Task: Create Records for Volunteer custom object.
Action: Mouse moved to (9, 69)
Screenshot: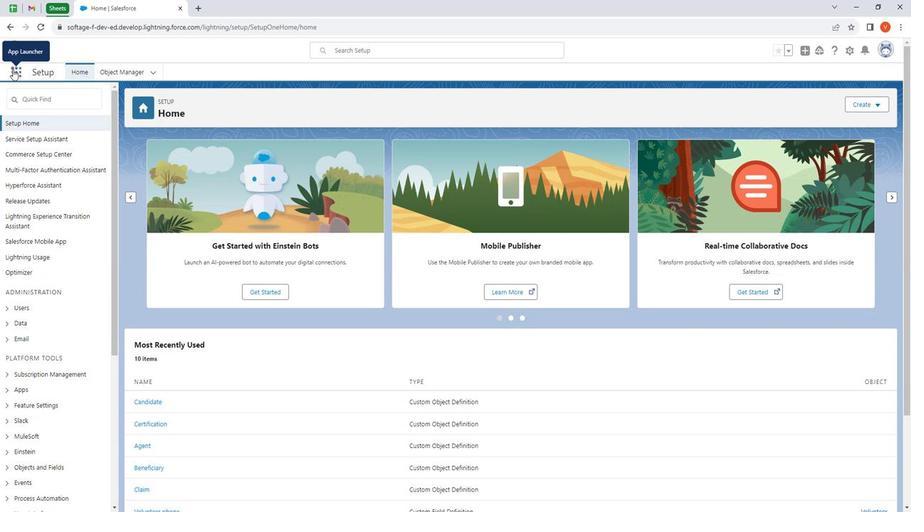 
Action: Mouse pressed left at (9, 69)
Screenshot: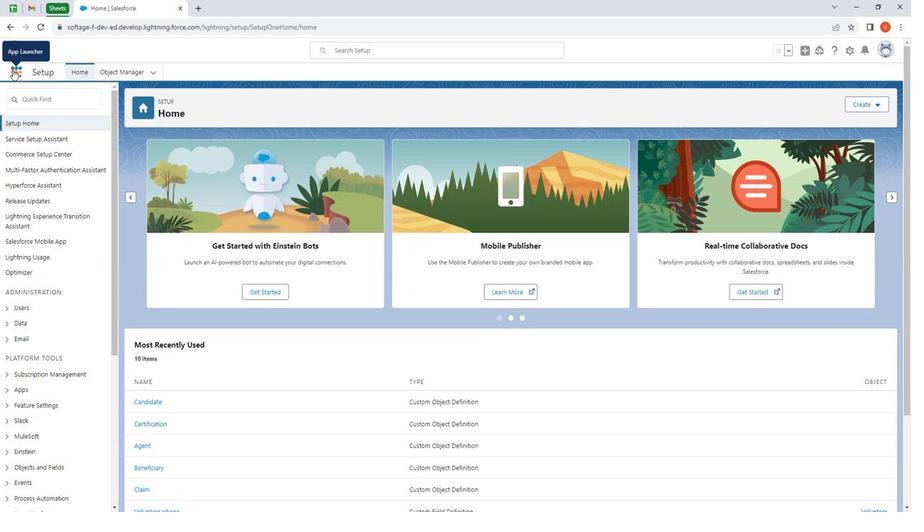 
Action: Mouse moved to (22, 242)
Screenshot: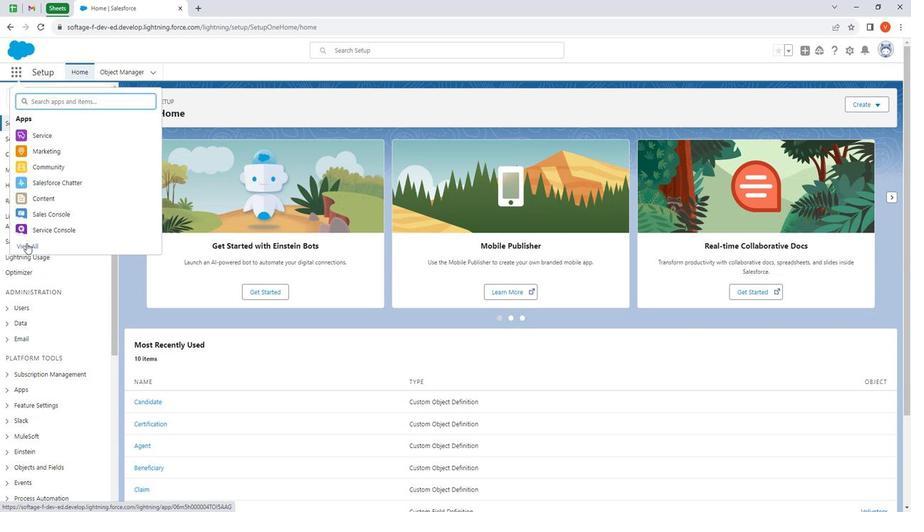
Action: Mouse pressed left at (22, 242)
Screenshot: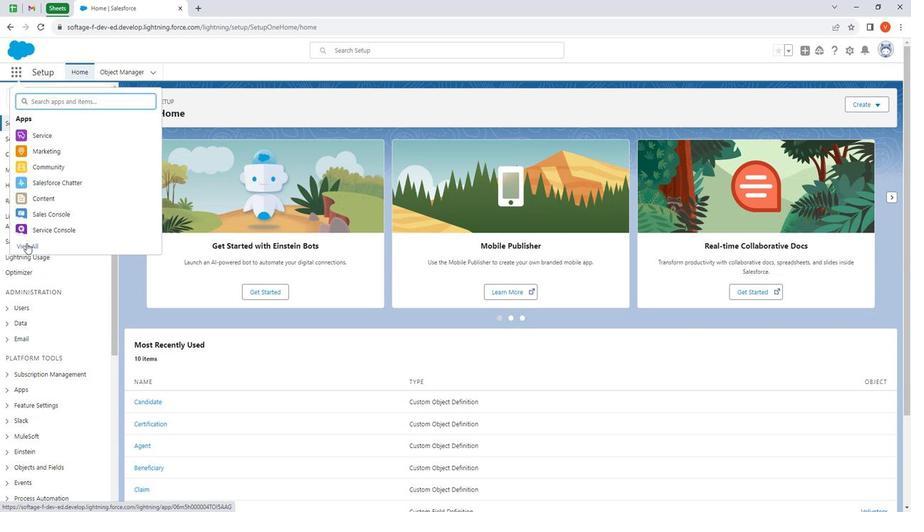 
Action: Mouse moved to (393, 323)
Screenshot: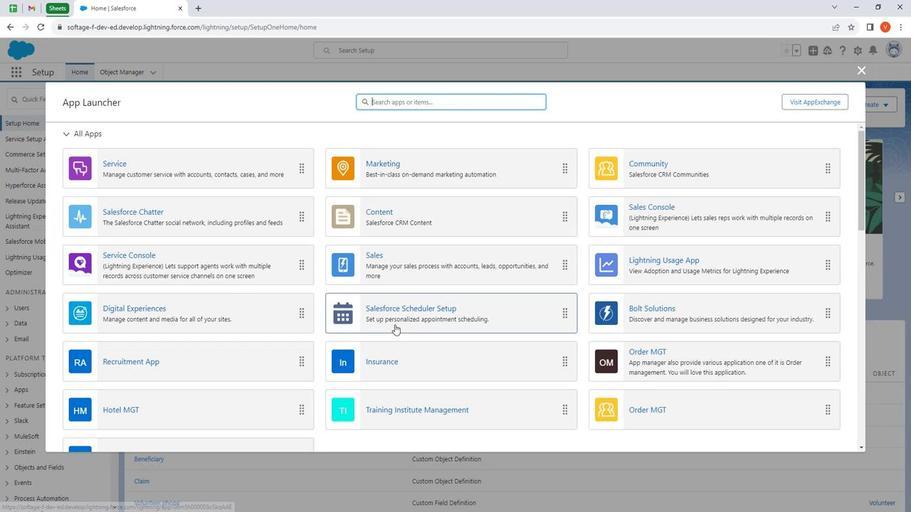 
Action: Mouse scrolled (393, 323) with delta (0, 0)
Screenshot: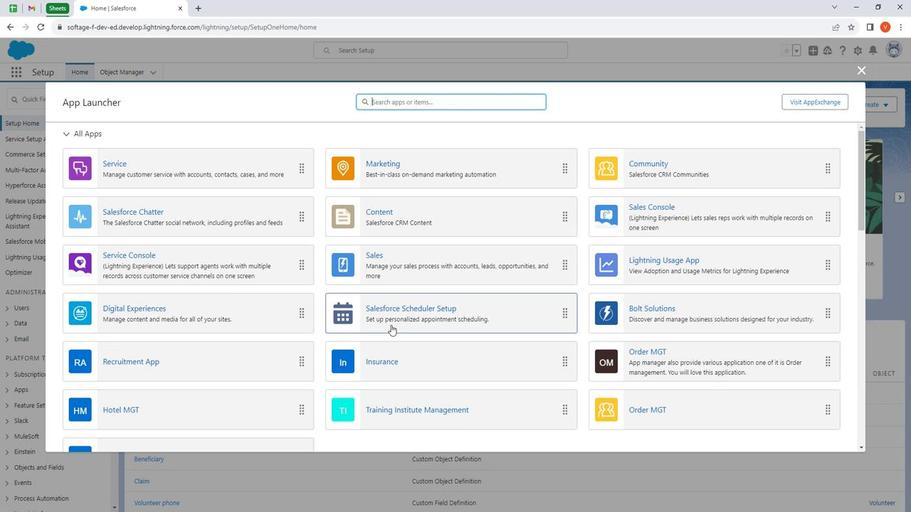 
Action: Mouse moved to (181, 407)
Screenshot: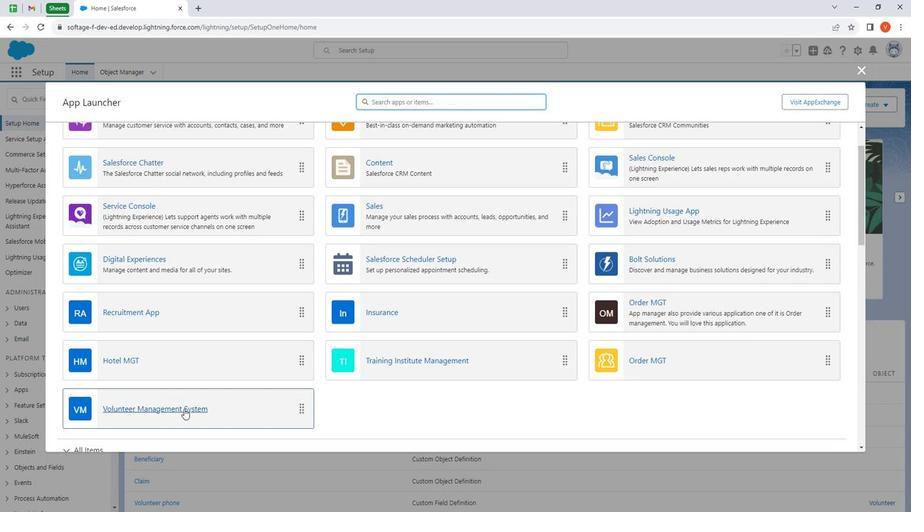 
Action: Mouse pressed left at (181, 407)
Screenshot: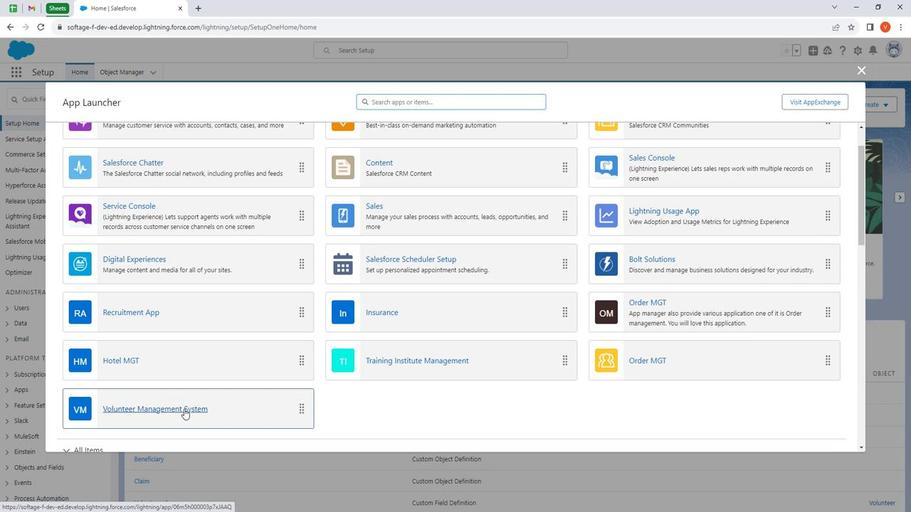 
Action: Mouse moved to (234, 67)
Screenshot: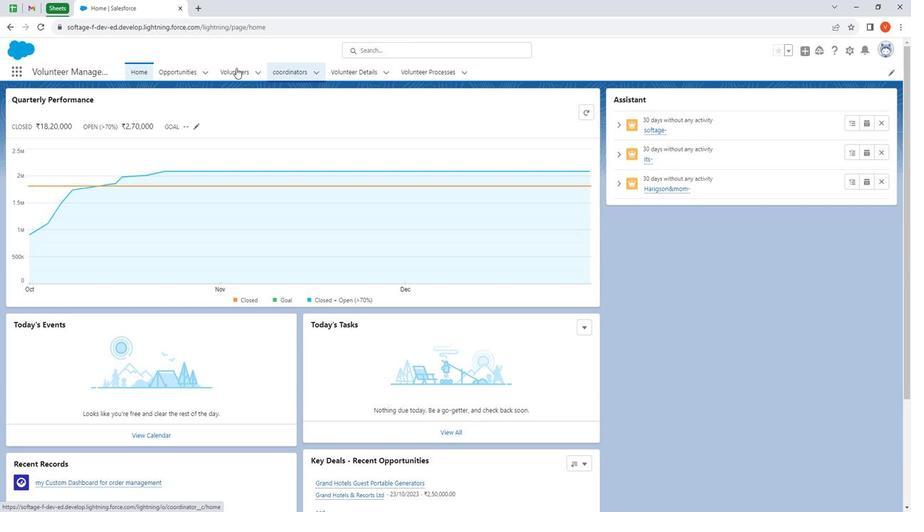 
Action: Mouse pressed left at (234, 67)
Screenshot: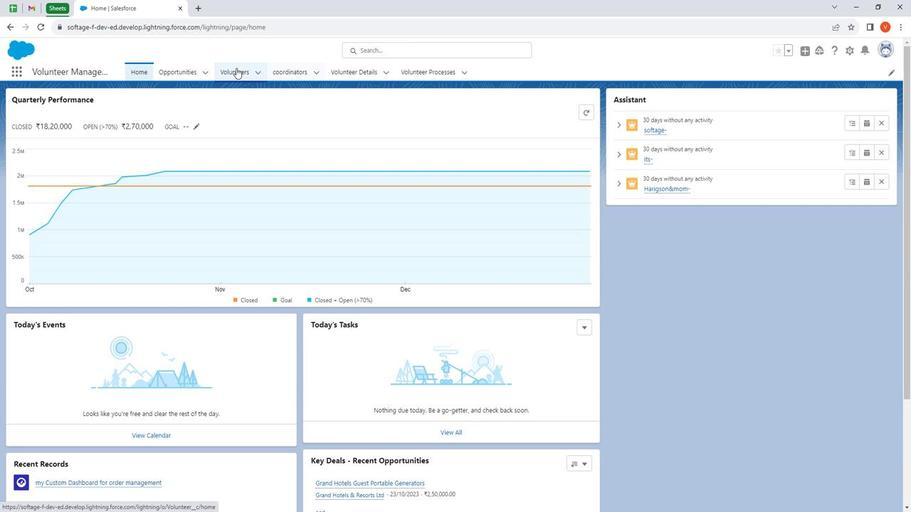
Action: Mouse moved to (788, 103)
Screenshot: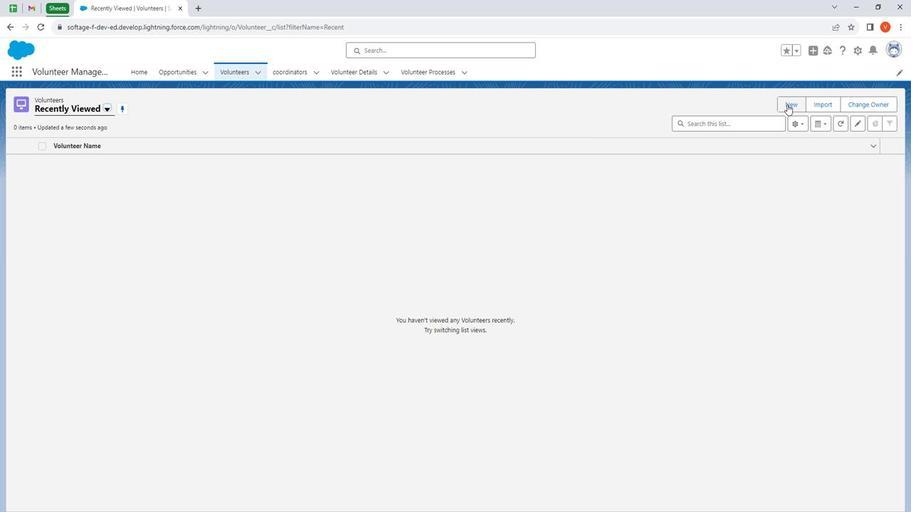 
Action: Mouse pressed left at (788, 103)
Screenshot: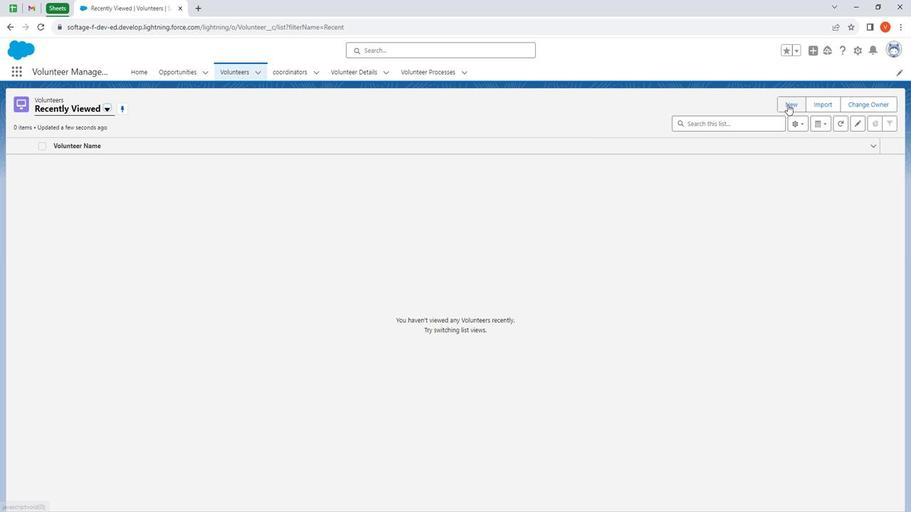 
Action: Mouse moved to (363, 149)
Screenshot: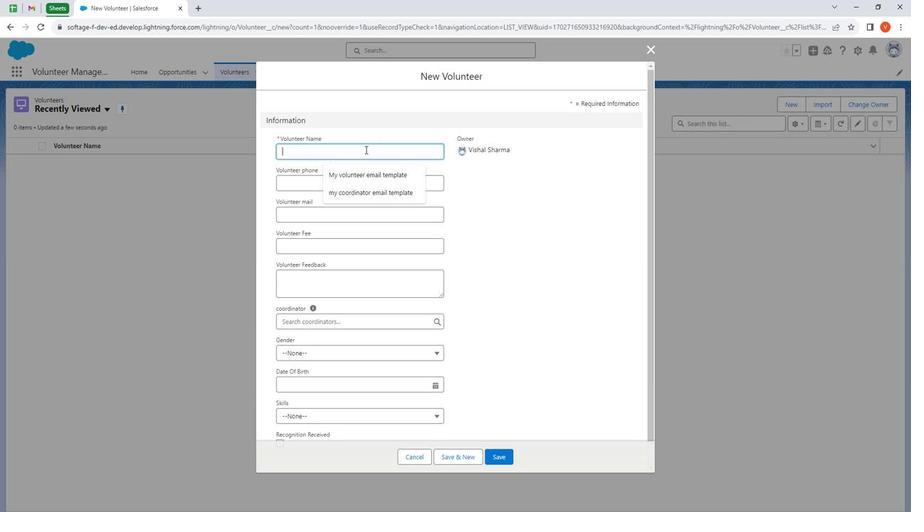 
Action: Mouse pressed left at (363, 149)
Screenshot: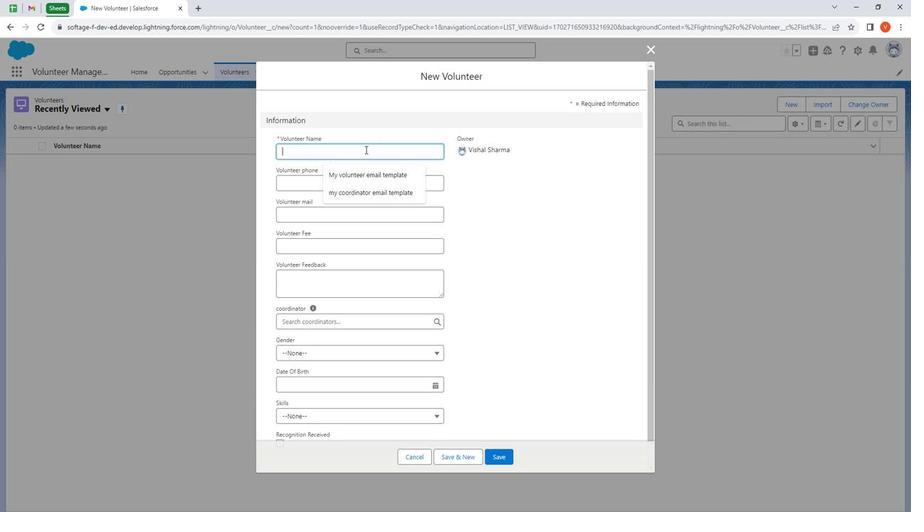 
Action: Key pressed <Key.shift><Key.shift><Key.shift><Key.shift><Key.shift><Key.shift><Key.shift><Key.shift><Key.shift><Key.shift><Key.shift><Key.shift><Key.shift><Key.shift><Key.shift><Key.shift>Alex<Key.space><Key.shift>Young
Screenshot: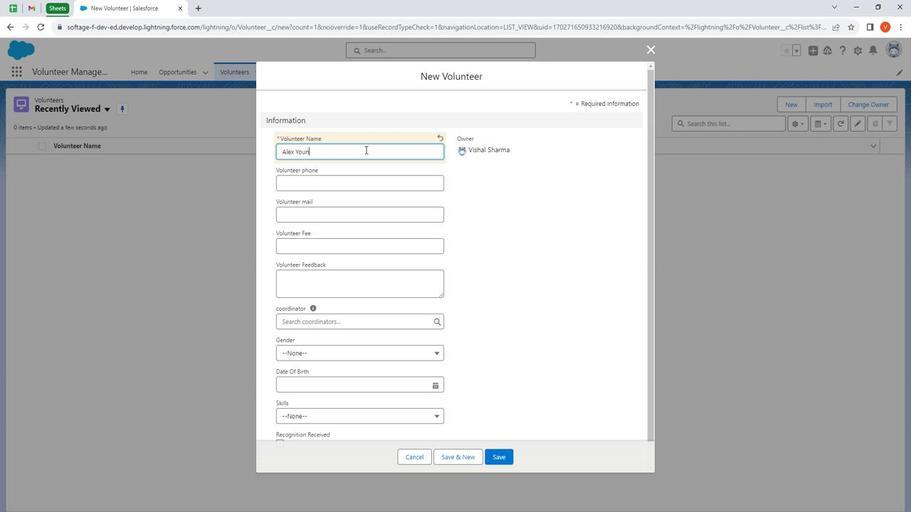 
Action: Mouse moved to (369, 180)
Screenshot: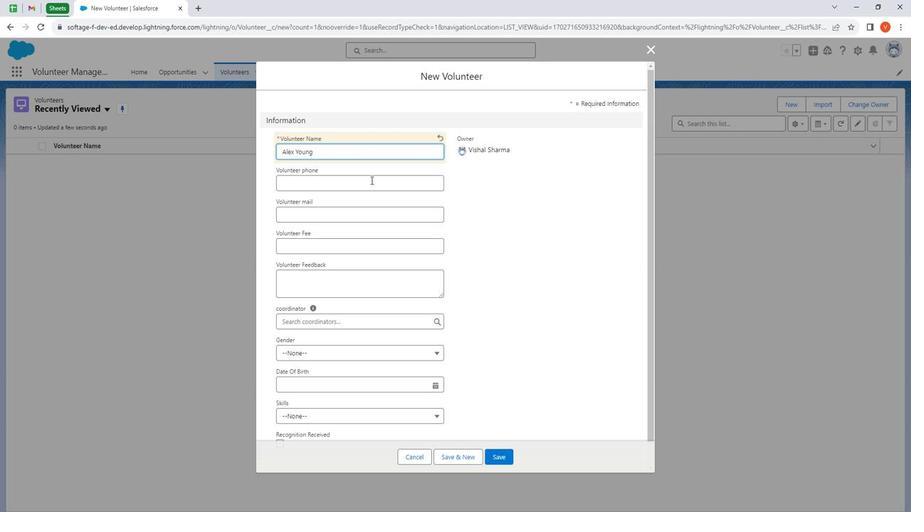
Action: Mouse pressed left at (369, 180)
Screenshot: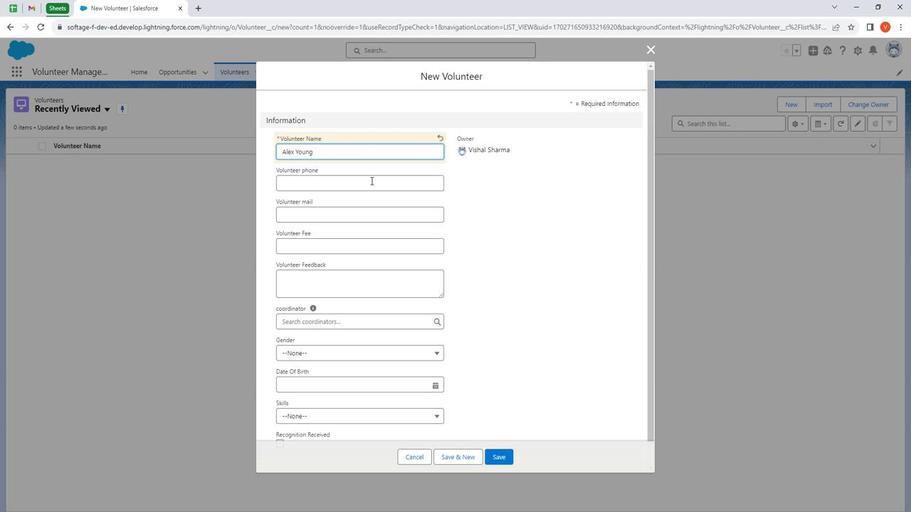 
Action: Mouse moved to (369, 180)
Screenshot: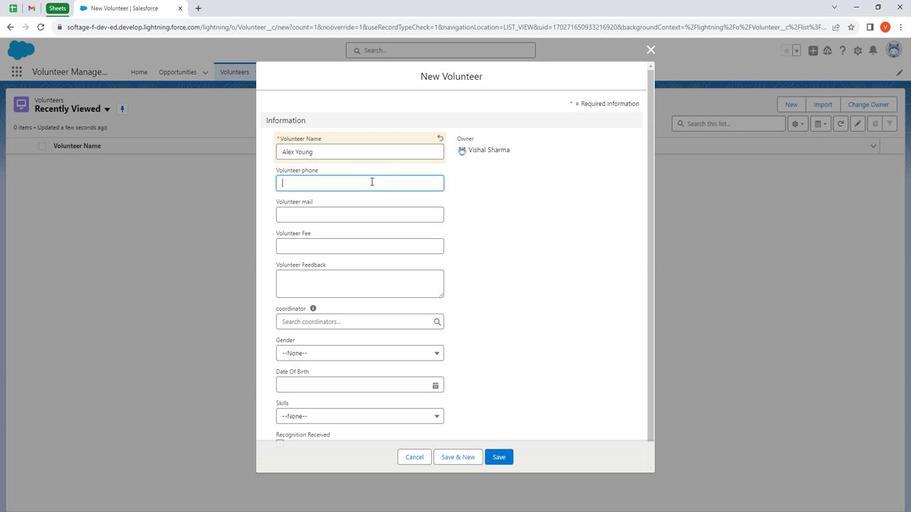 
Action: Key pressed 5684521452
Screenshot: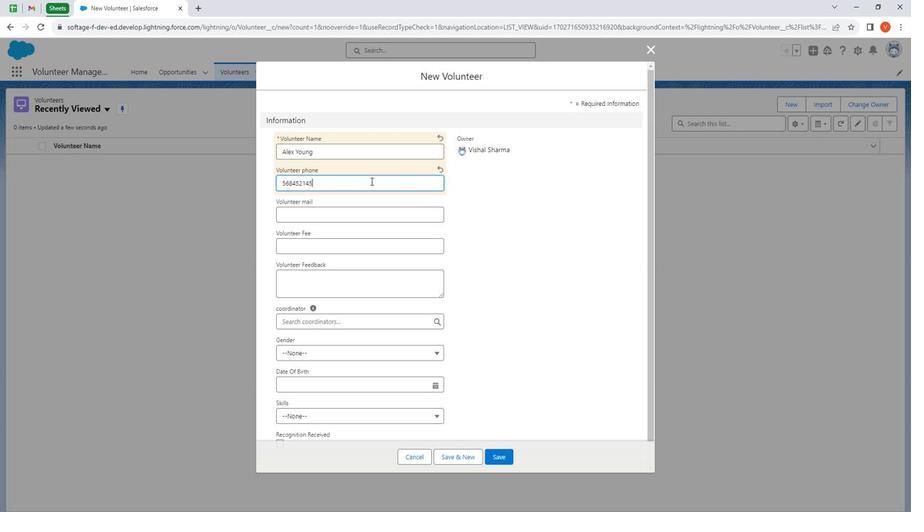 
Action: Mouse moved to (362, 216)
Screenshot: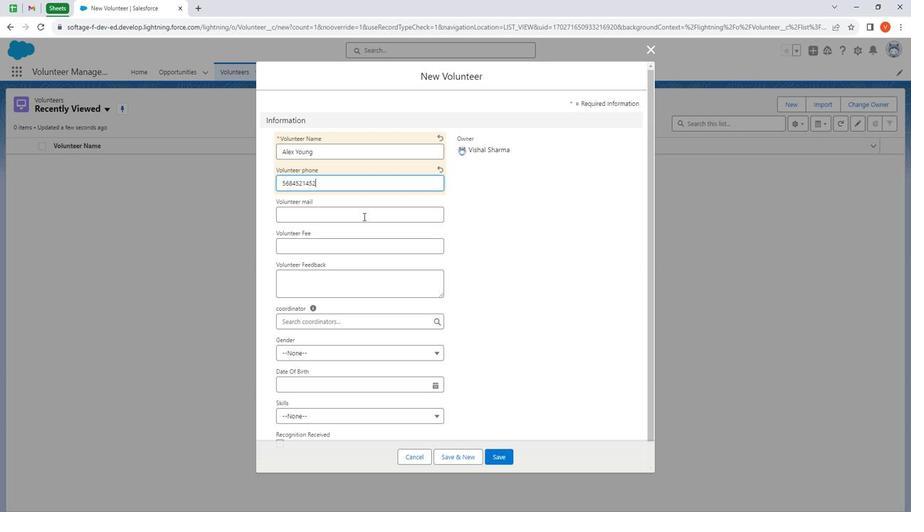 
Action: Mouse pressed left at (362, 216)
Screenshot: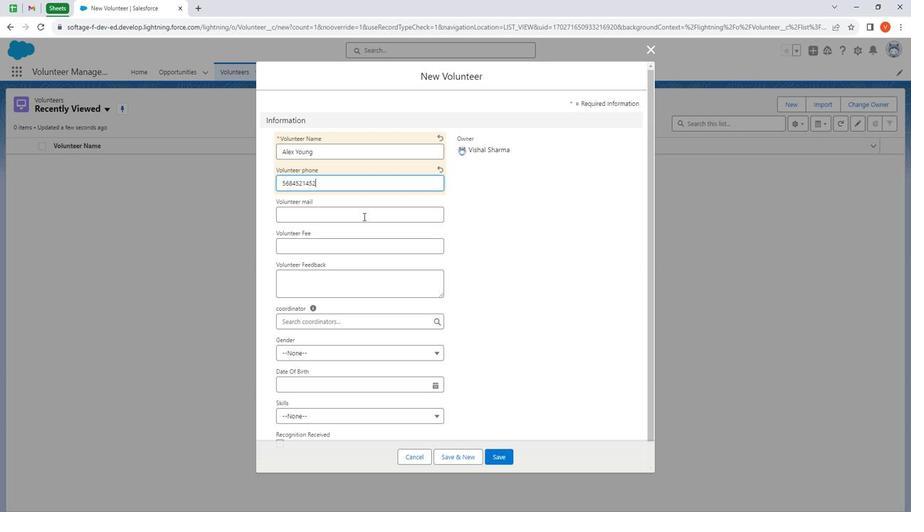 
Action: Key pressed <Key.shift>Alex<Key.shift>@<Key.shift>Youn.g
Screenshot: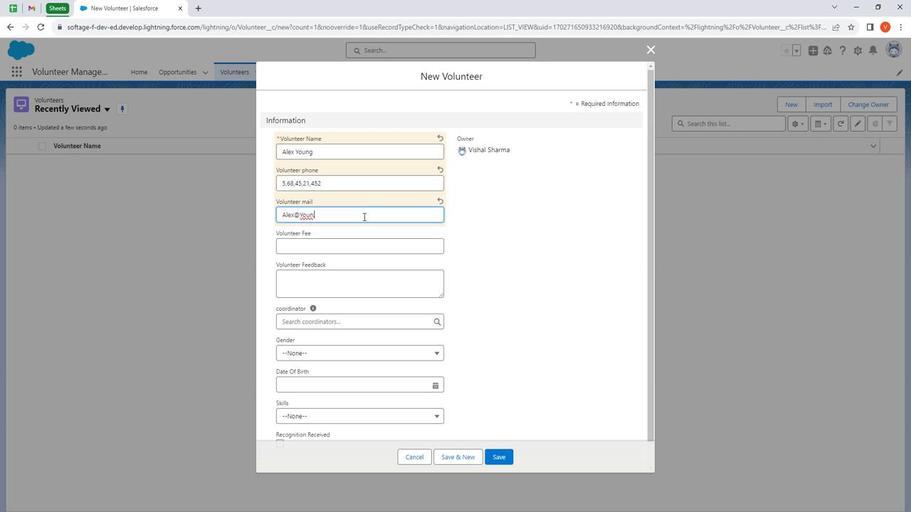 
Action: Mouse moved to (333, 245)
Screenshot: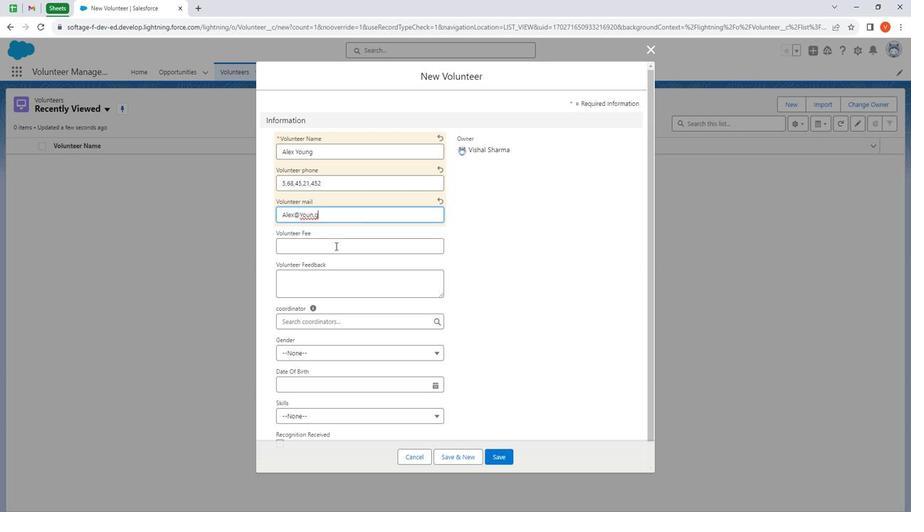 
Action: Mouse pressed left at (333, 245)
Screenshot: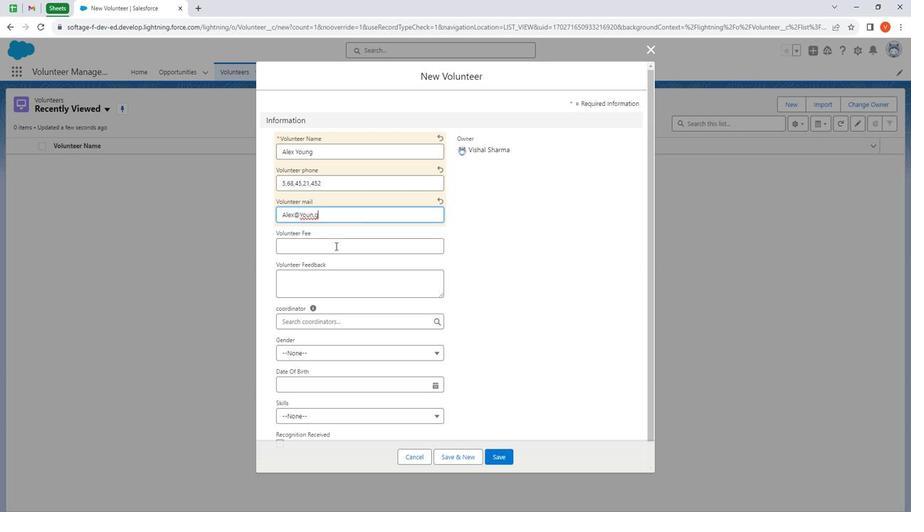 
Action: Mouse moved to (337, 250)
Screenshot: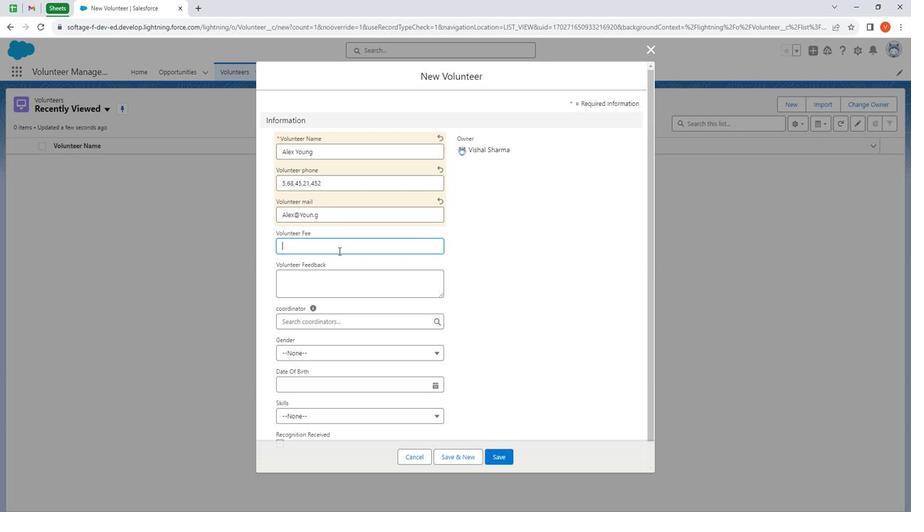 
Action: Key pressed 12000
Screenshot: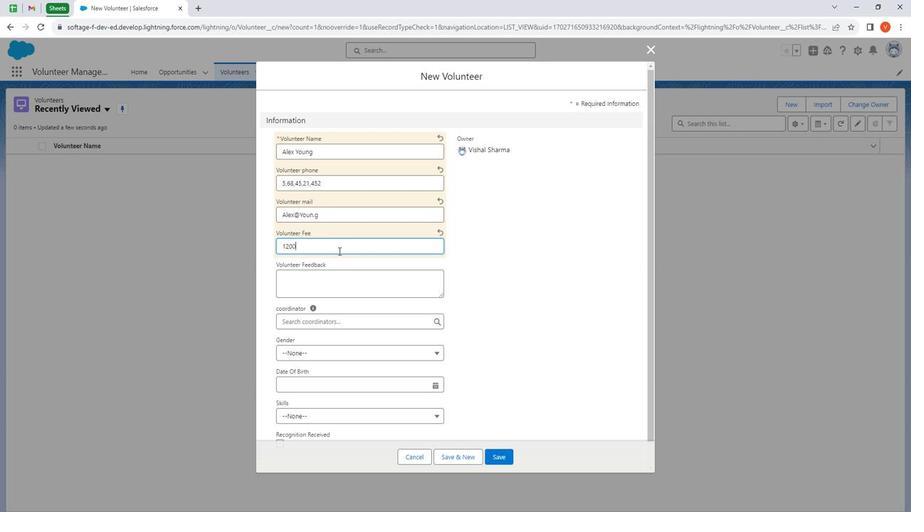 
Action: Mouse moved to (328, 278)
Screenshot: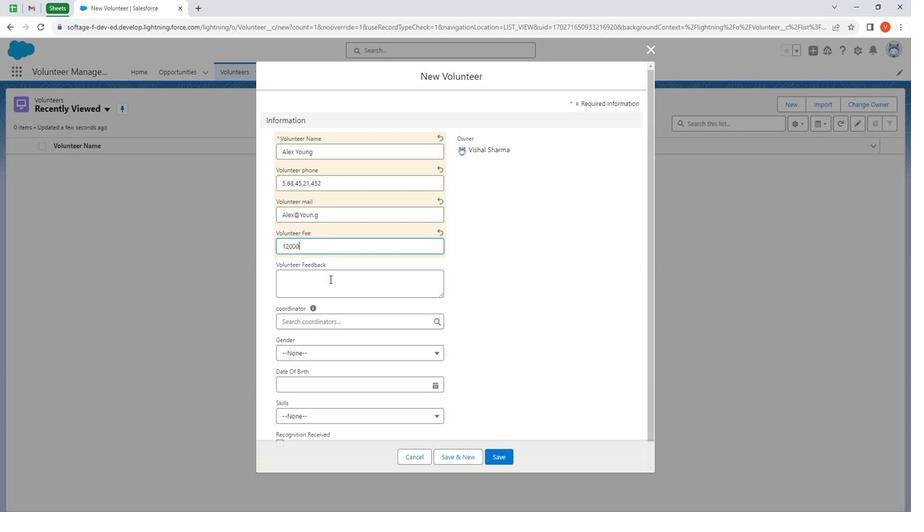 
Action: Mouse pressed left at (328, 278)
Screenshot: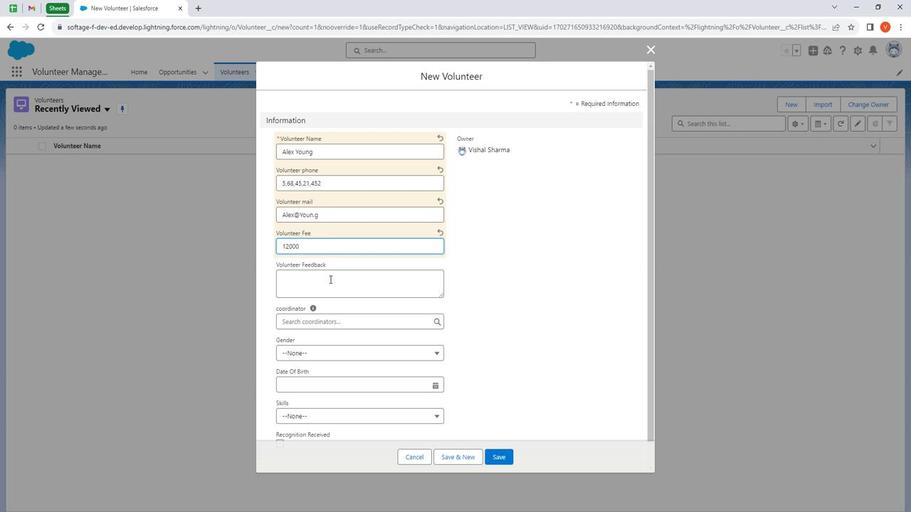 
Action: Key pressed <Key.shift><Key.shift><Key.shift><Key.shift><Key.shift><Key.shift><Key.shift><Key.shift><Key.shift><Key.shift><Key.shift><Key.shift><Key.shift><Key.shift><Key.shift><Key.shift><Key.shift><Key.shift><Key.shift><Key.shift><Key.shift><Key.shift><Key.shift><Key.shift><Key.shift><Key.shift><Key.shift><Key.shift><Key.shift><Key.shift><Key.shift><Key.shift><Key.shift><Key.shift><Key.shift><Key.shift><Key.shift><Key.shift><Key.shift><Key.shift><Key.shift><Key.shift><Key.shift><Key.shift><Key.shift><Key.shift><Key.shift><Key.shift><Key.shift><Key.shift><Key.shift><Key.shift><Key.shift><Key.shift><Key.shift><Key.shift><Key.shift>I<Key.space>am<Key.space>alex<Key.space>young<Key.space>please<Key.space>look<Key.space>at<Key.space>my<Key.space>feedback
Screenshot: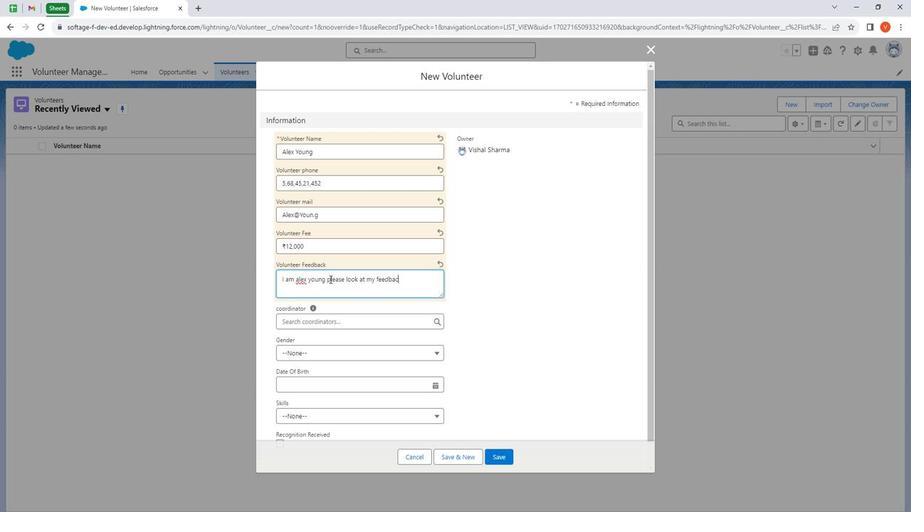 
Action: Mouse moved to (298, 278)
Screenshot: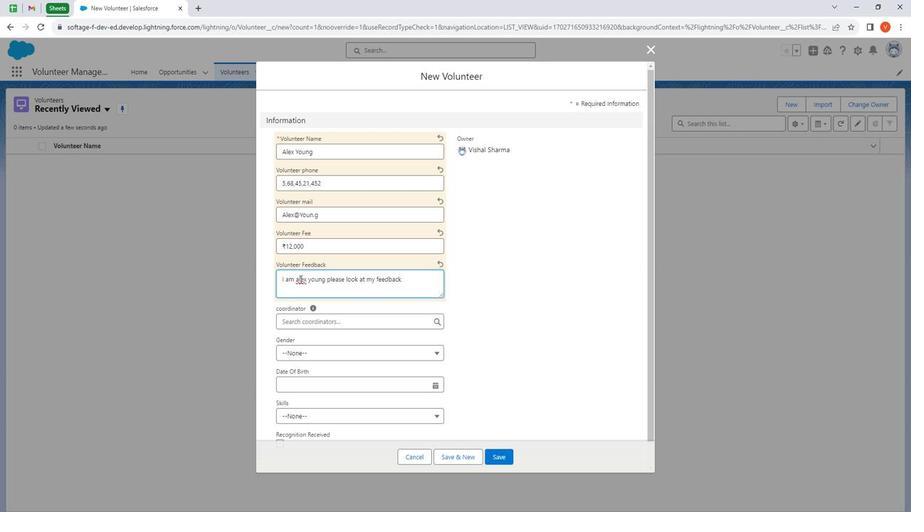 
Action: Mouse pressed right at (298, 278)
Screenshot: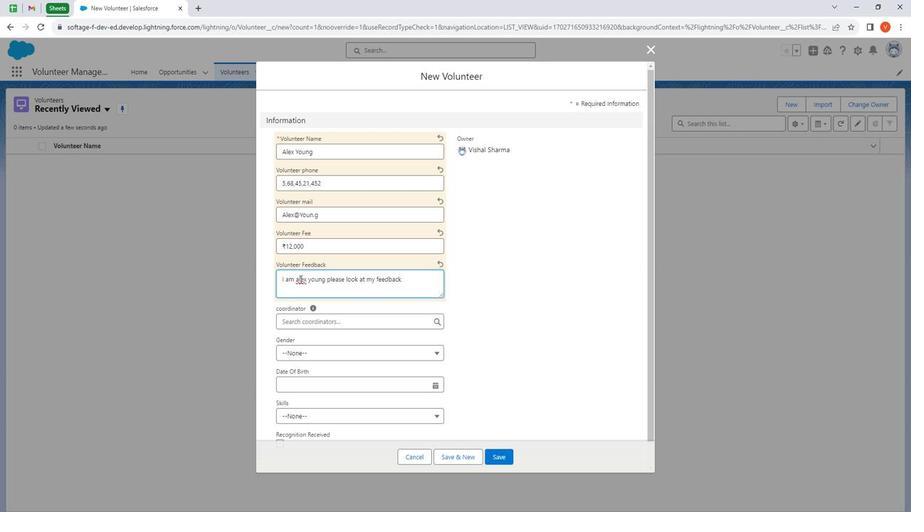 
Action: Mouse moved to (324, 284)
Screenshot: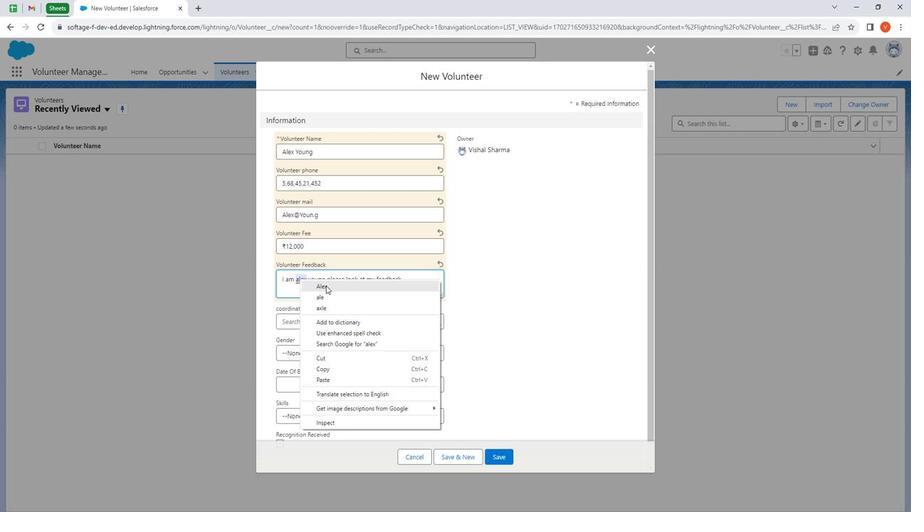 
Action: Mouse pressed left at (324, 284)
Screenshot: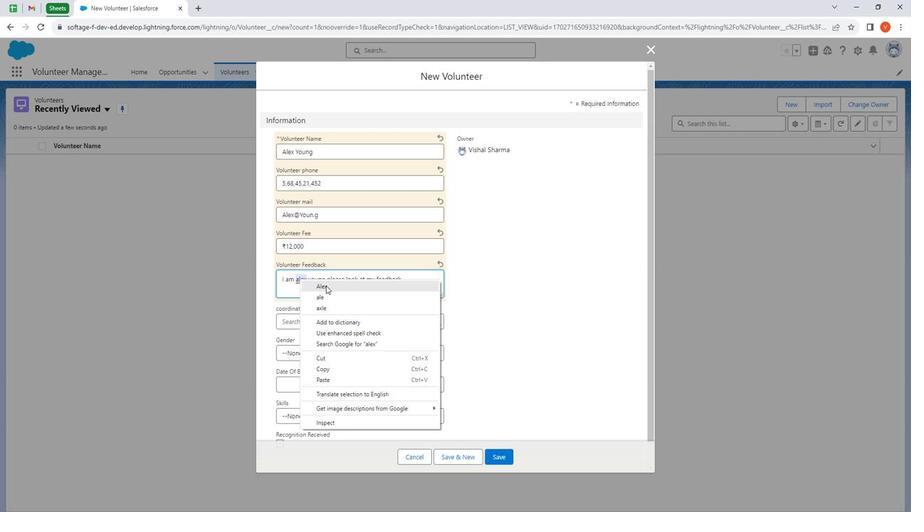 
Action: Mouse moved to (414, 281)
Screenshot: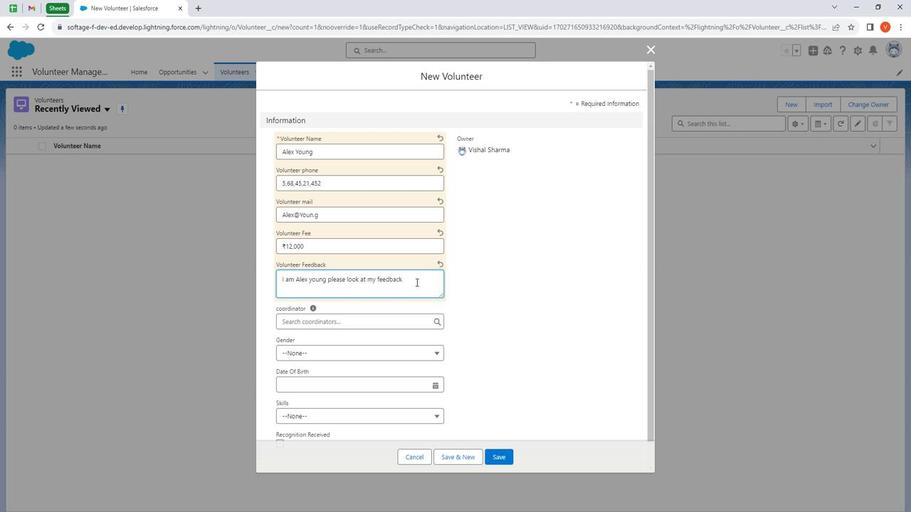 
Action: Mouse pressed left at (414, 281)
Screenshot: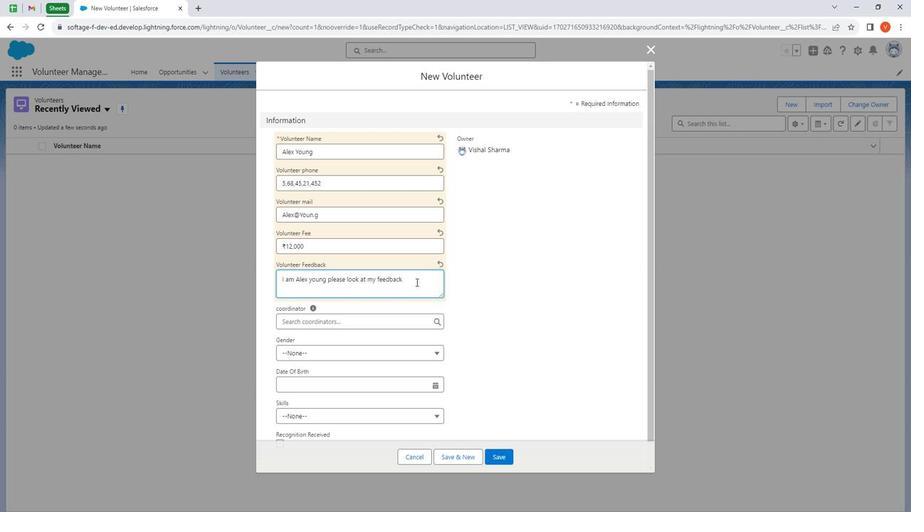 
Action: Mouse moved to (411, 279)
Screenshot: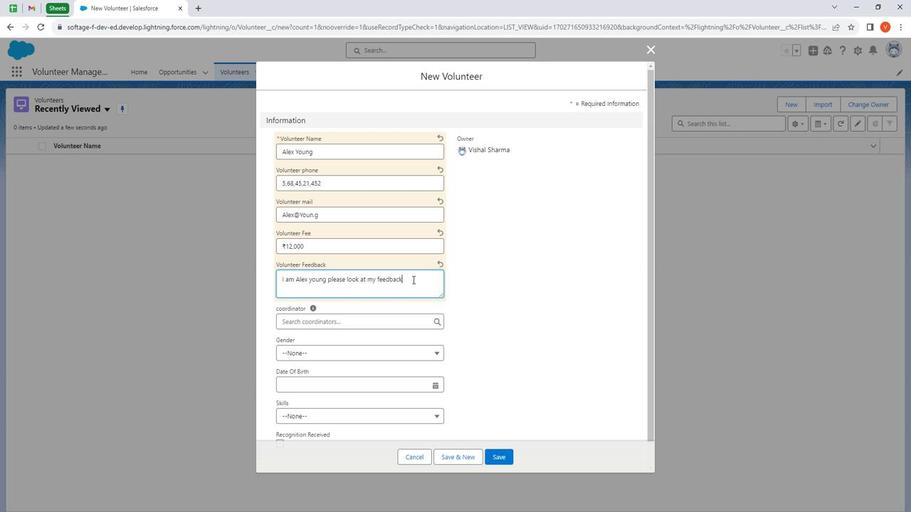 
Action: Key pressed <Key.space>shown<Key.space>in<Key.space>this<Key.space>record.<Key.space>as<Key.space>you<Key.space>see<Key.space>i<Key.space>have<Key.space>12000<Key.space>fee<Key.space>as<Key.space>vou<Key.backspace>lunteer<Key.space>fee
Screenshot: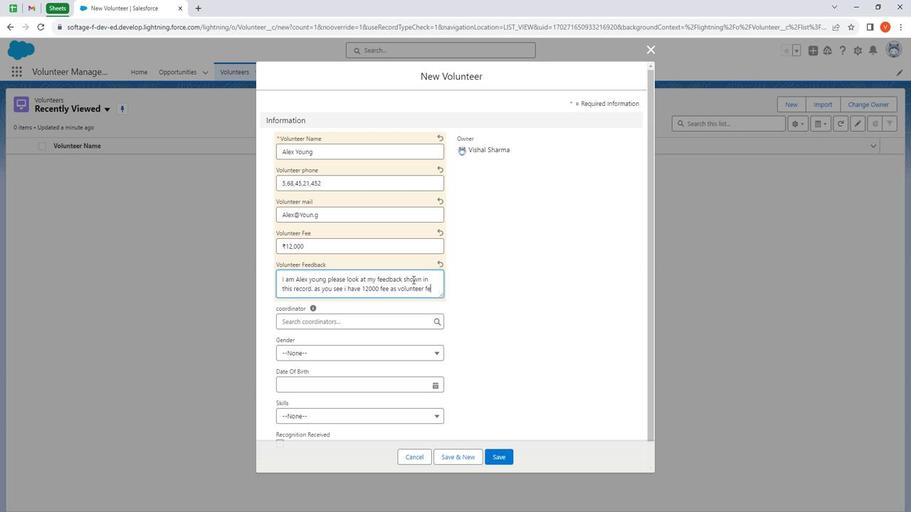 
Action: Mouse moved to (377, 318)
Screenshot: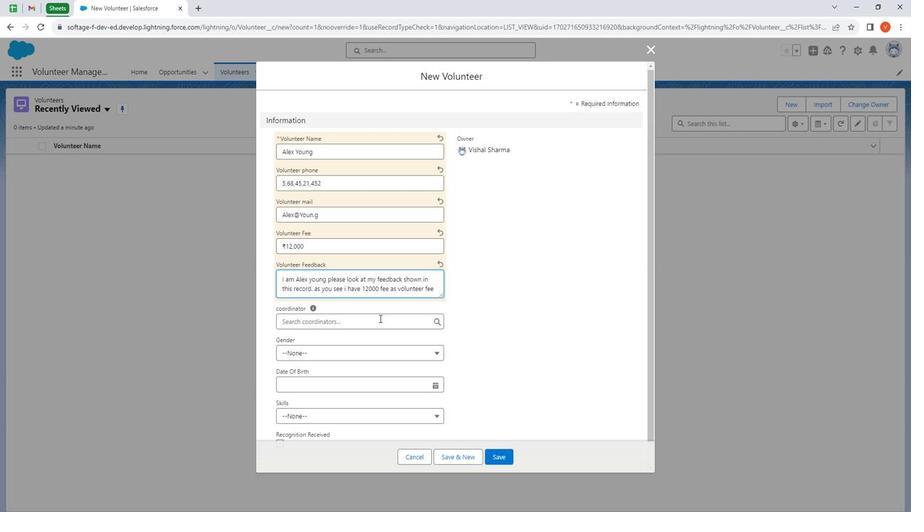 
Action: Mouse pressed left at (377, 318)
Screenshot: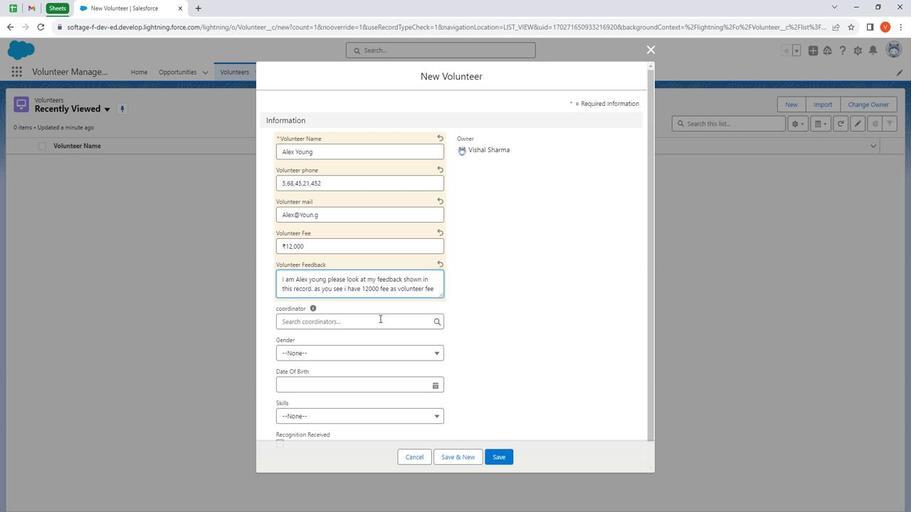 
Action: Mouse moved to (343, 337)
Screenshot: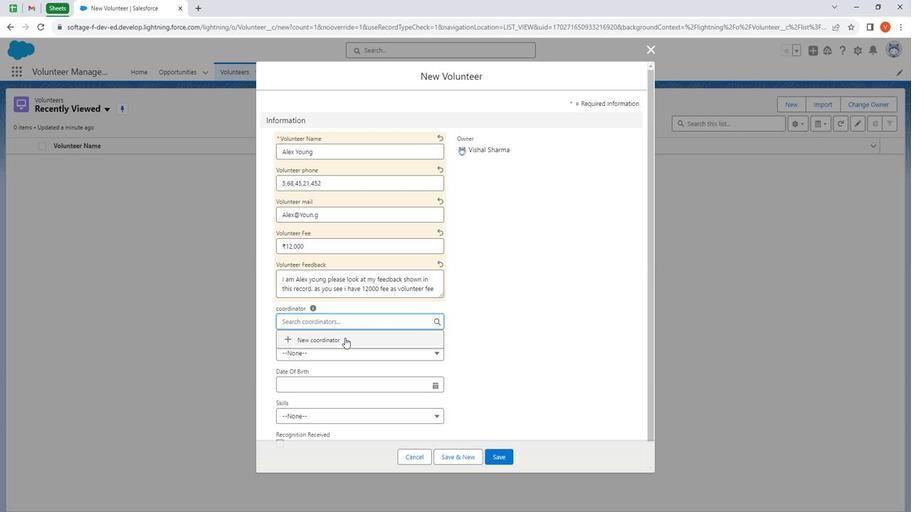 
Action: Mouse pressed left at (343, 337)
Screenshot: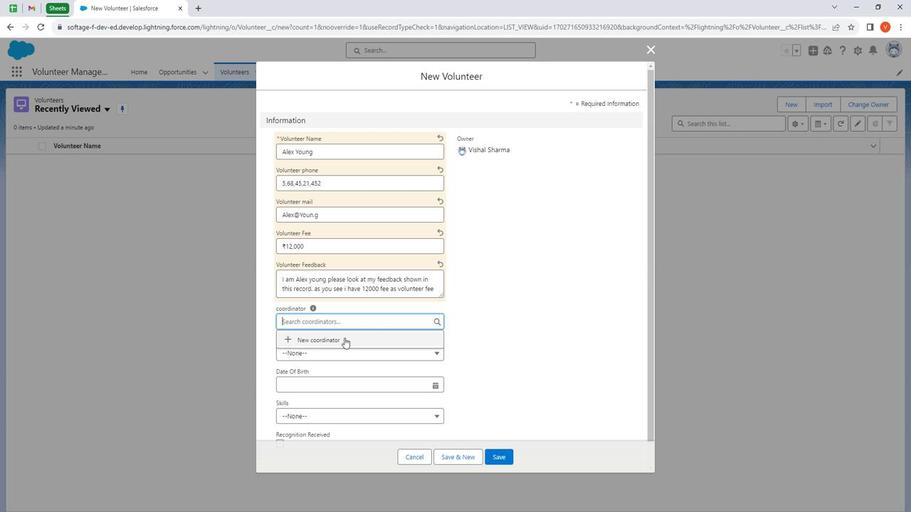
Action: Mouse moved to (321, 178)
Screenshot: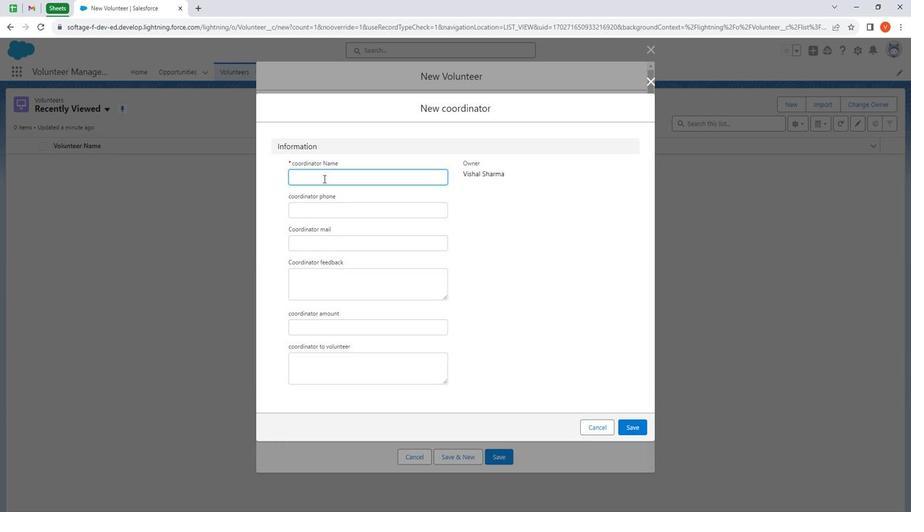 
Action: Mouse pressed left at (321, 178)
Screenshot: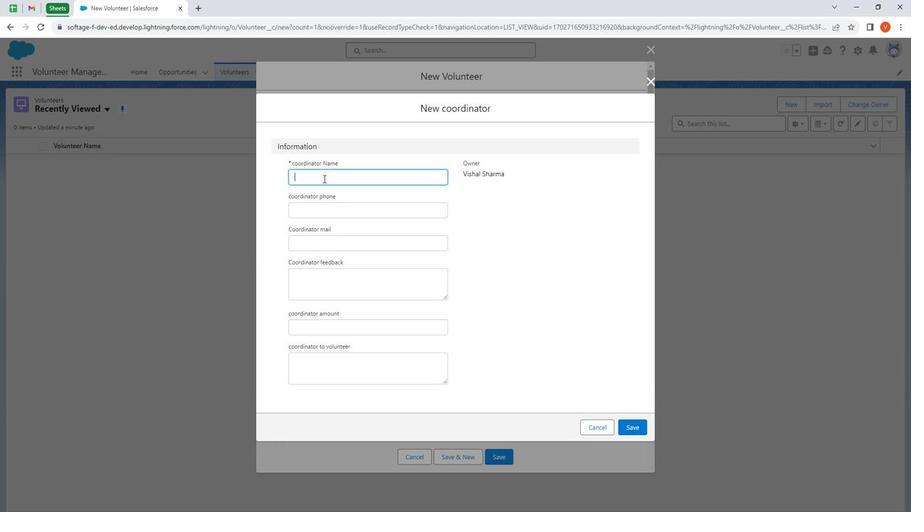
Action: Mouse moved to (308, 167)
Screenshot: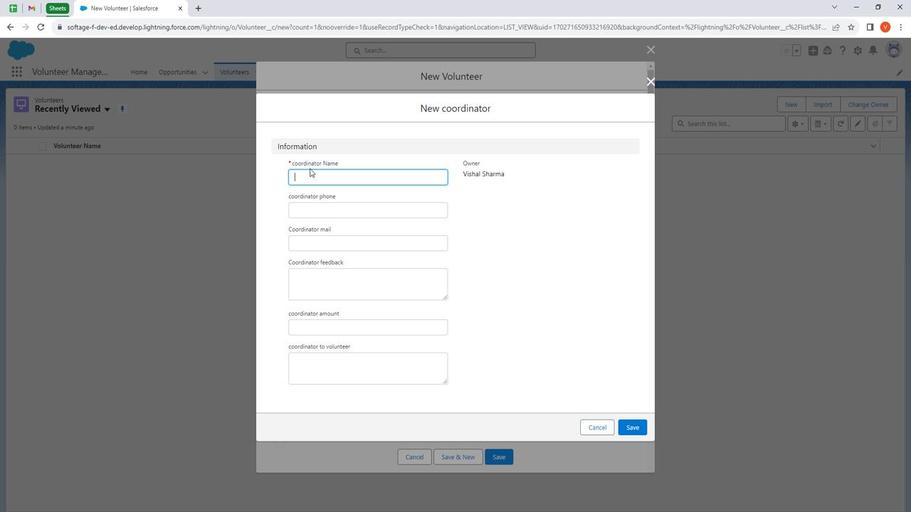 
Action: Key pressed <Key.shift><Key.shift><Key.shift><Key.shift><Key.shift><Key.shift><Key.shift><Key.shift><Key.shift><Key.shift><Key.shift><Key.shift><Key.shift><Key.shift><Key.shift><Key.shift><Key.shift><Key.shift><Key.shift><Key.shift><Key.shift><Key.shift><Key.shift>Alex<Key.space><Key.shift>Smith
Screenshot: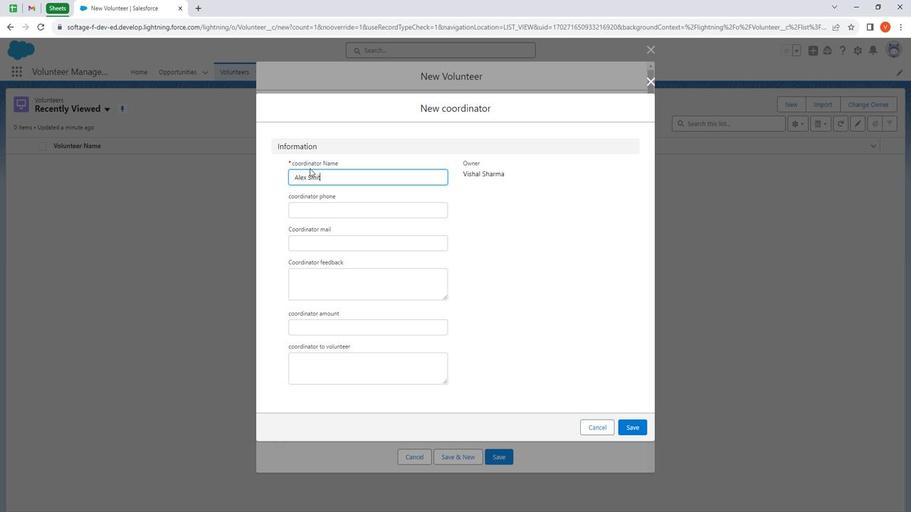 
Action: Mouse moved to (326, 205)
Screenshot: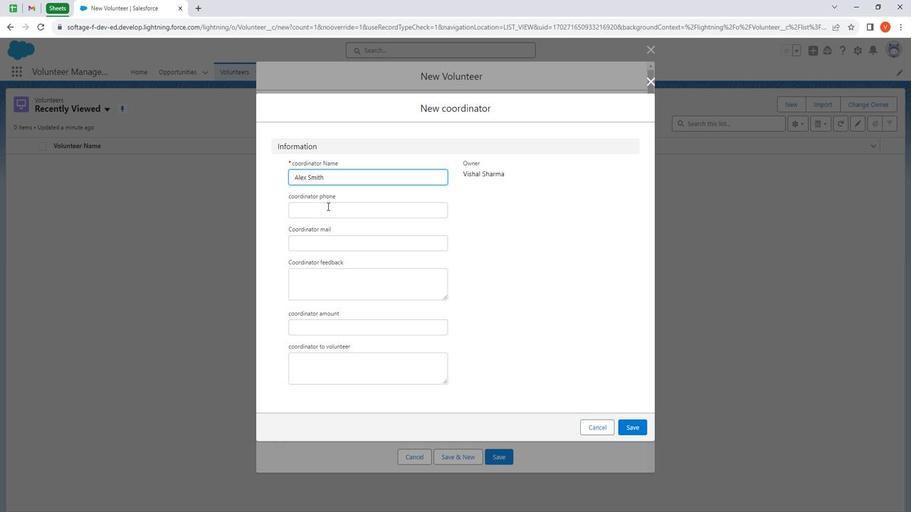 
Action: Mouse pressed left at (326, 205)
Screenshot: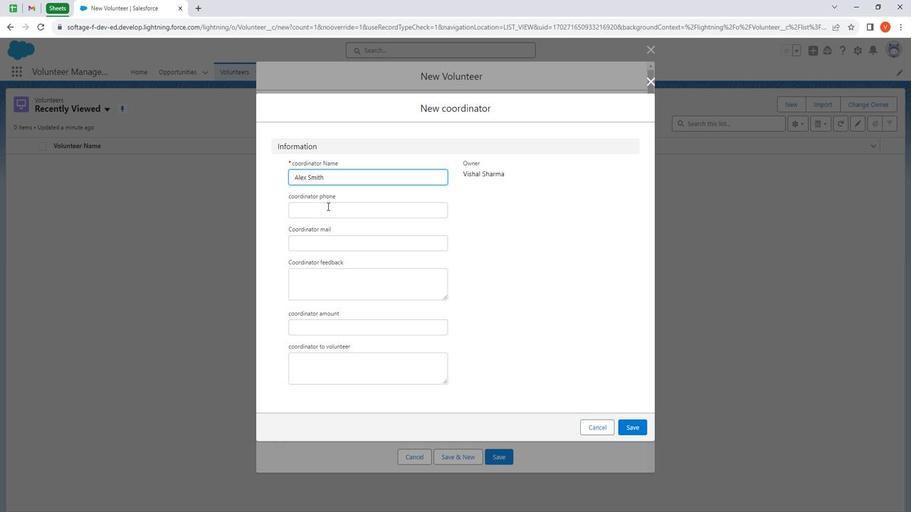 
Action: Key pressed 897231
Screenshot: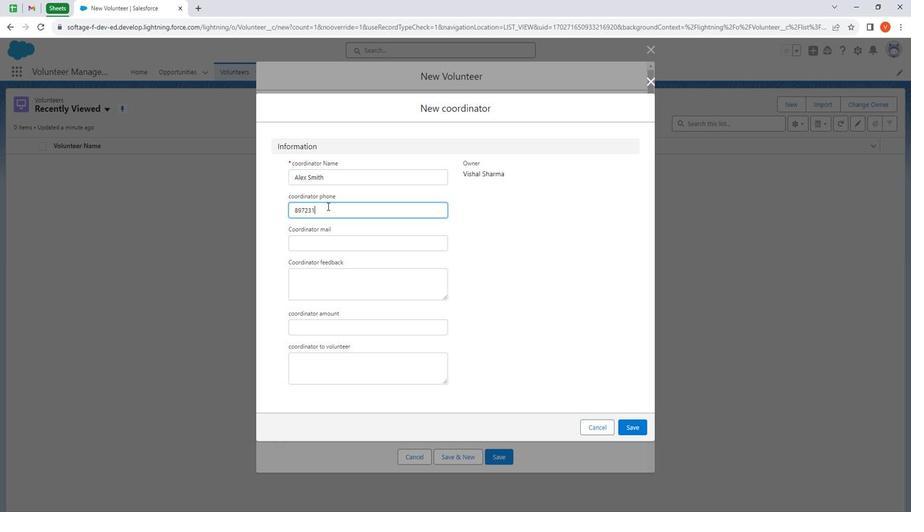 
Action: Mouse moved to (339, 237)
Screenshot: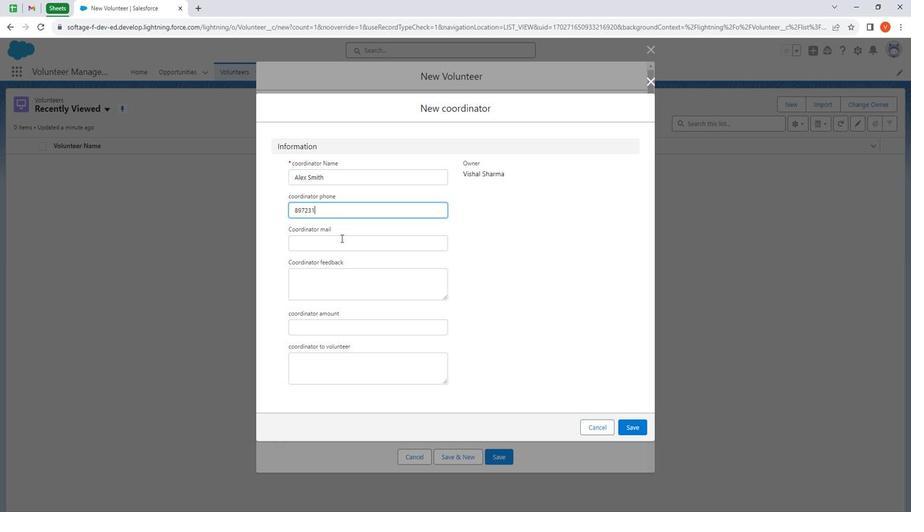
Action: Mouse pressed left at (339, 237)
Screenshot: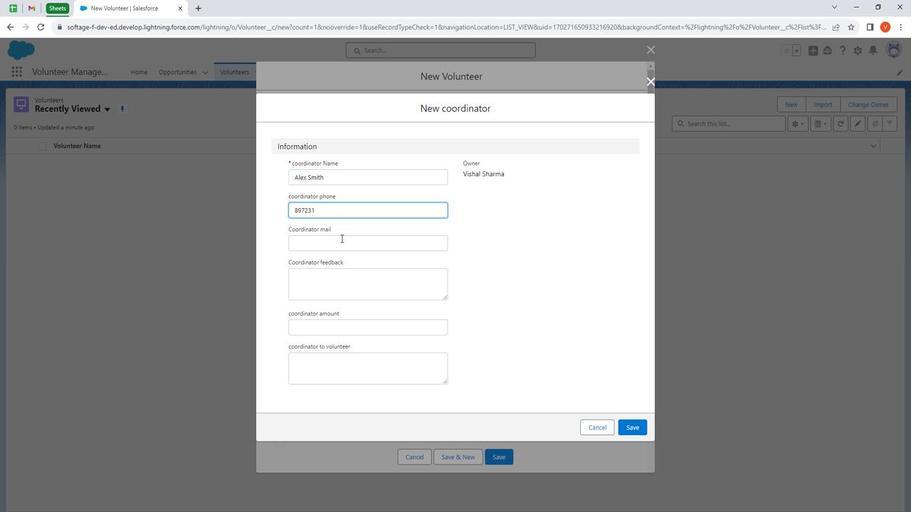 
Action: Key pressed <Key.shift>Alex<Key.shift>@<Key.shift><Key.shift><Key.shift><Key.shift><Key.shift><Key.shift><Key.shift><Key.shift><Key.shift><Key.shift><Key.shift><Key.shift><Key.shift><Key.shift><Key.shift><Key.shift><Key.shift><Key.shift><Key.shift><Key.shift><Key.shift><Key.shift>Smith.com
Screenshot: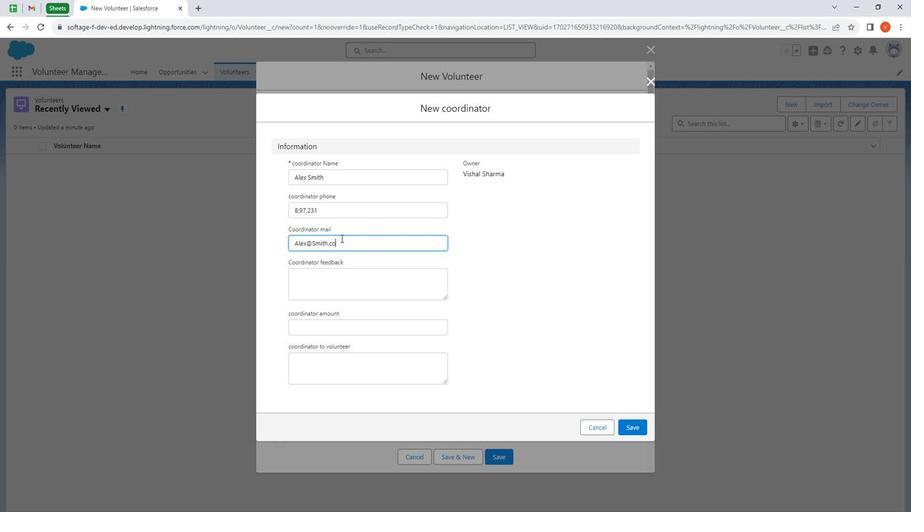 
Action: Mouse moved to (324, 273)
Screenshot: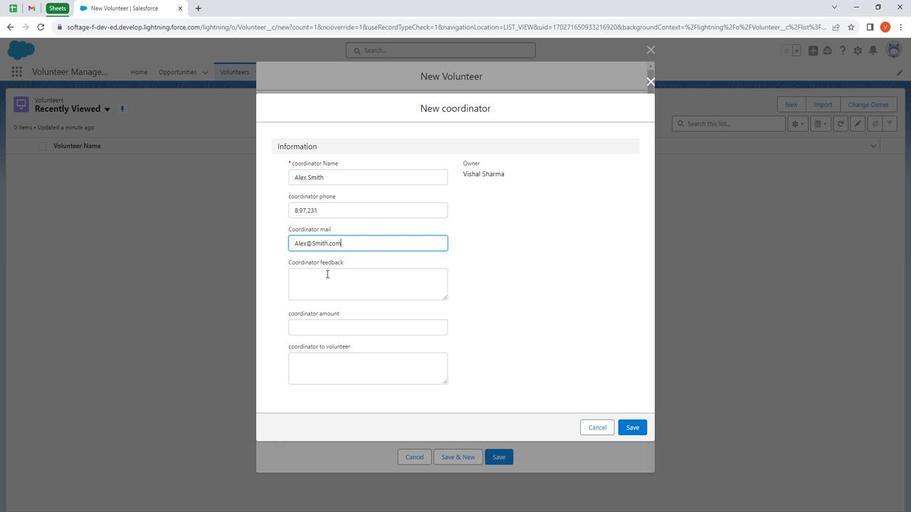 
Action: Mouse pressed left at (324, 273)
Screenshot: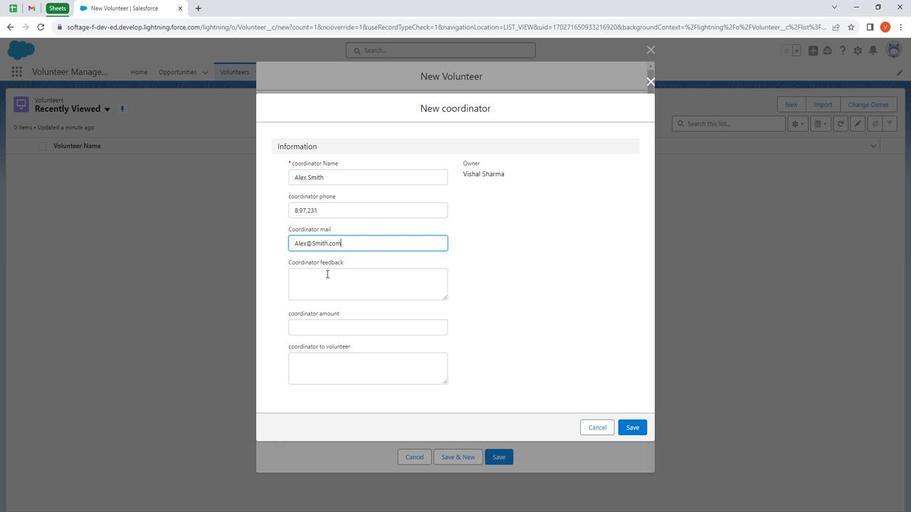 
Action: Mouse moved to (326, 274)
Screenshot: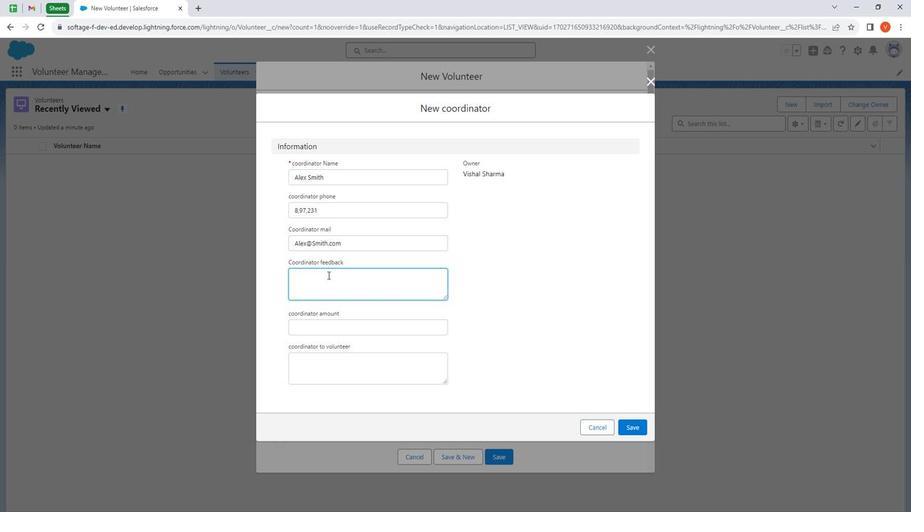 
Action: Key pressed <Key.shift>Coordina<Key.backspace>ator<Key.space>feedback<Key.space>as<Key.space>seen.
Screenshot: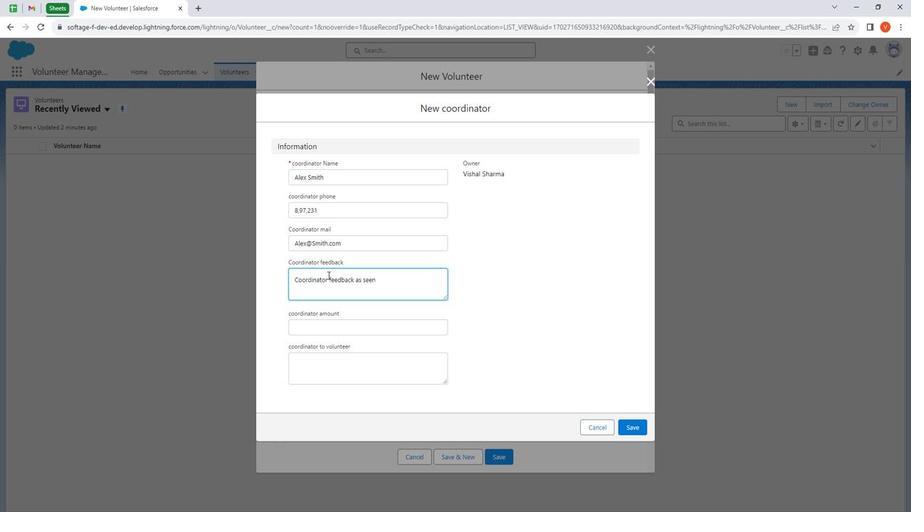 
Action: Mouse moved to (341, 324)
Screenshot: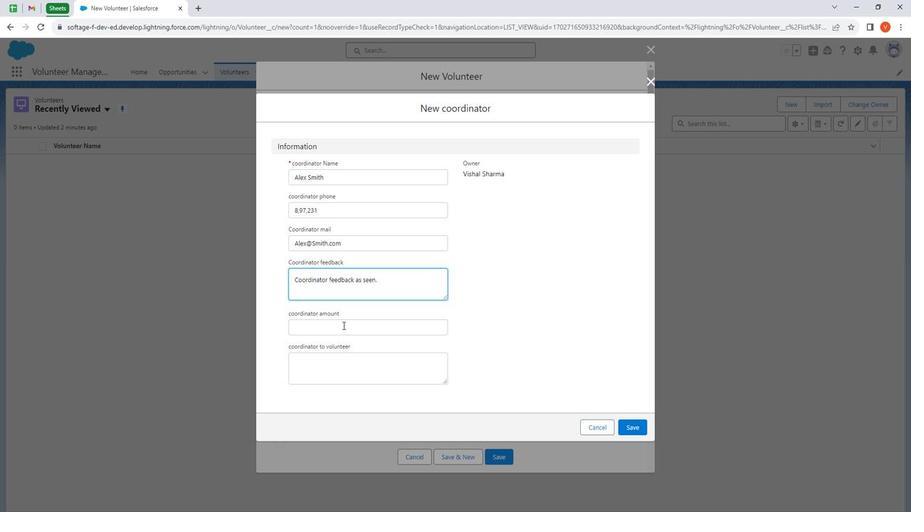 
Action: Mouse pressed left at (341, 324)
Screenshot: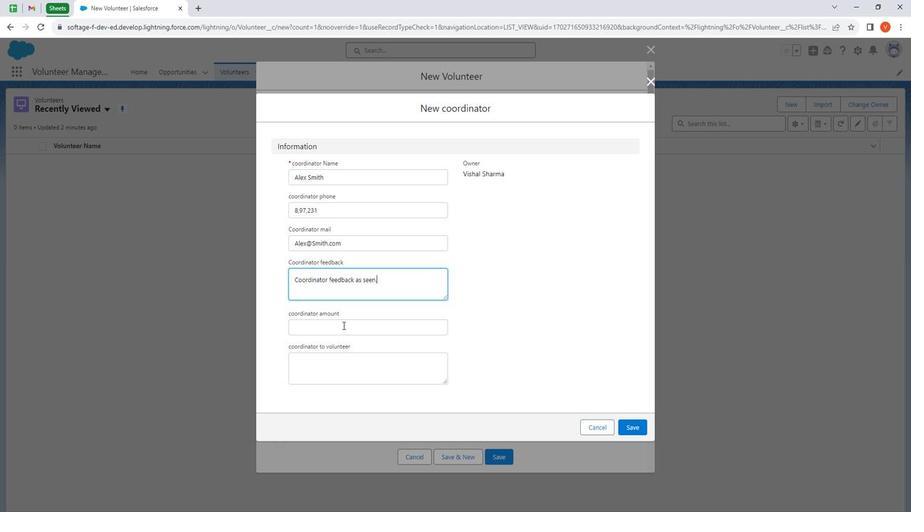 
Action: Key pressed 1
Screenshot: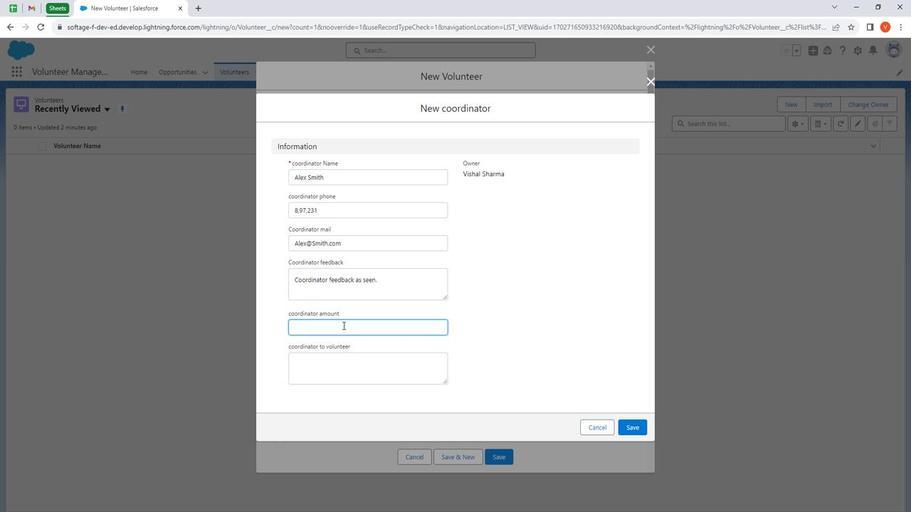
Action: Mouse moved to (341, 322)
Screenshot: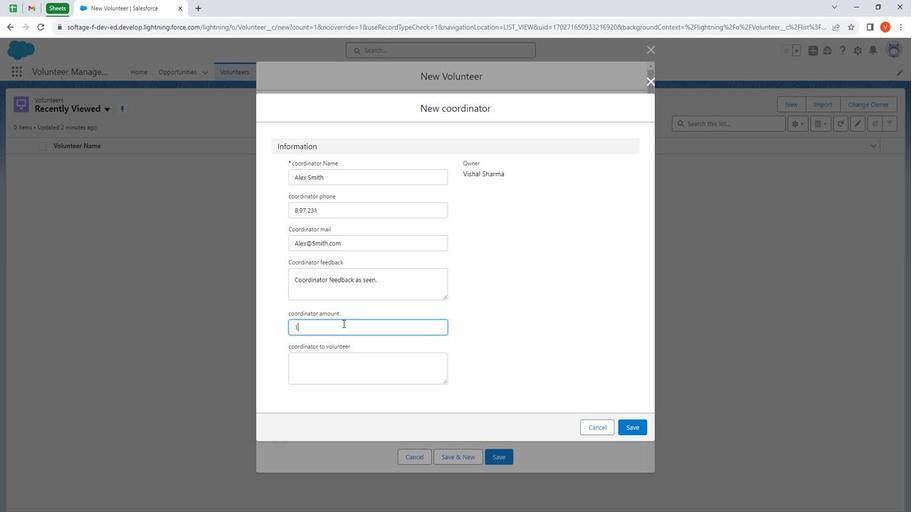 
Action: Key pressed 20000
Screenshot: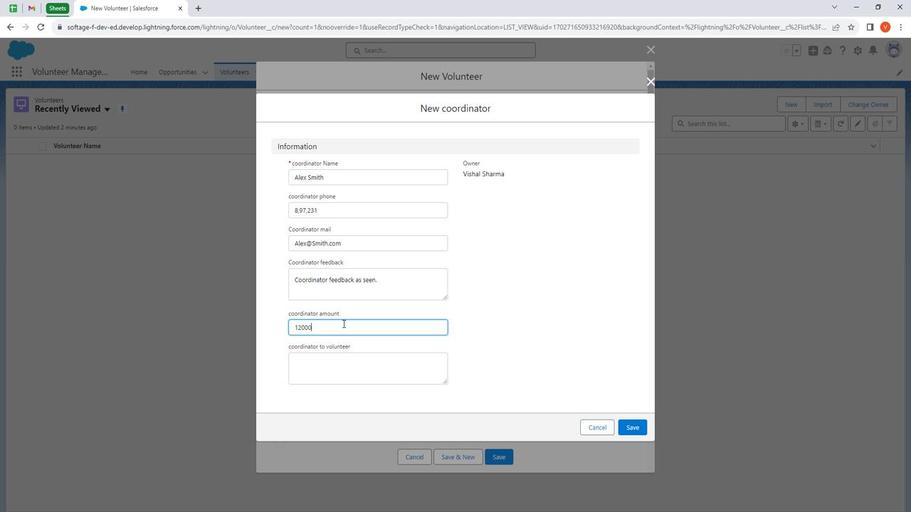 
Action: Mouse moved to (341, 355)
Screenshot: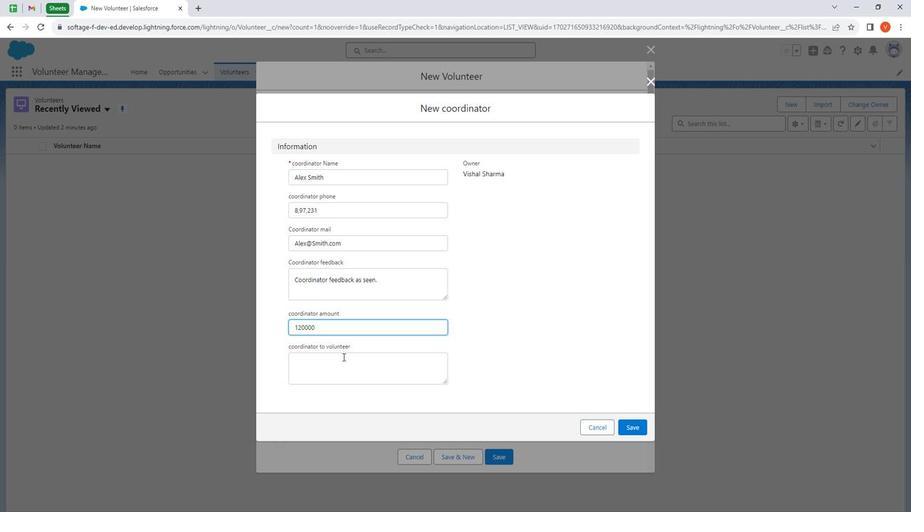 
Action: Mouse pressed left at (341, 355)
Screenshot: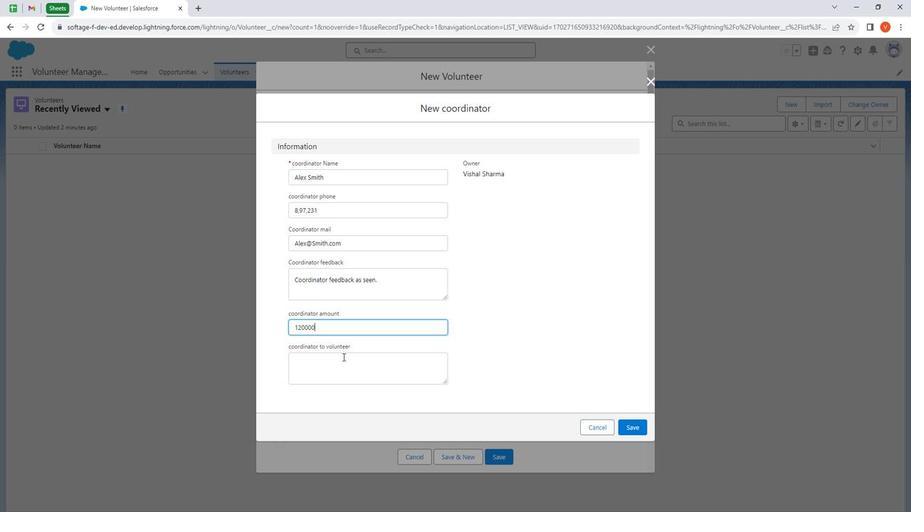 
Action: Key pressed <Key.shift>Complete<Key.space>all<Key.space>the<Key.space>tasks<Key.space>as<Key.space>shown<Key.space>in<Key.space>your<Key.space>activity<Key.space>sheet.
Screenshot: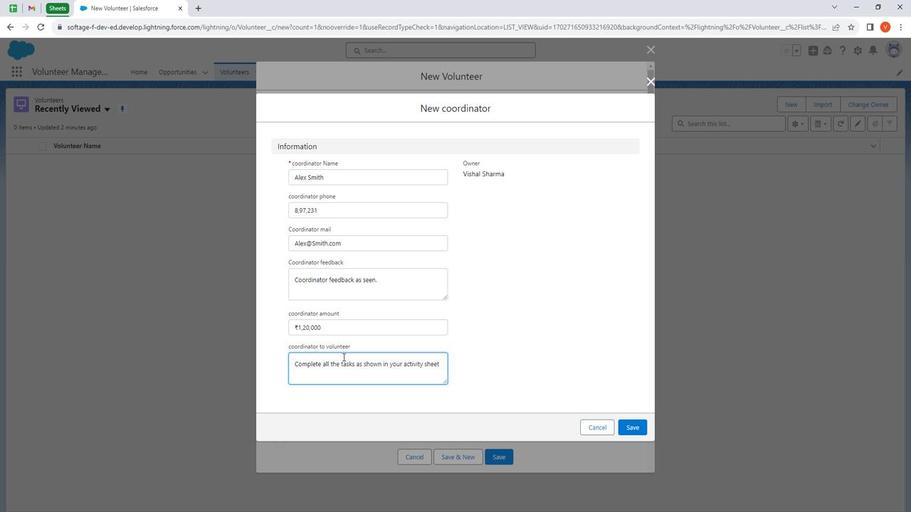 
Action: Mouse moved to (633, 422)
Screenshot: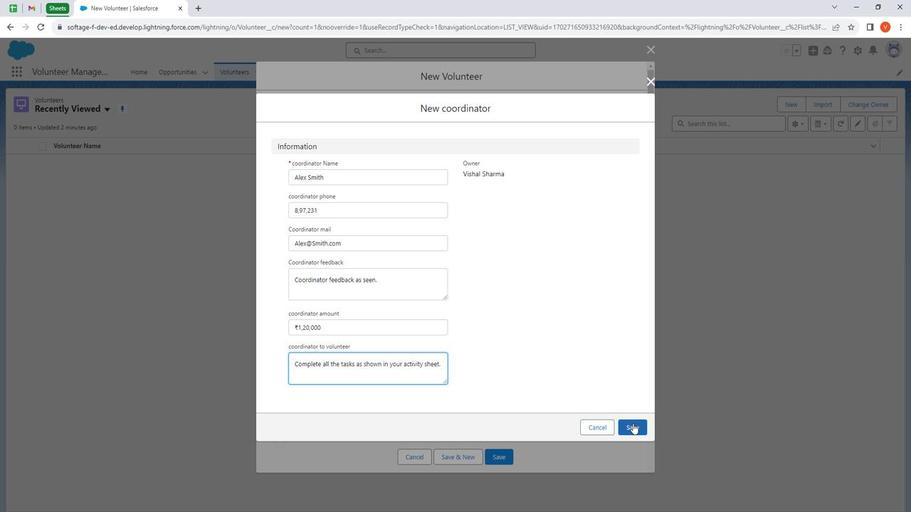 
Action: Mouse pressed left at (633, 422)
Screenshot: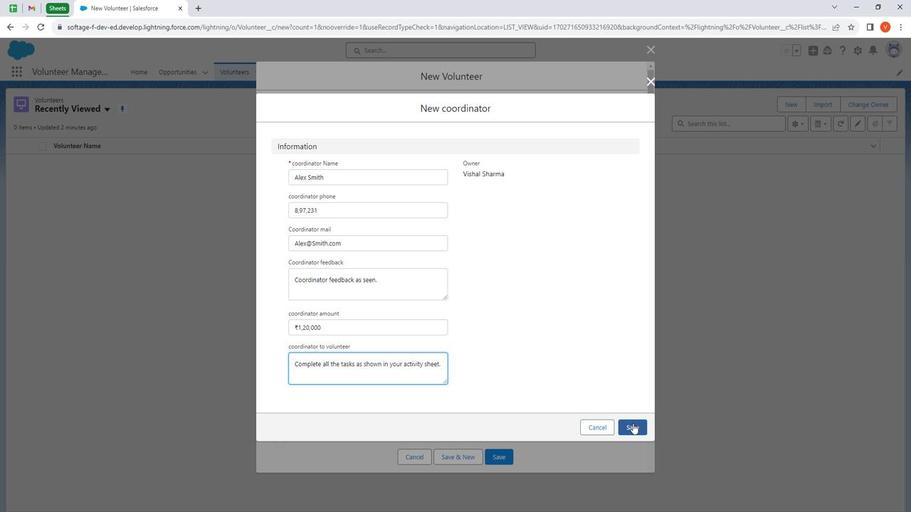 
Action: Mouse moved to (342, 348)
Screenshot: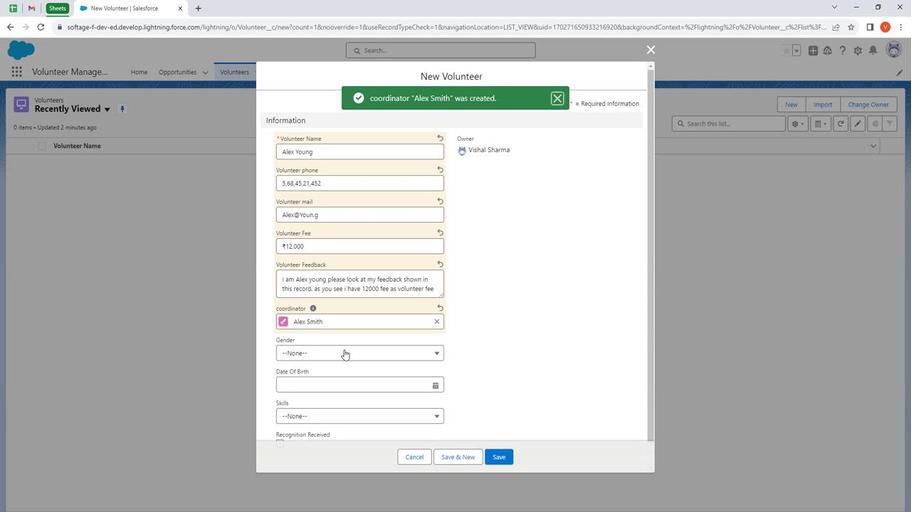 
Action: Mouse pressed left at (342, 348)
Screenshot: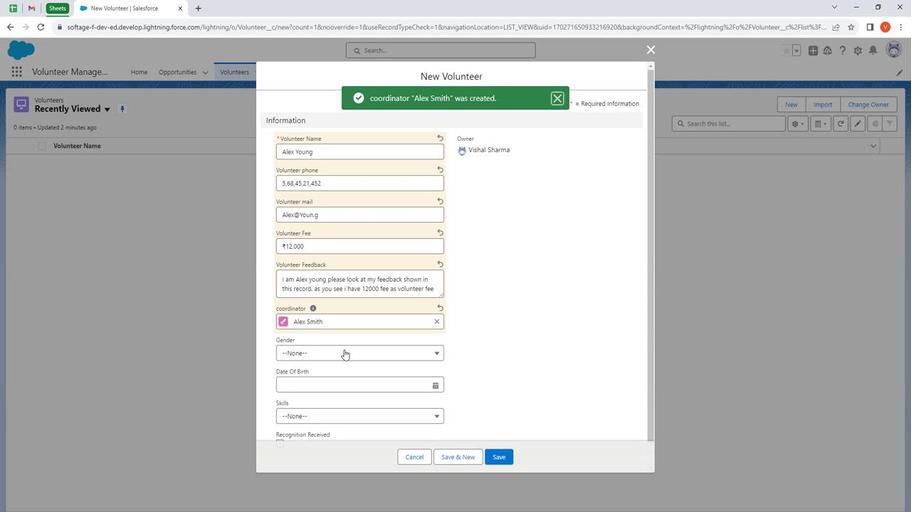 
Action: Mouse moved to (340, 385)
Screenshot: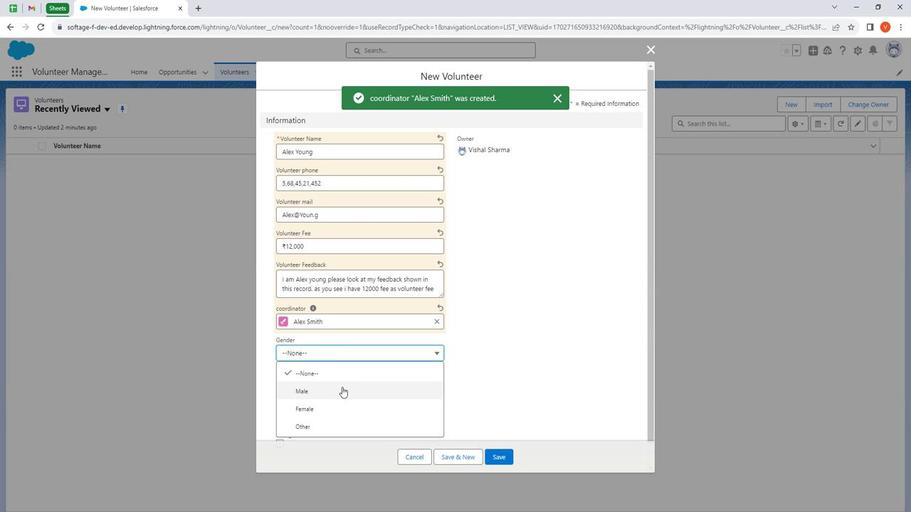 
Action: Mouse pressed left at (340, 385)
Screenshot: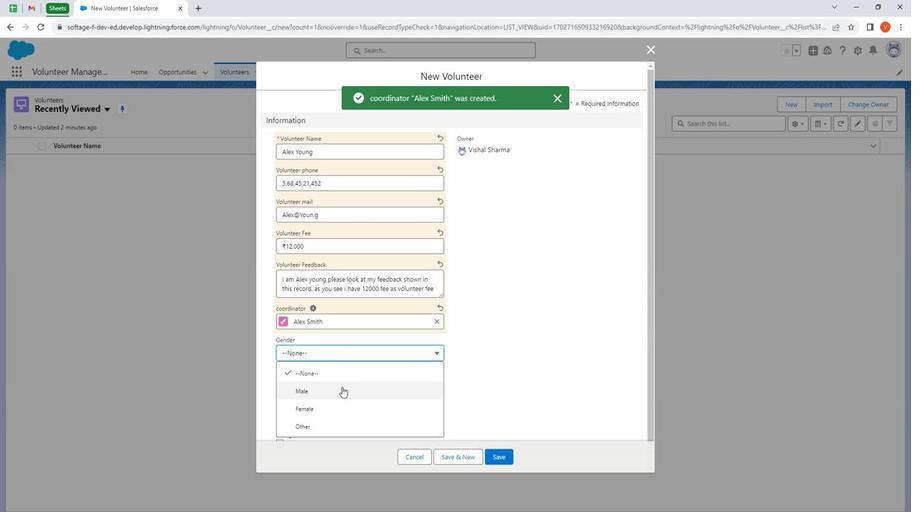 
Action: Mouse moved to (320, 382)
Screenshot: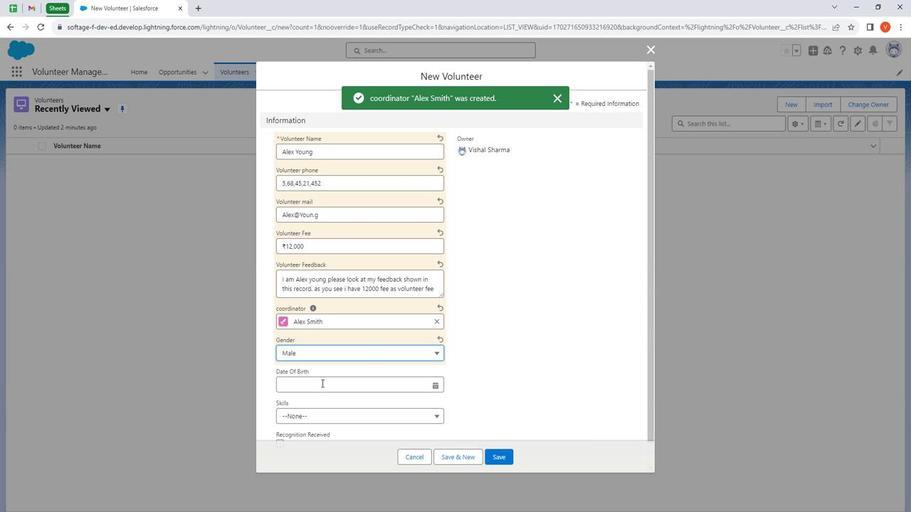 
Action: Mouse pressed left at (320, 382)
Screenshot: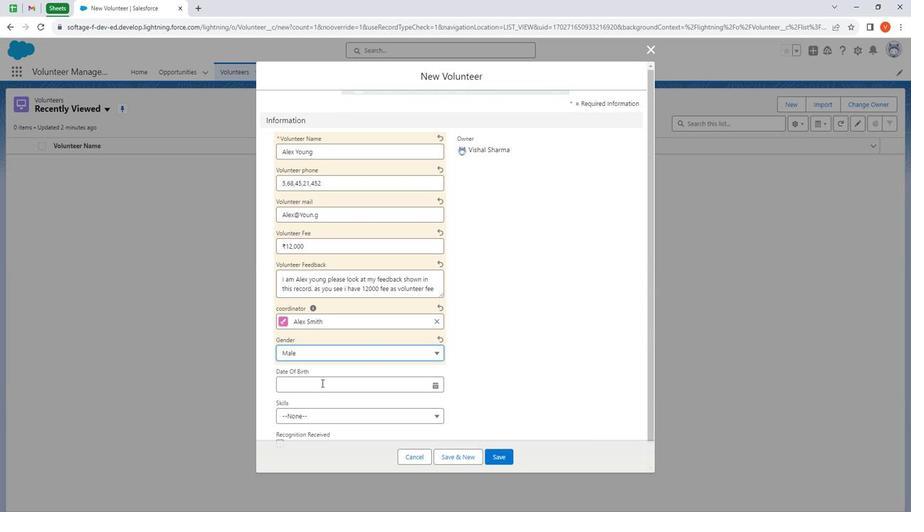 
Action: Mouse moved to (375, 309)
Screenshot: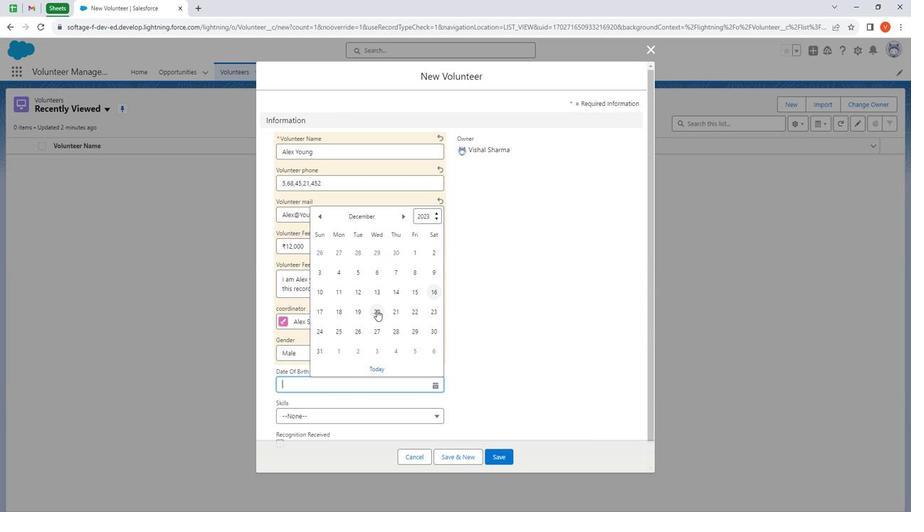 
Action: Mouse pressed left at (375, 309)
Screenshot: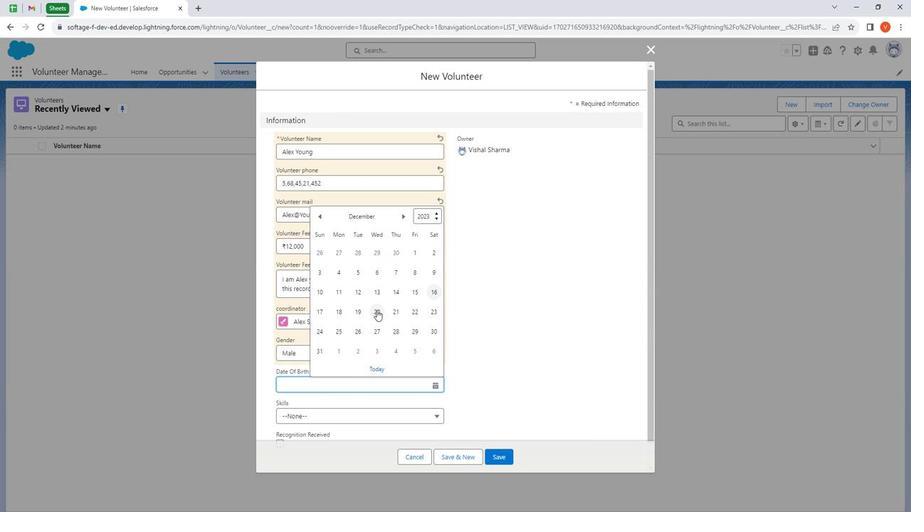 
Action: Mouse moved to (328, 380)
Screenshot: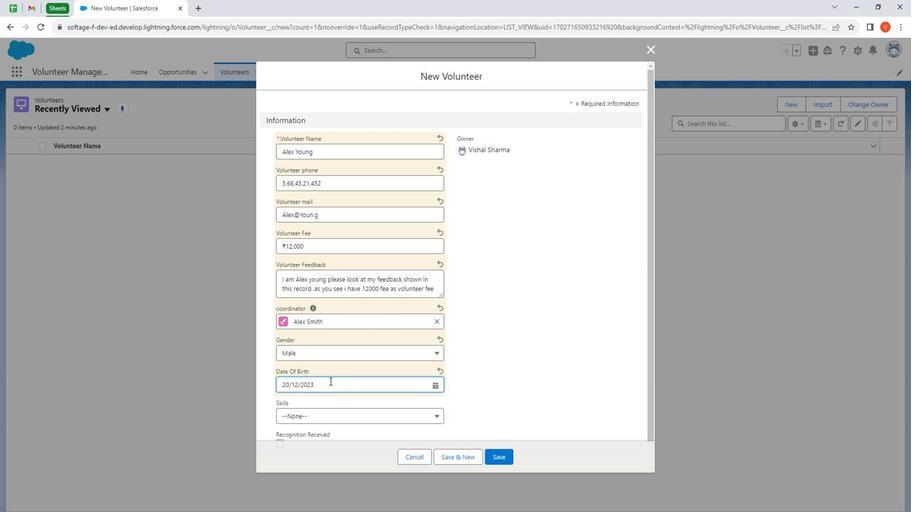 
Action: Key pressed <Key.backspace><Key.backspace><Key.backspace><Key.backspace>1990
Screenshot: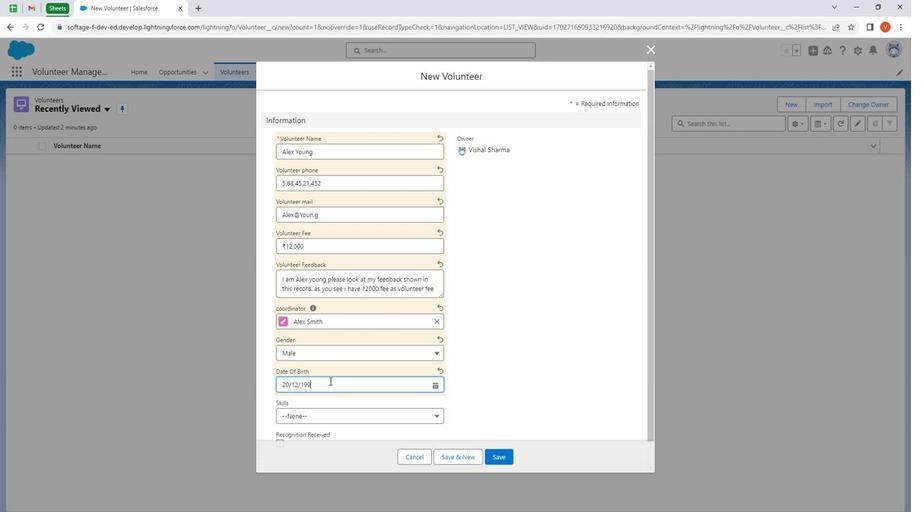 
Action: Mouse moved to (527, 371)
Screenshot: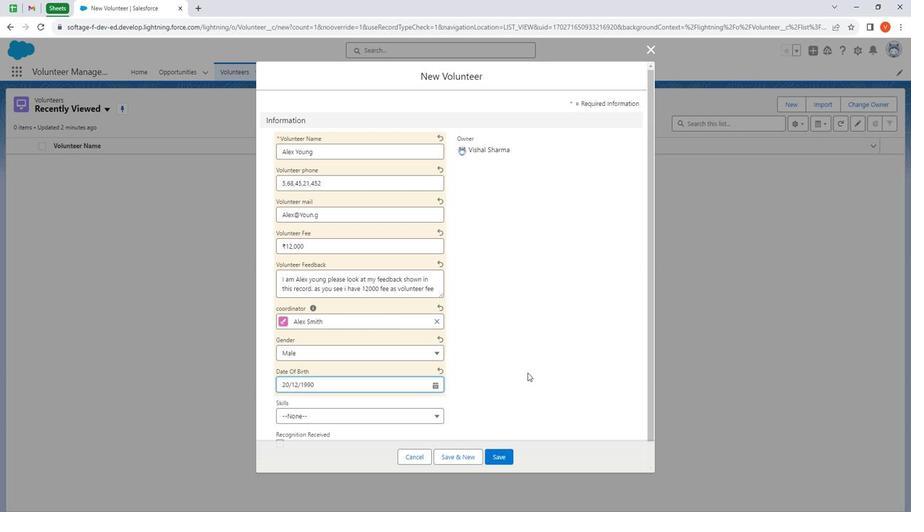 
Action: Mouse scrolled (527, 371) with delta (0, 0)
Screenshot: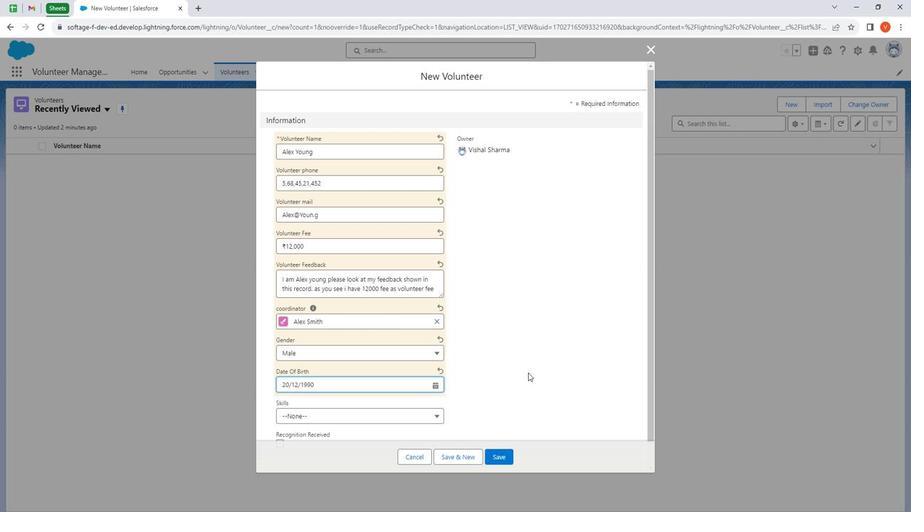 
Action: Mouse moved to (528, 371)
Screenshot: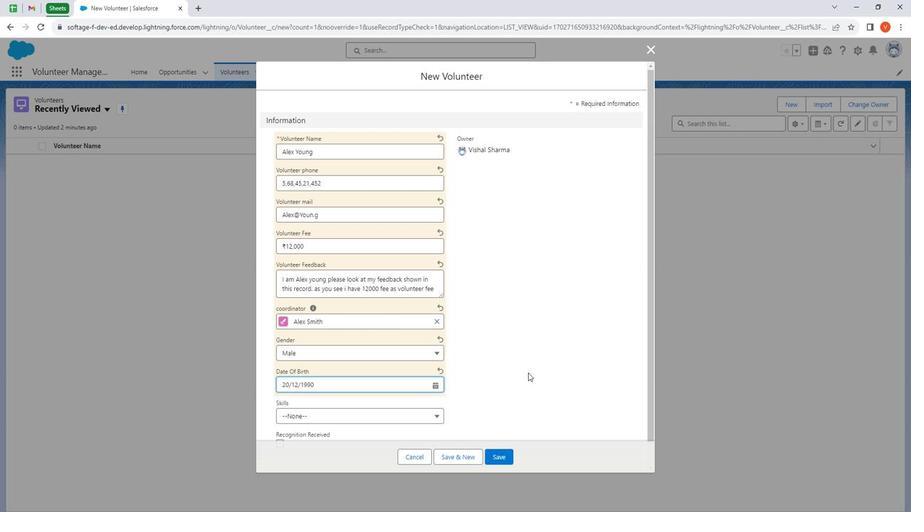 
Action: Mouse scrolled (528, 371) with delta (0, 0)
Screenshot: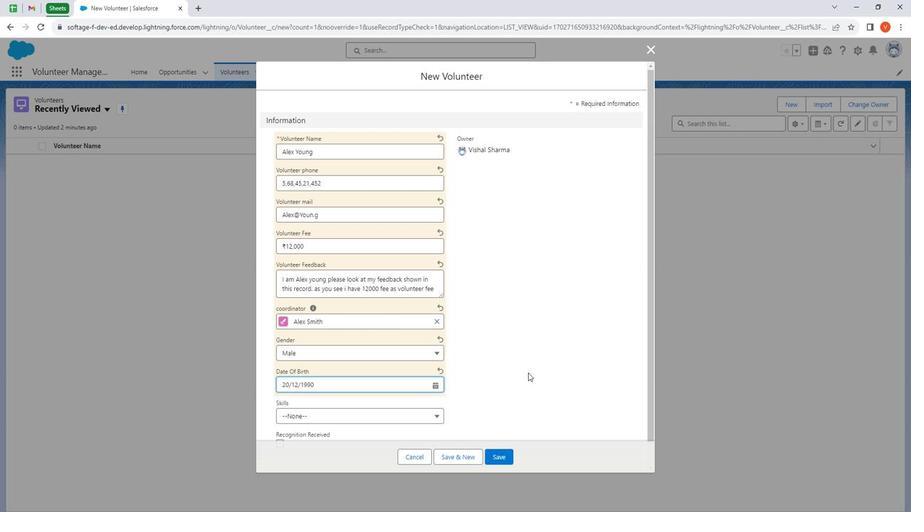 
Action: Mouse scrolled (528, 371) with delta (0, 0)
Screenshot: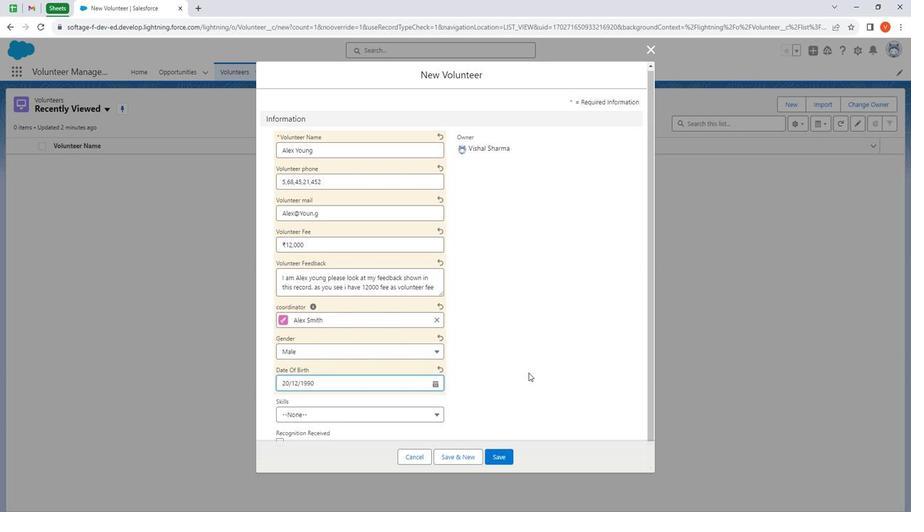 
Action: Mouse scrolled (528, 371) with delta (0, 0)
Screenshot: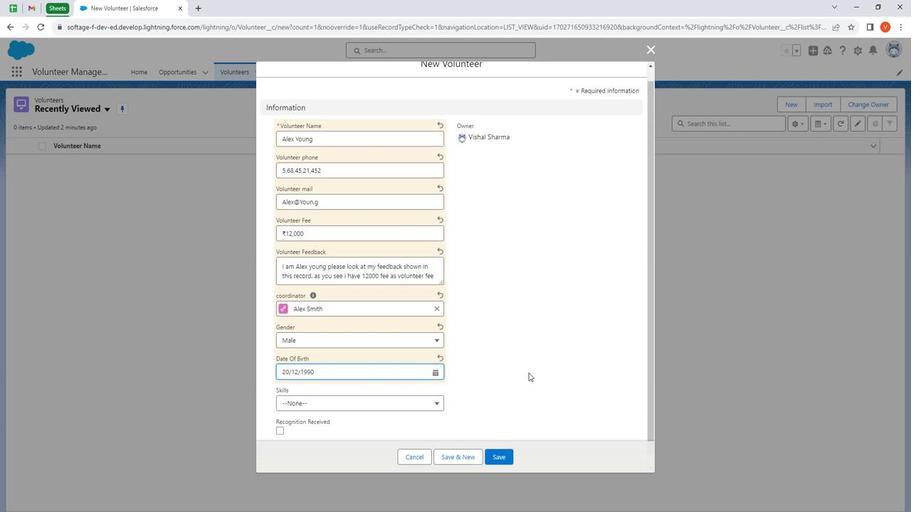 
Action: Mouse scrolled (528, 371) with delta (0, 0)
Screenshot: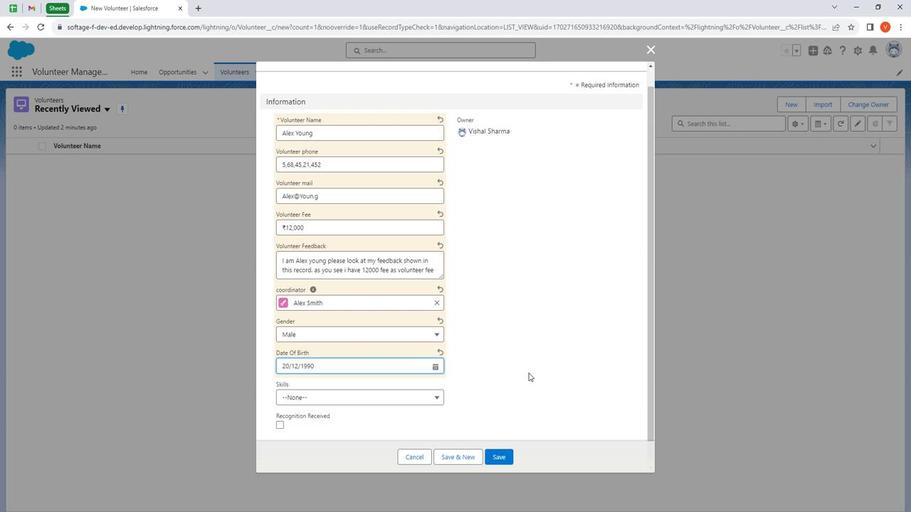 
Action: Mouse scrolled (528, 371) with delta (0, 0)
Screenshot: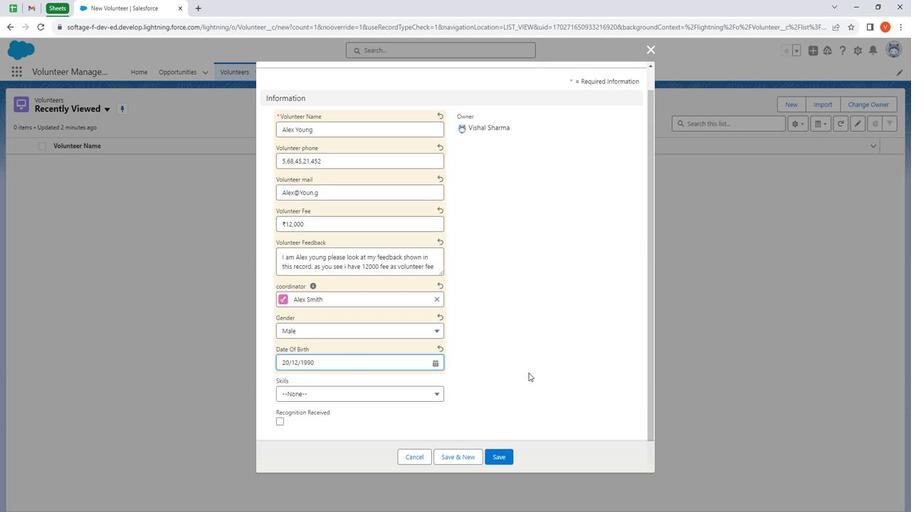 
Action: Mouse moved to (428, 390)
Screenshot: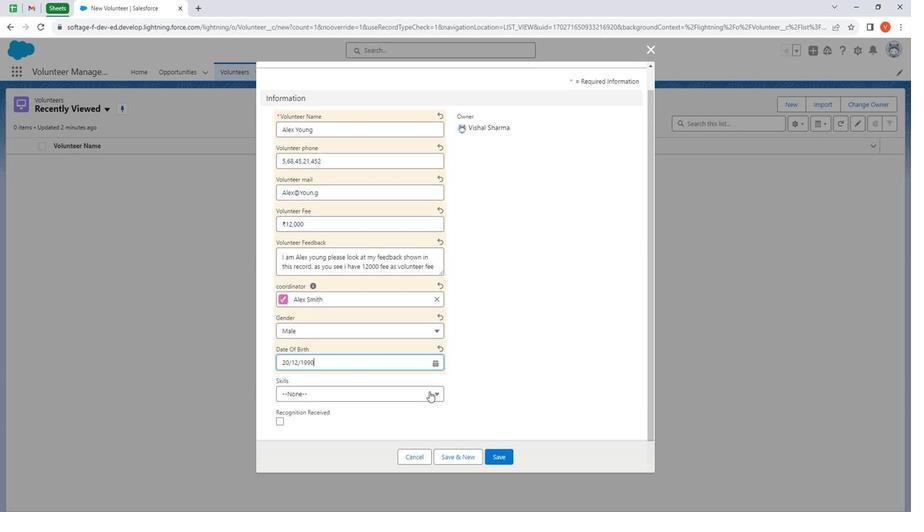 
Action: Mouse pressed left at (428, 390)
Screenshot: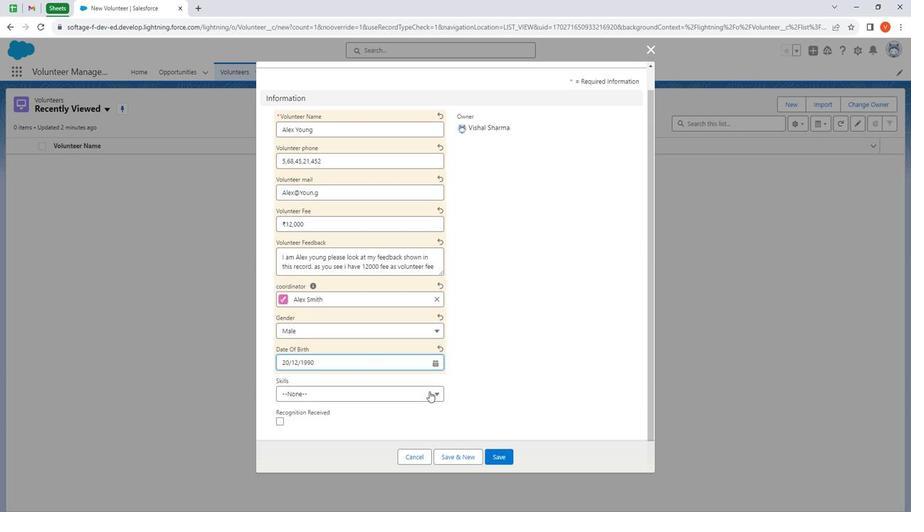 
Action: Mouse moved to (407, 430)
Screenshot: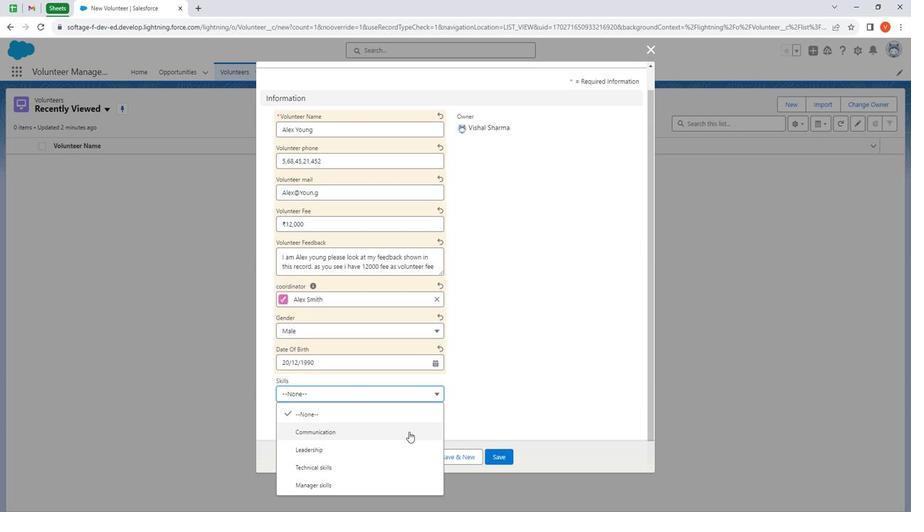 
Action: Mouse pressed left at (407, 430)
Screenshot: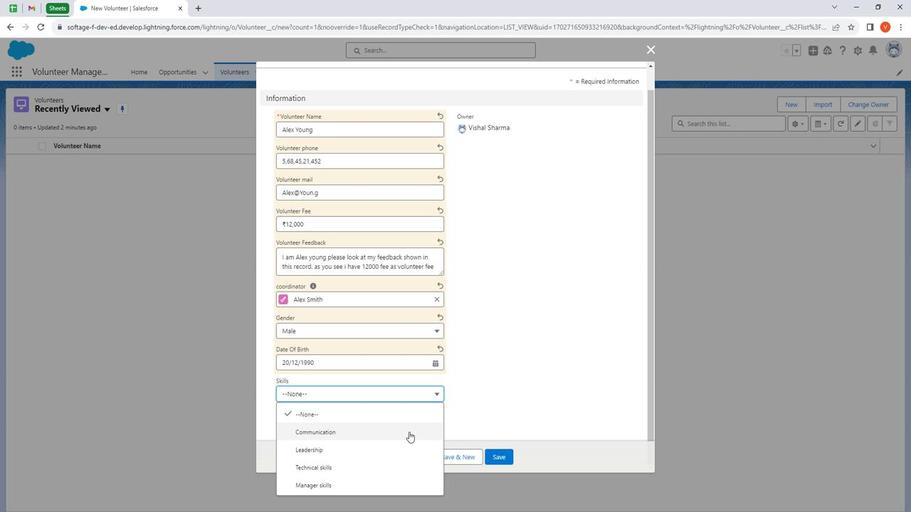 
Action: Mouse moved to (275, 420)
Screenshot: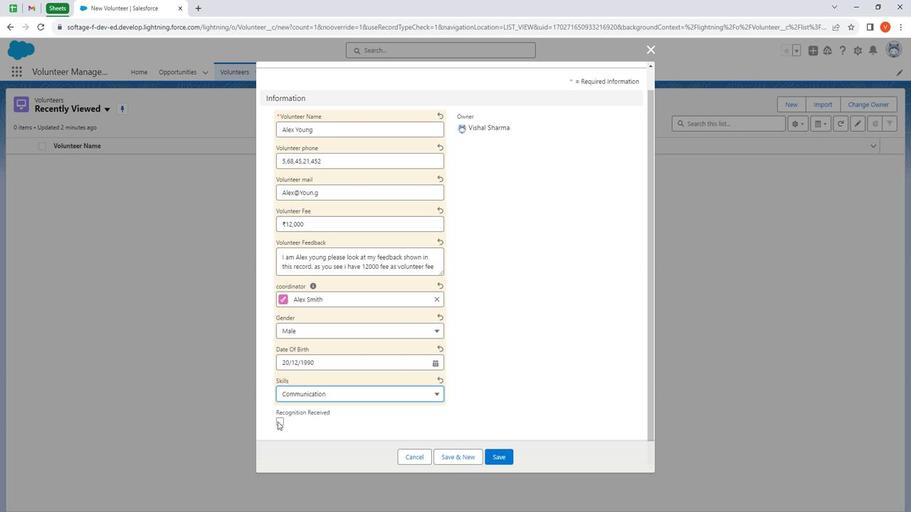 
Action: Mouse pressed left at (275, 420)
Screenshot: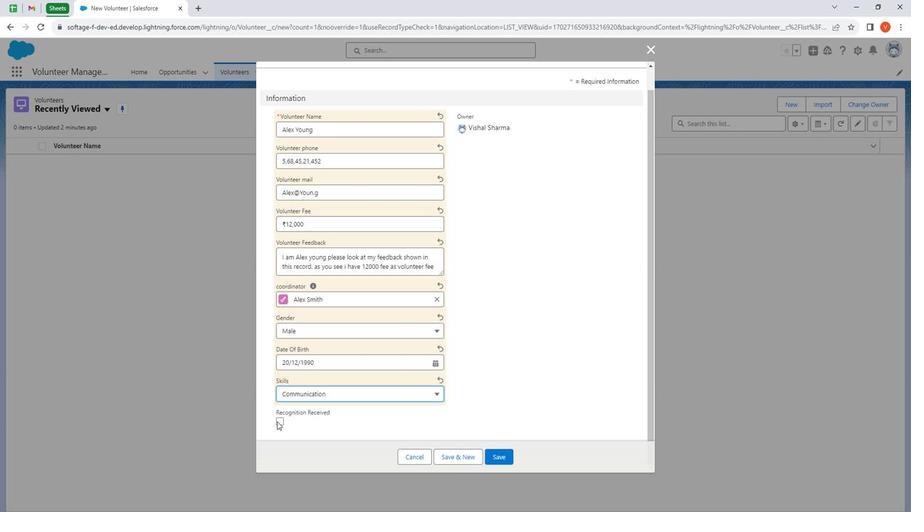 
Action: Mouse moved to (497, 454)
Screenshot: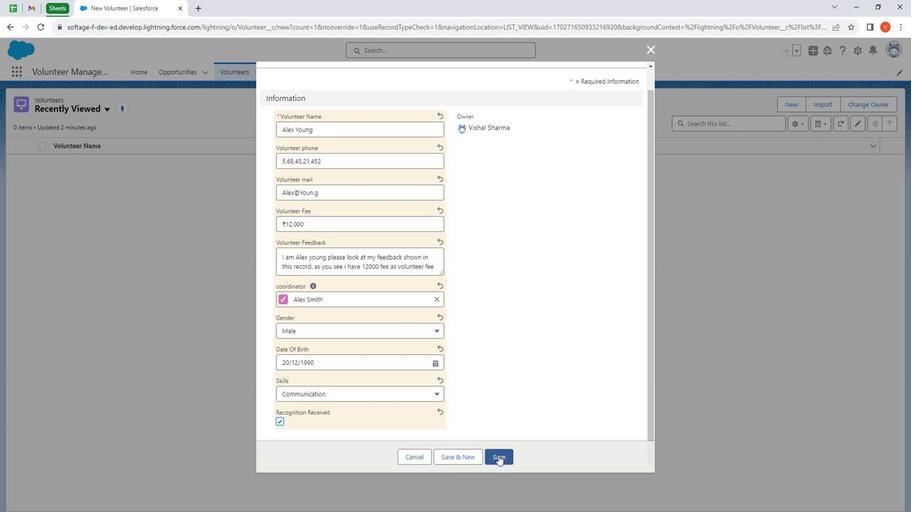 
Action: Mouse pressed left at (497, 454)
Screenshot: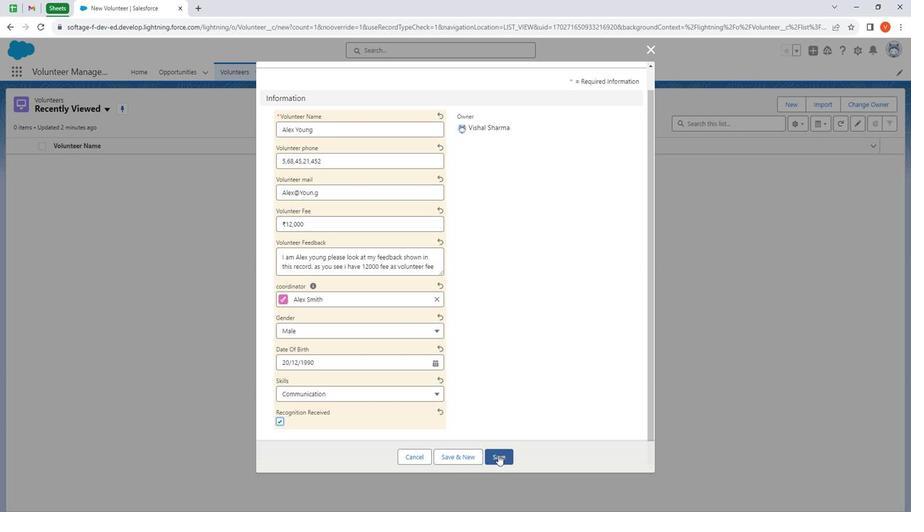 
Action: Mouse moved to (148, 357)
Screenshot: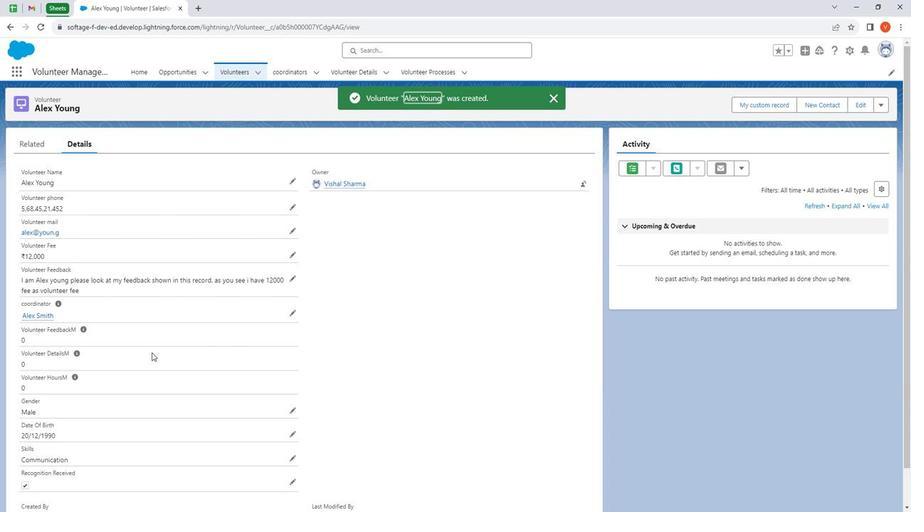 
Action: Mouse scrolled (148, 356) with delta (0, 0)
Screenshot: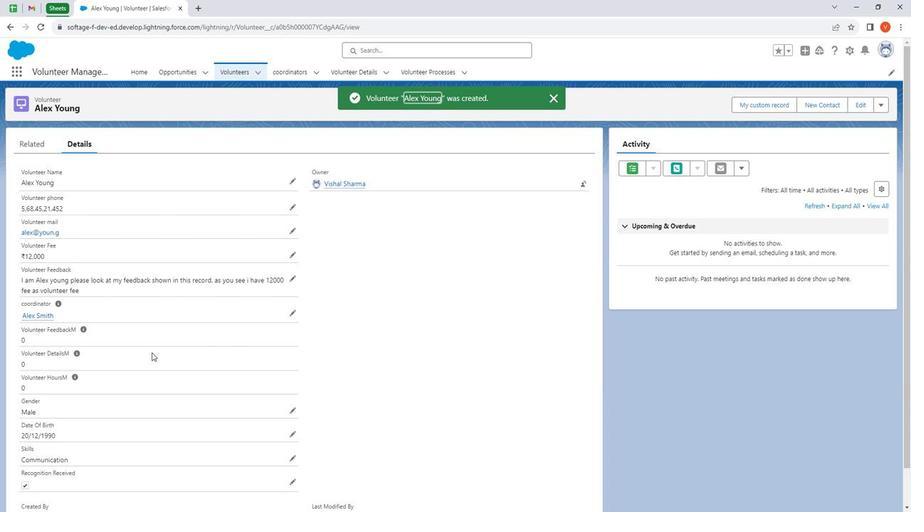 
Action: Mouse moved to (148, 359)
Screenshot: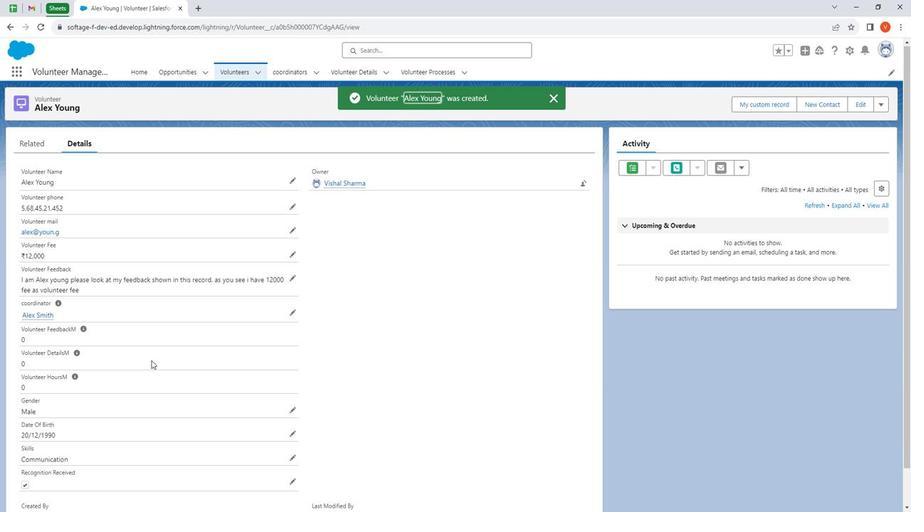 
Action: Mouse scrolled (148, 358) with delta (0, 0)
Screenshot: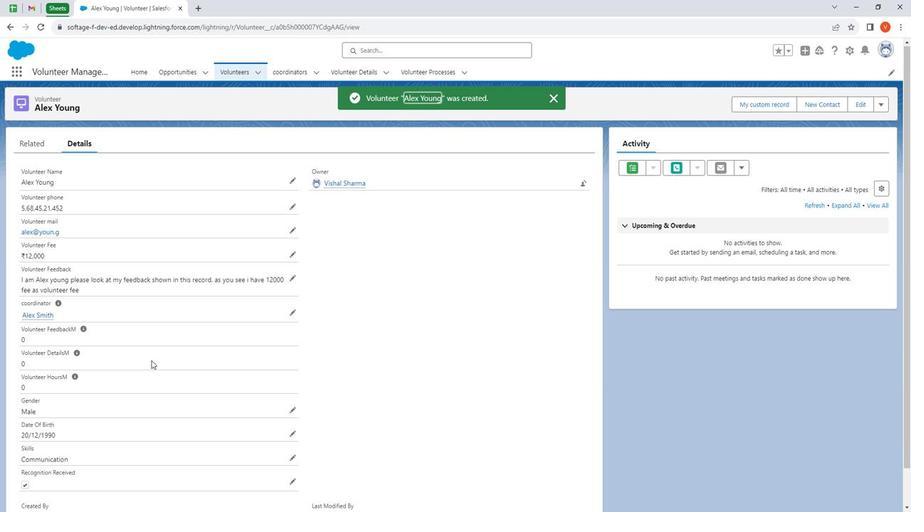 
Action: Mouse moved to (148, 362)
Screenshot: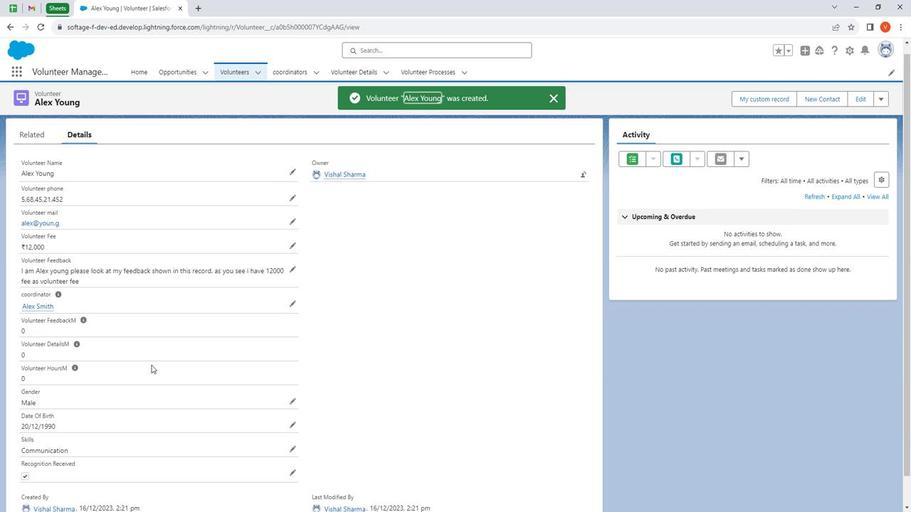 
Action: Mouse scrolled (148, 362) with delta (0, 0)
Screenshot: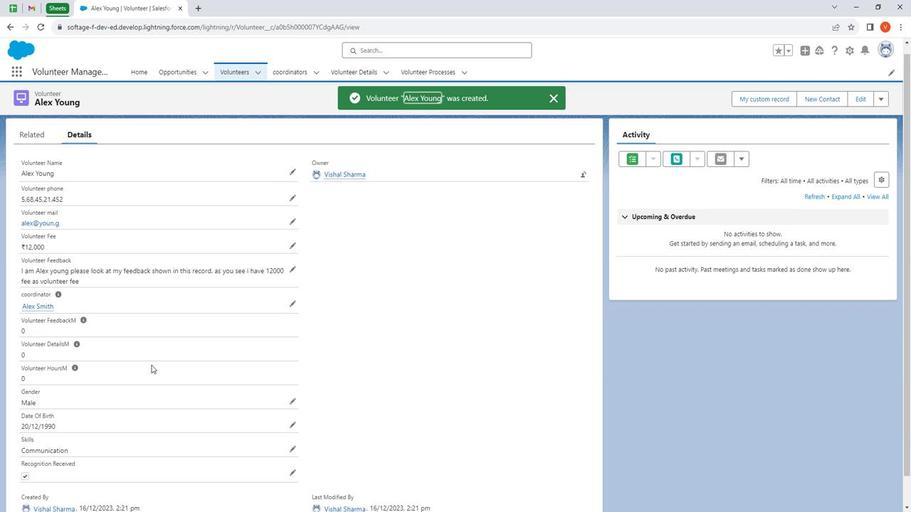 
Action: Mouse moved to (148, 365)
Screenshot: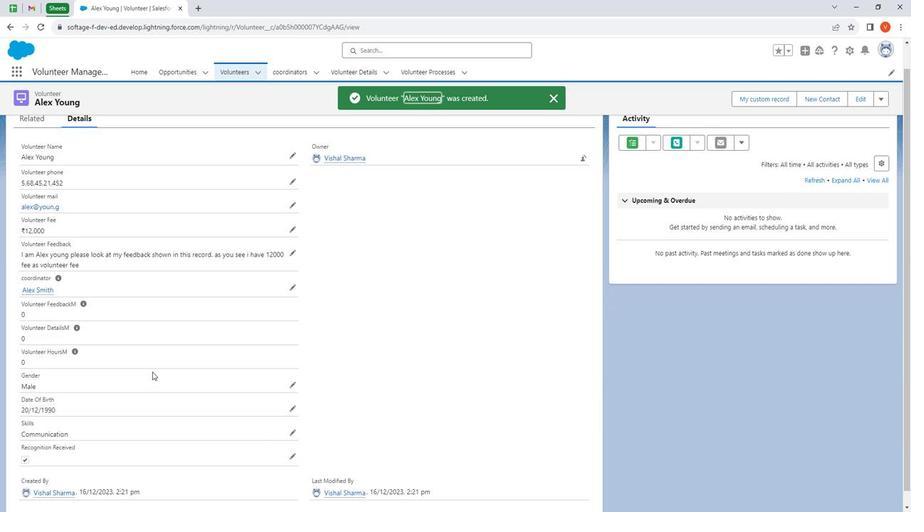 
Action: Mouse scrolled (148, 365) with delta (0, 0)
Screenshot: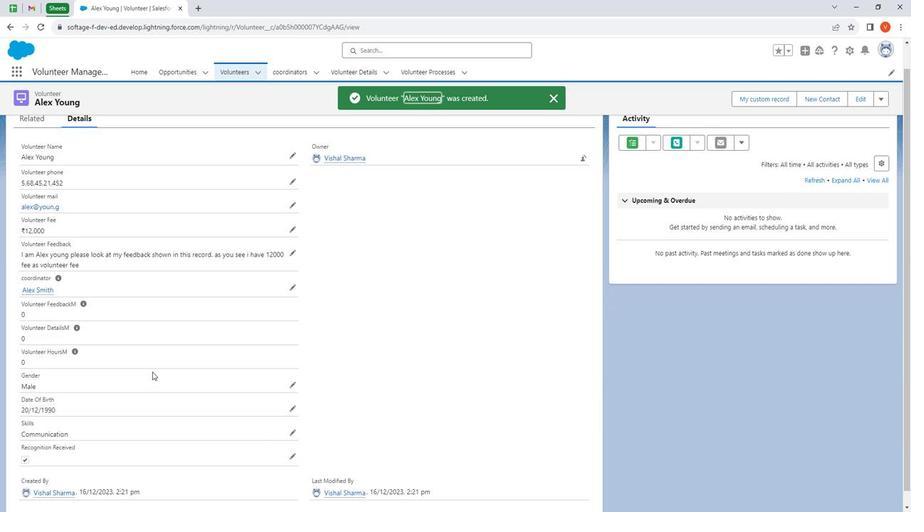 
Action: Mouse moved to (150, 372)
Screenshot: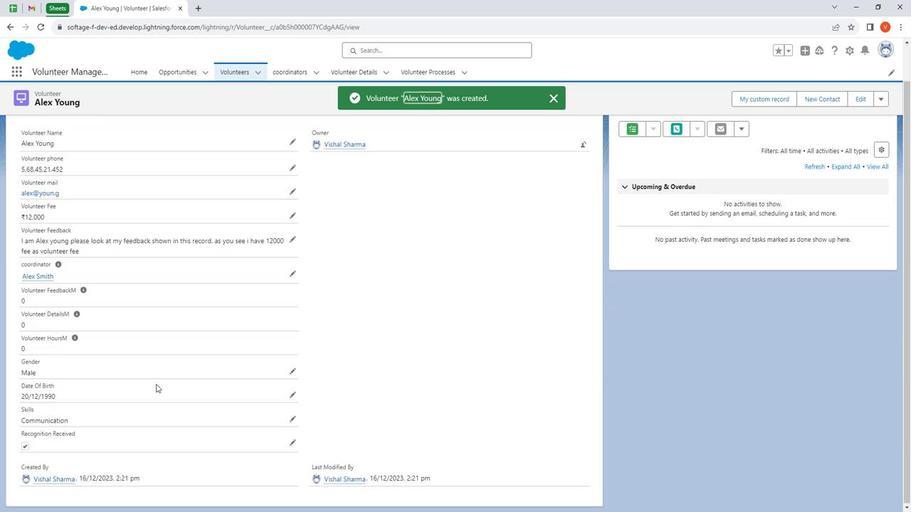 
Action: Mouse scrolled (150, 371) with delta (0, 0)
Screenshot: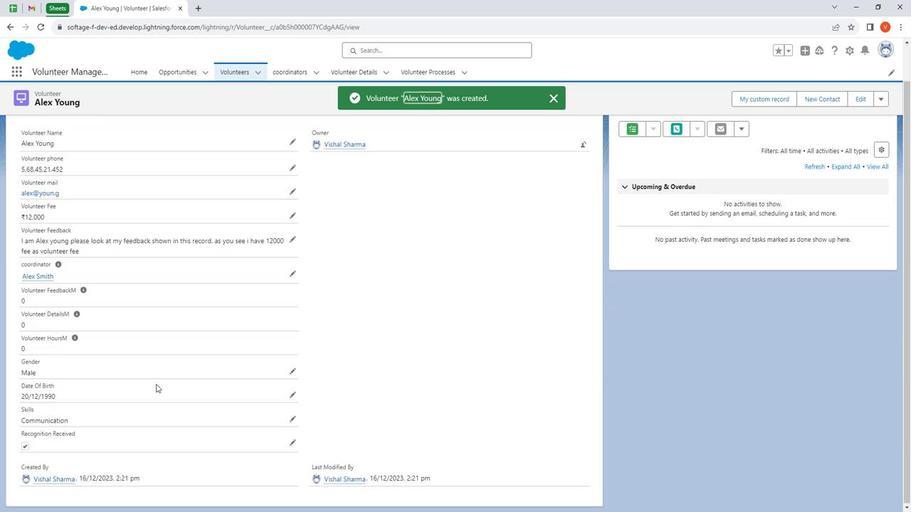 
Action: Mouse moved to (234, 71)
Screenshot: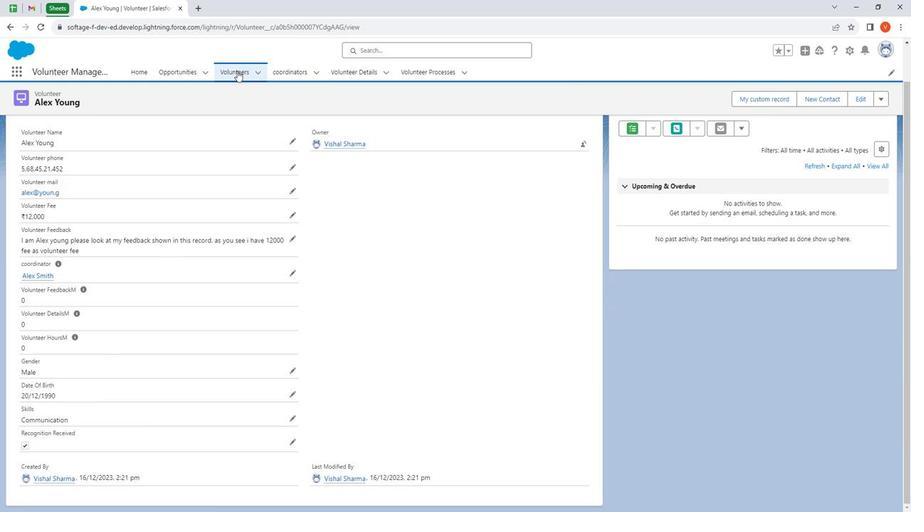 
Action: Mouse pressed left at (234, 71)
Screenshot: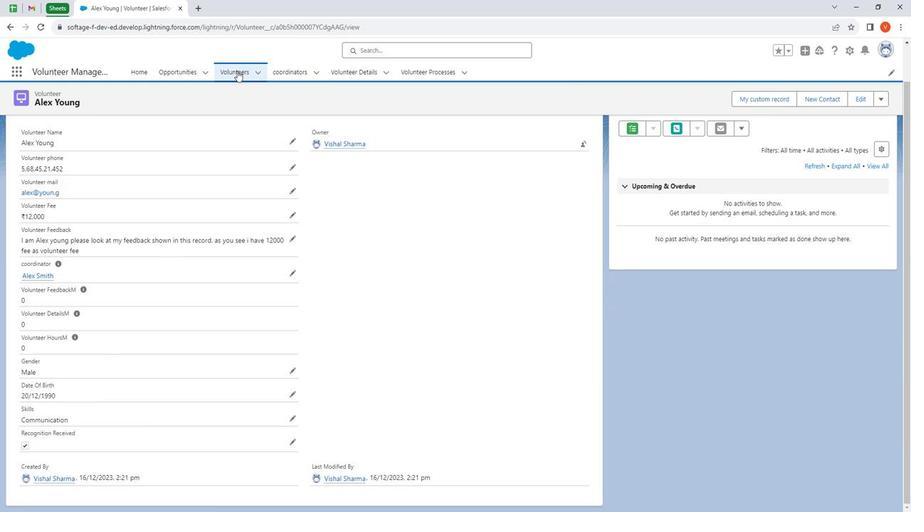
Action: Mouse moved to (793, 105)
Screenshot: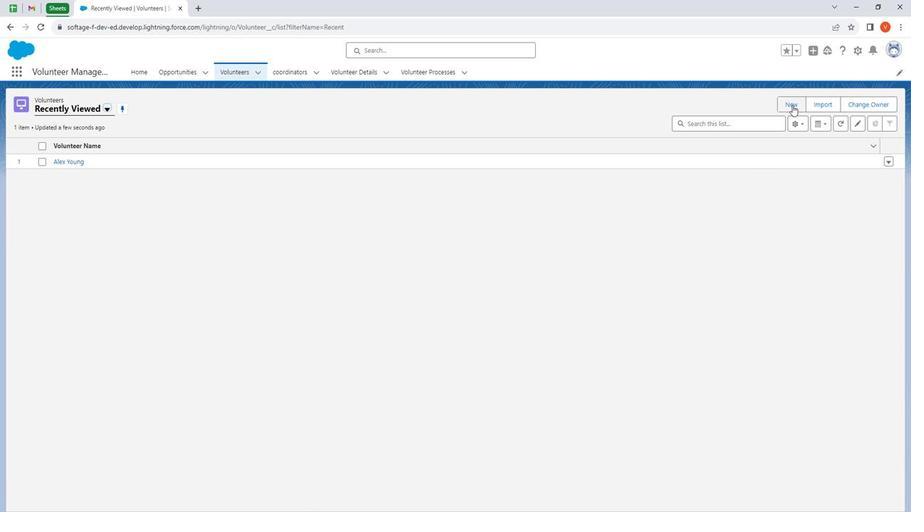 
Action: Mouse pressed left at (793, 105)
Screenshot: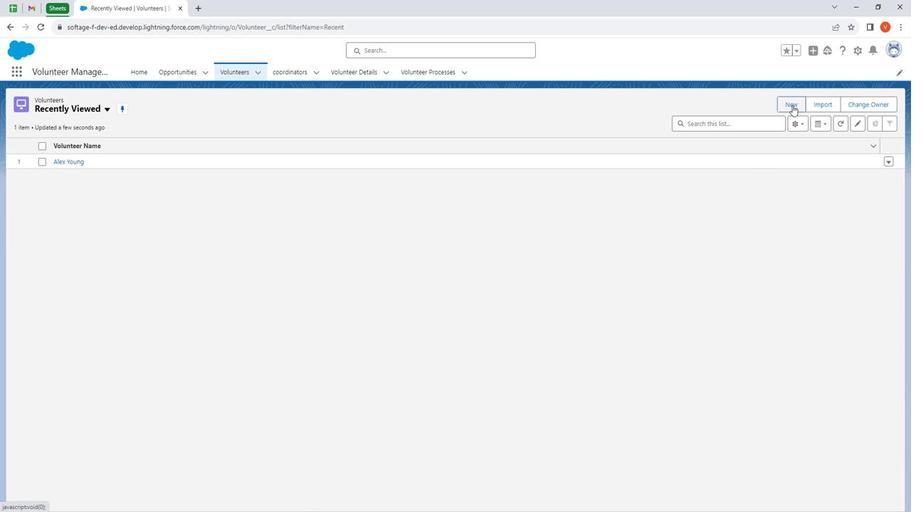 
Action: Mouse moved to (298, 155)
Screenshot: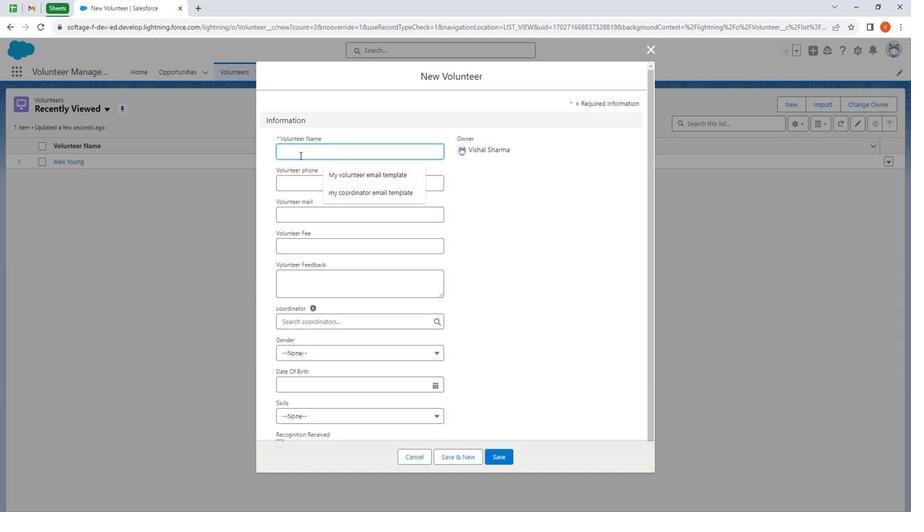 
Action: Mouse pressed left at (298, 155)
Screenshot: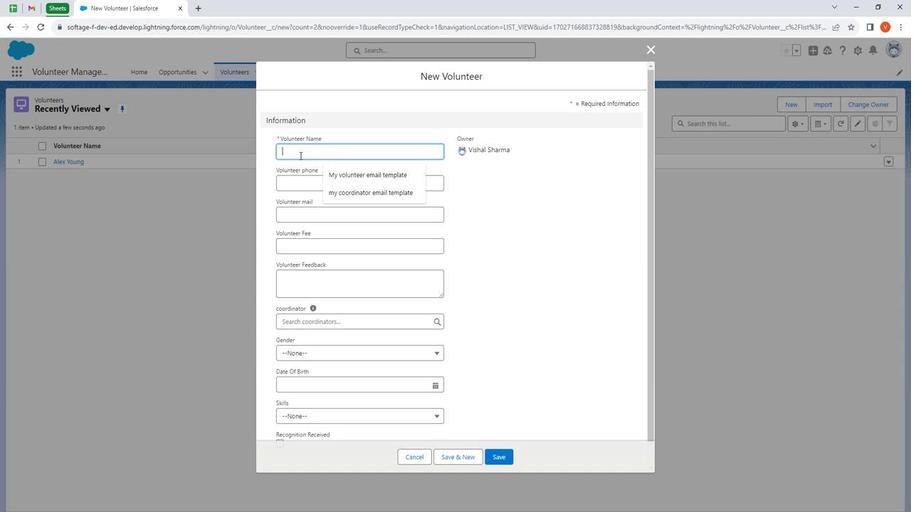 
Action: Key pressed <Key.shift><Key.shift><Key.shift>Emma<Key.space><Key.shift>Stone
Screenshot: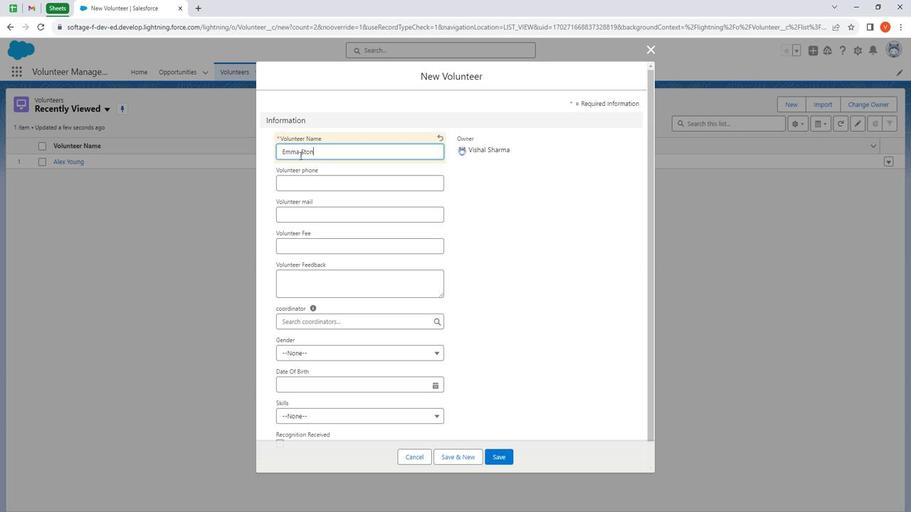 
Action: Mouse moved to (299, 176)
Screenshot: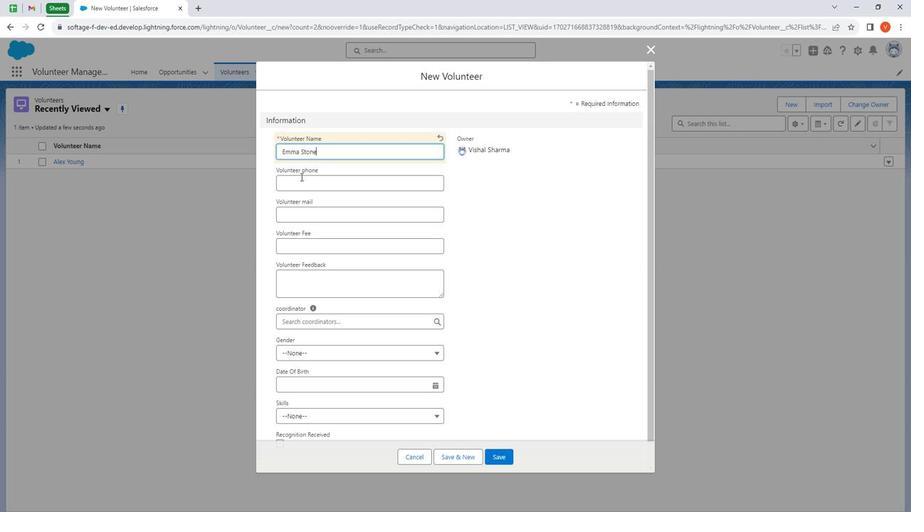 
Action: Mouse pressed left at (299, 176)
Screenshot: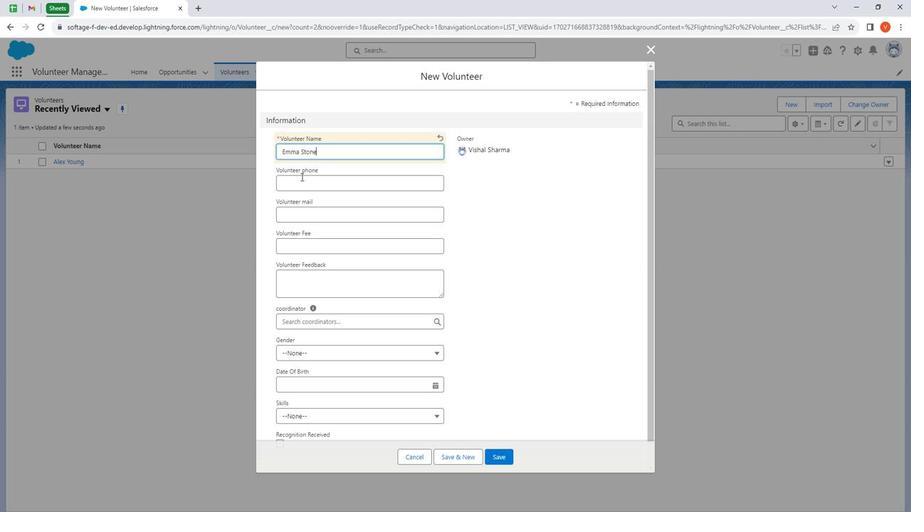 
Action: Mouse moved to (299, 176)
Screenshot: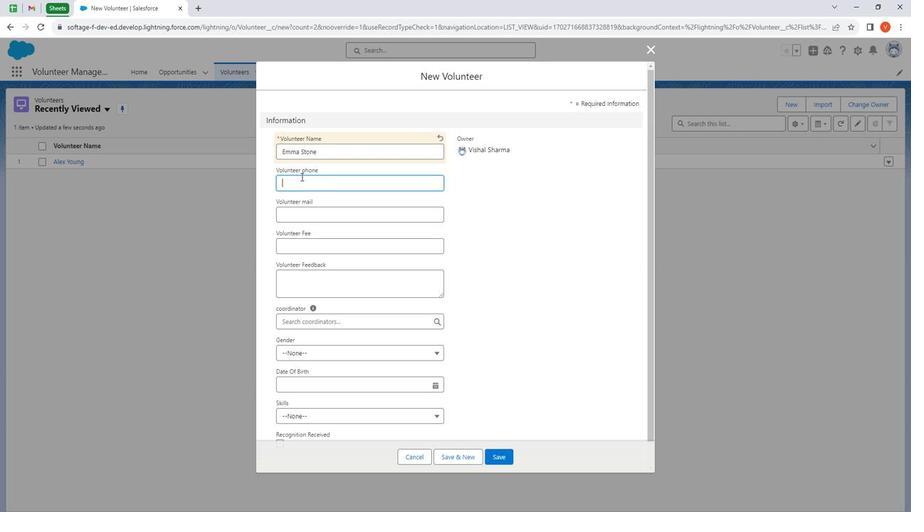 
Action: Key pressed 65897412563
Screenshot: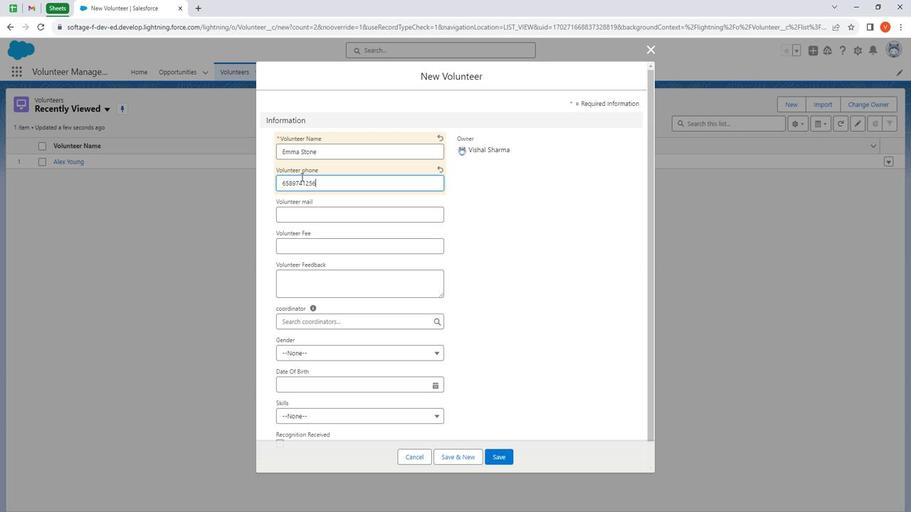 
Action: Mouse moved to (312, 213)
Screenshot: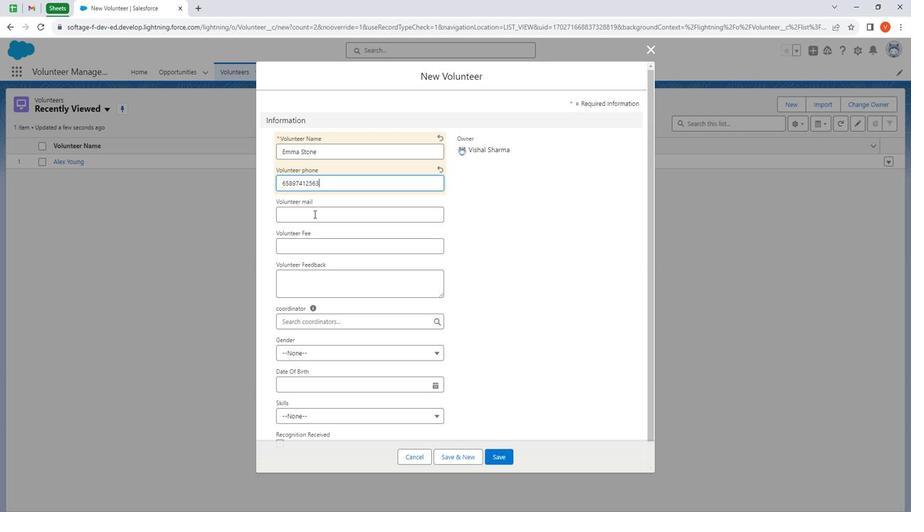 
Action: Mouse pressed left at (312, 213)
Screenshot: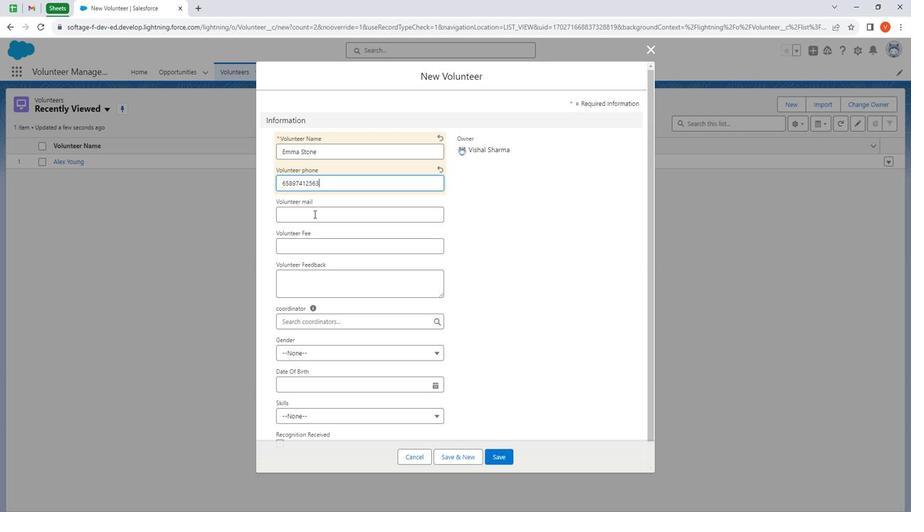 
Action: Key pressed <Key.shift><Key.shift><Key.shift><Key.shift><Key.shift><Key.shift>Emma<Key.shift>@<Key.shift>Ston.<Key.shift>E
Screenshot: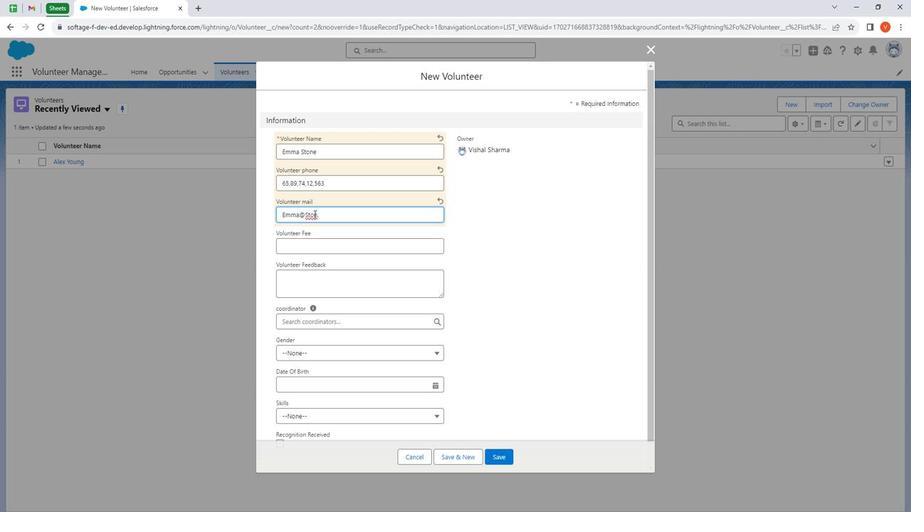 
Action: Mouse moved to (320, 243)
Screenshot: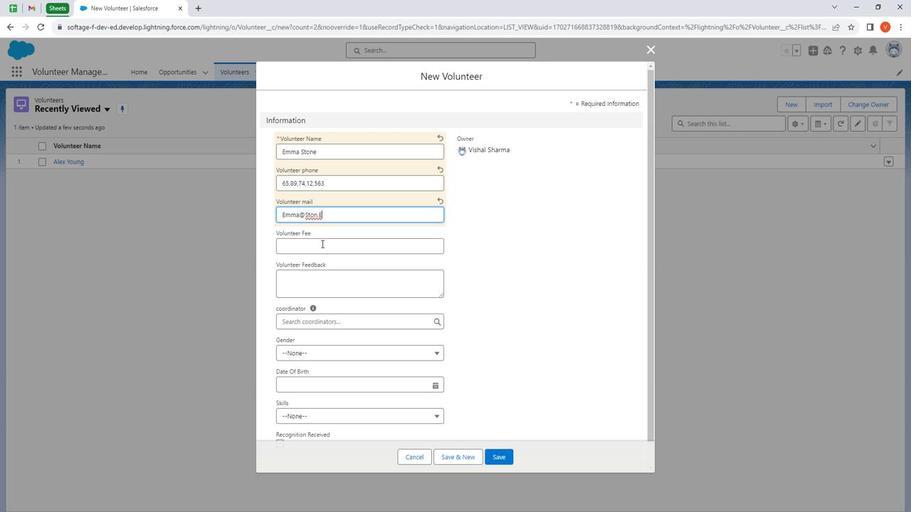
Action: Mouse pressed left at (320, 243)
Screenshot: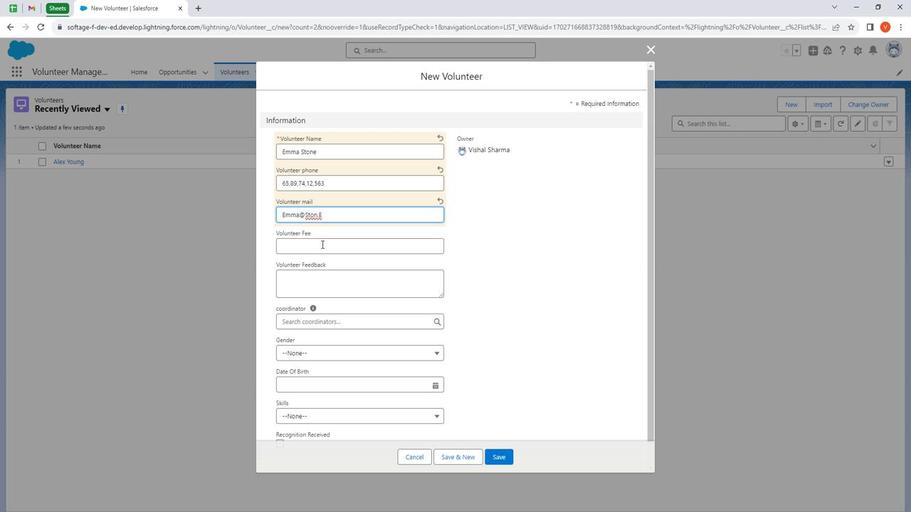 
Action: Key pressed 20000
Screenshot: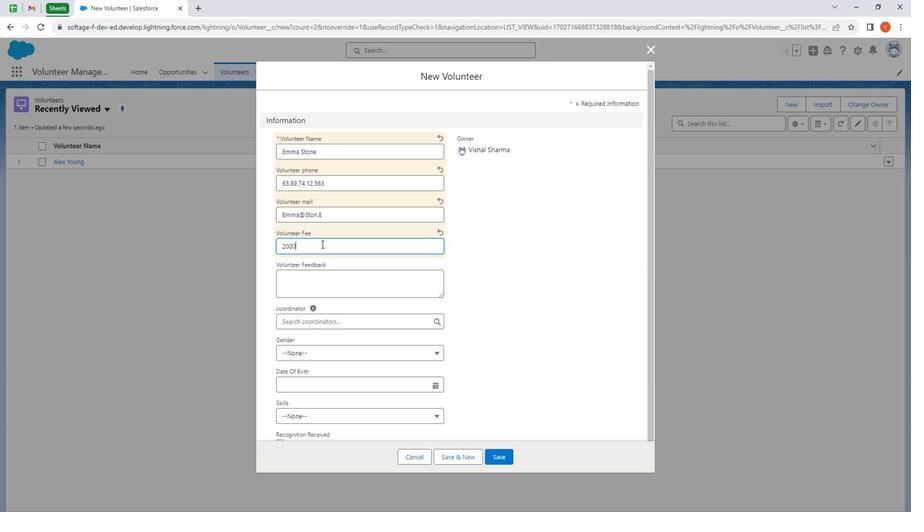 
Action: Mouse moved to (318, 274)
Screenshot: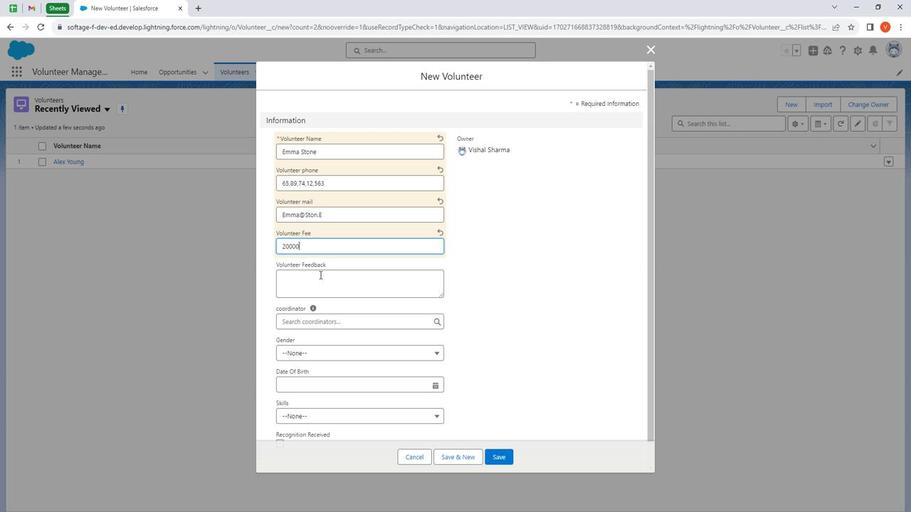 
Action: Mouse pressed left at (318, 274)
Screenshot: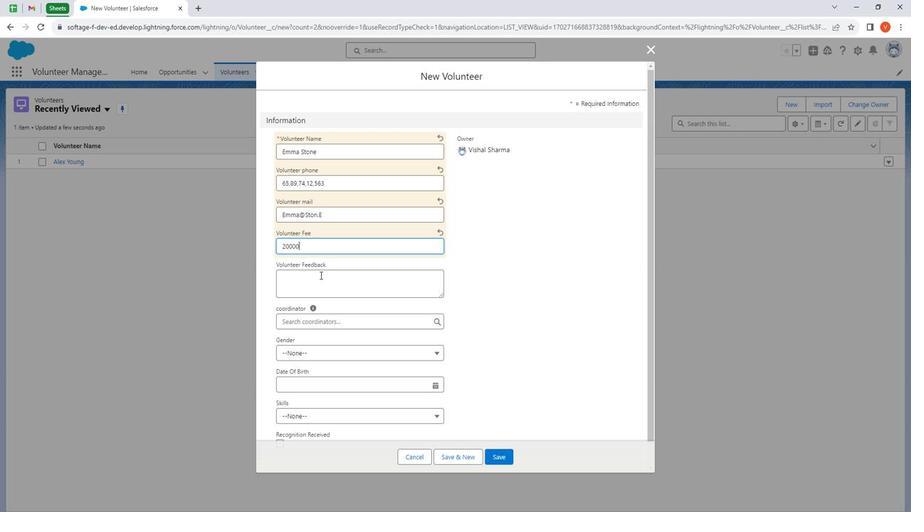 
Action: Key pressed <Key.shift><Key.shift><Key.shift><Key.shift><Key.shift><Key.shift><Key.shift><Key.shift><Key.shift><Key.shift><Key.shift><Key.shift><Key.shift><Key.shift><Key.shift><Key.shift><Key.shift><Key.shift><Key.shift><Key.shift><Key.shift><Key.shift><Key.shift>I<Key.space>am<Key.space><Key.shift>Emma<Key.space><Key.shift>Stone<Key.space>with<Key.space>my<Key.space>mail<Key.space>id<Key.space><Key.shift>Emma<Key.shift>@<Key.shift>Stone.<Key.shift>E<Key.space>.<Key.space><Key.shift><Key.shift><Key.shift><Key.shift><Key.shift><Key.shift><Key.shift><Key.shift><Key.shift><Key.shift><Key.shift><Key.shift><Key.shift><Key.shift><Key.shift><Key.shift>With<Key.space>20000<Key.space><Key.shift><Key.shift><Key.shift><Key.shift><Key.shift><Key.shift>Volunteer<Key.space><Key.shift>Fee.<Key.space><Key.shift>Please<Key.space>see<Key.space>my<Key.space>g<Key.backspace>feedback.
Screenshot: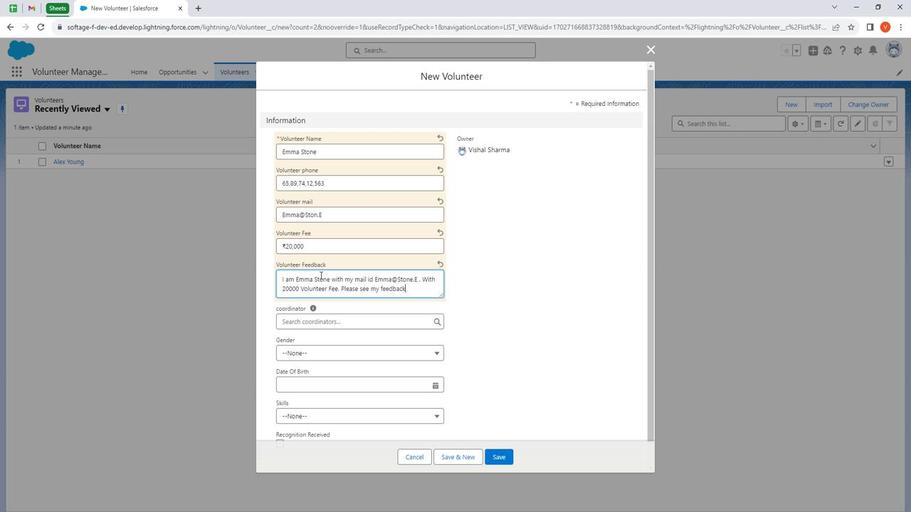 
Action: Mouse moved to (340, 327)
Screenshot: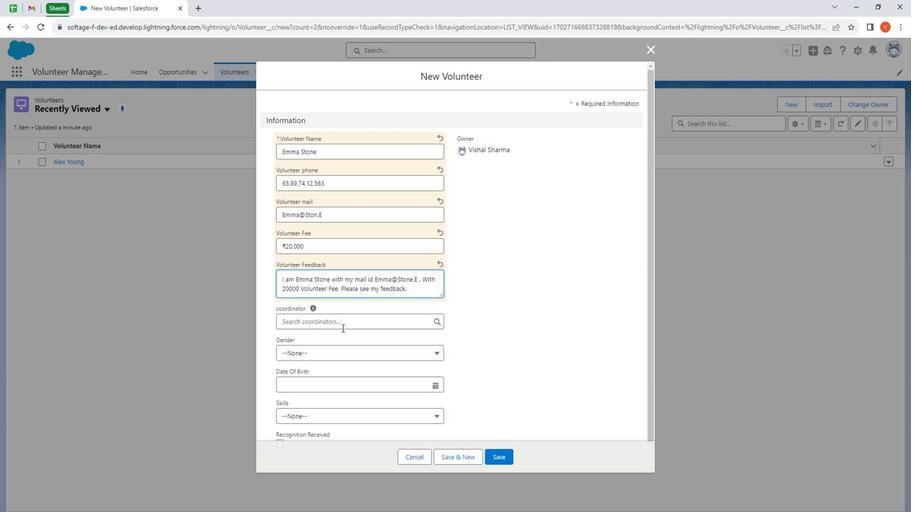 
Action: Mouse pressed left at (340, 327)
Screenshot: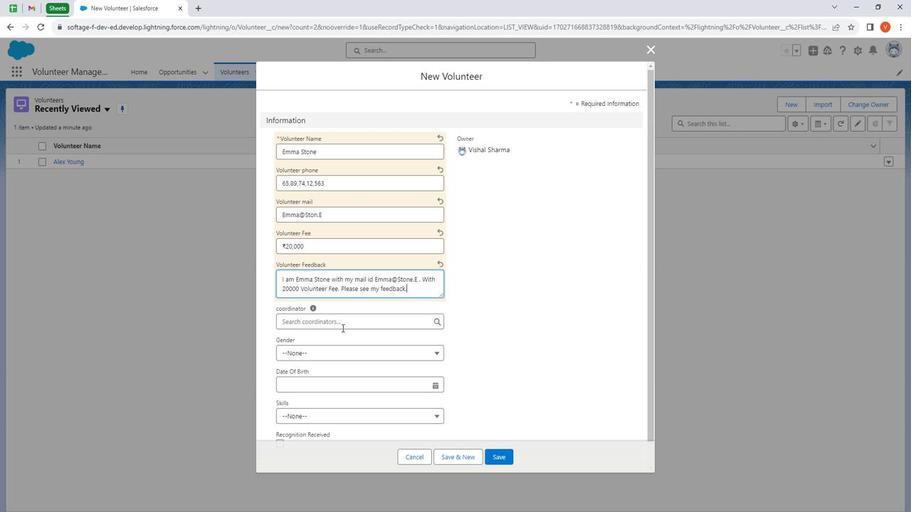 
Action: Mouse moved to (343, 354)
Screenshot: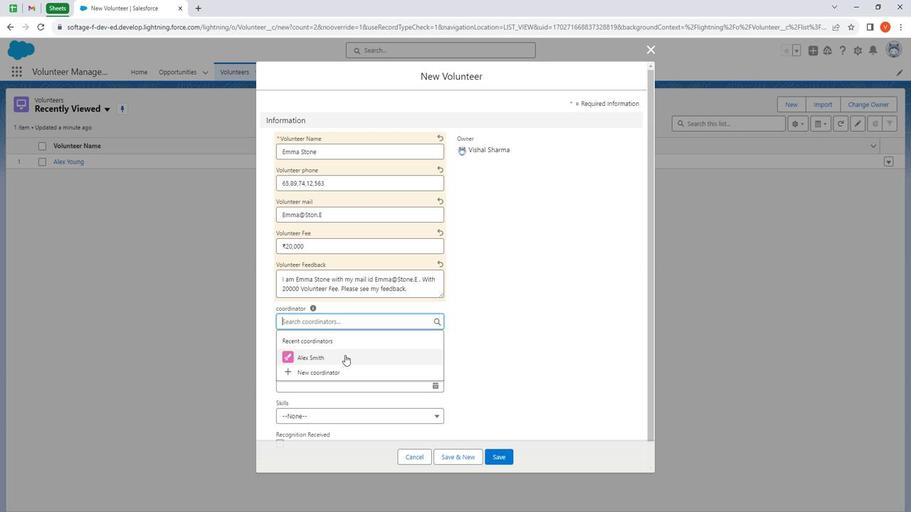 
Action: Mouse pressed left at (343, 354)
Screenshot: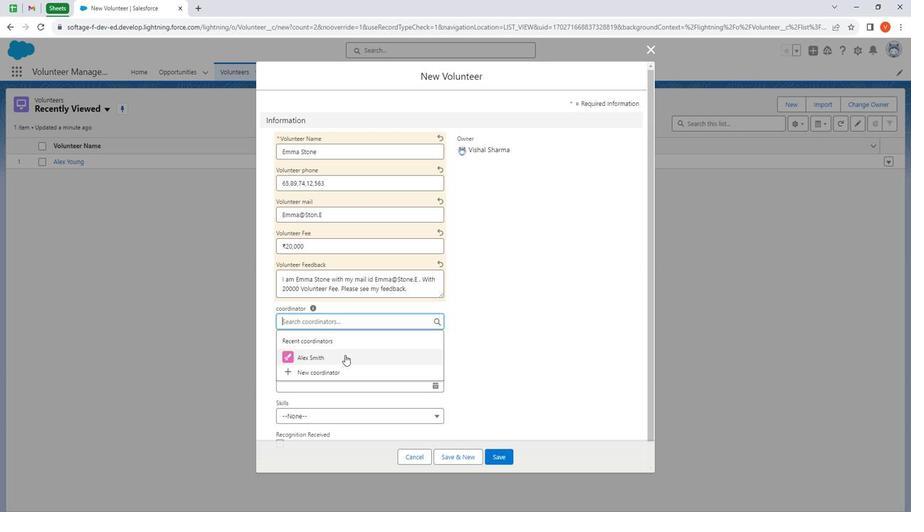 
Action: Mouse moved to (358, 350)
Screenshot: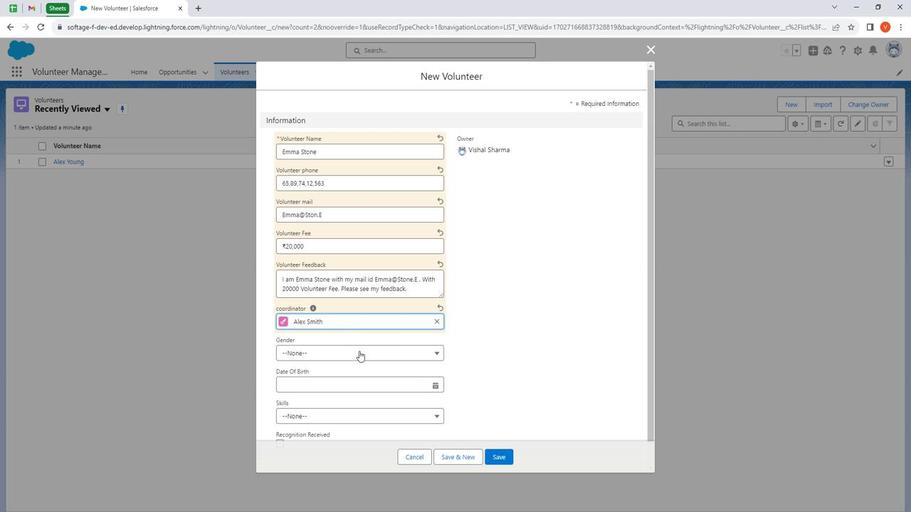 
Action: Mouse pressed left at (358, 350)
Screenshot: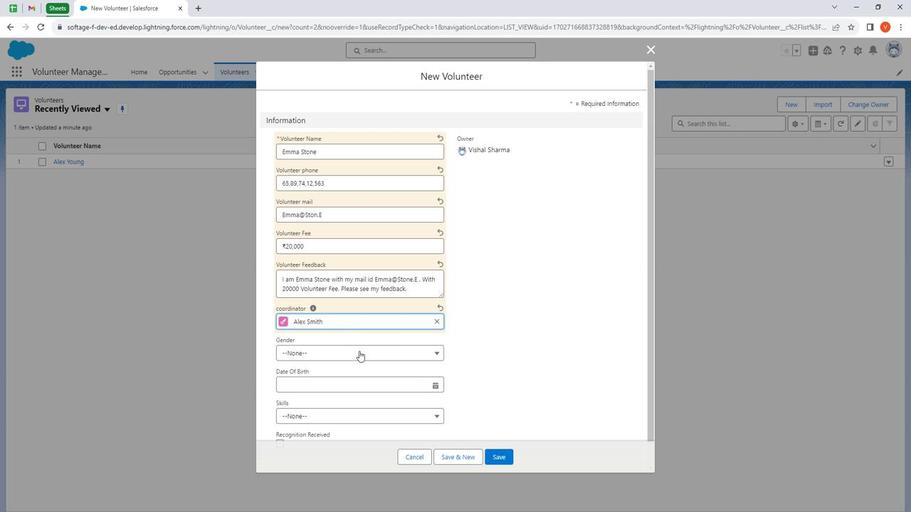 
Action: Mouse moved to (388, 405)
Screenshot: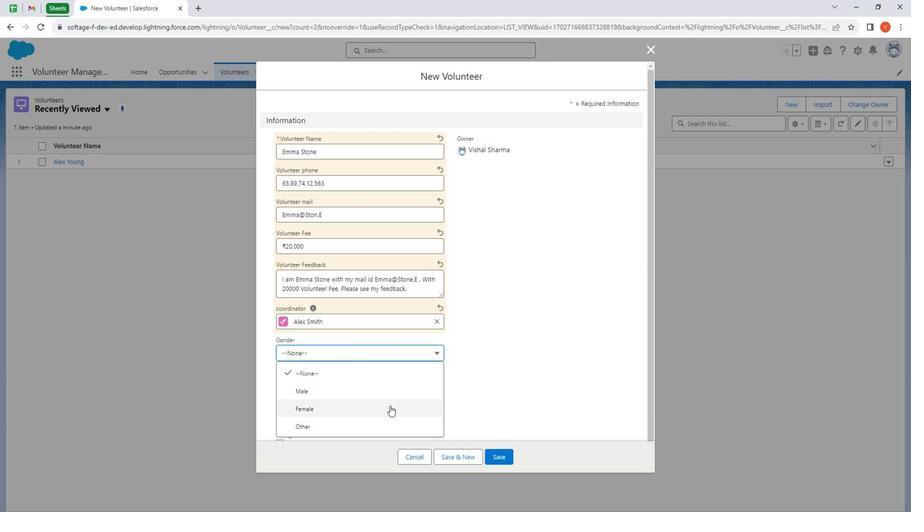 
Action: Mouse pressed left at (388, 405)
Screenshot: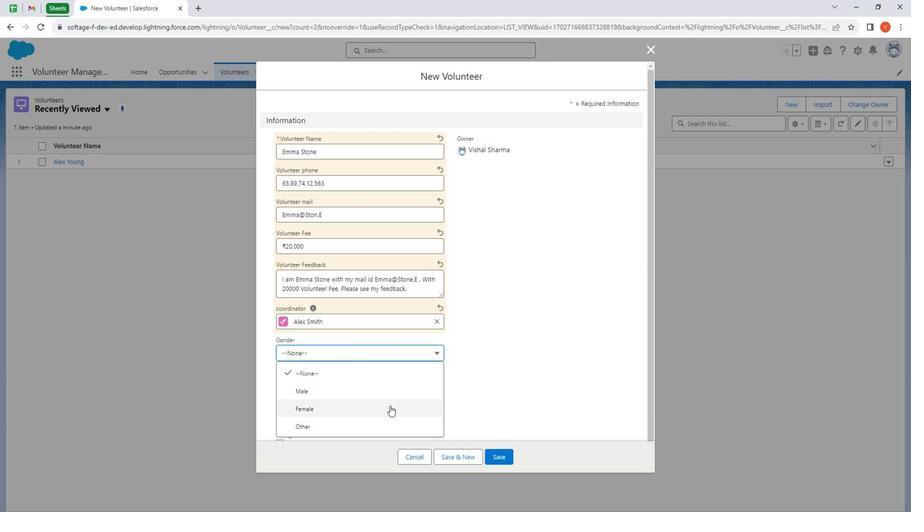 
Action: Mouse moved to (485, 361)
Screenshot: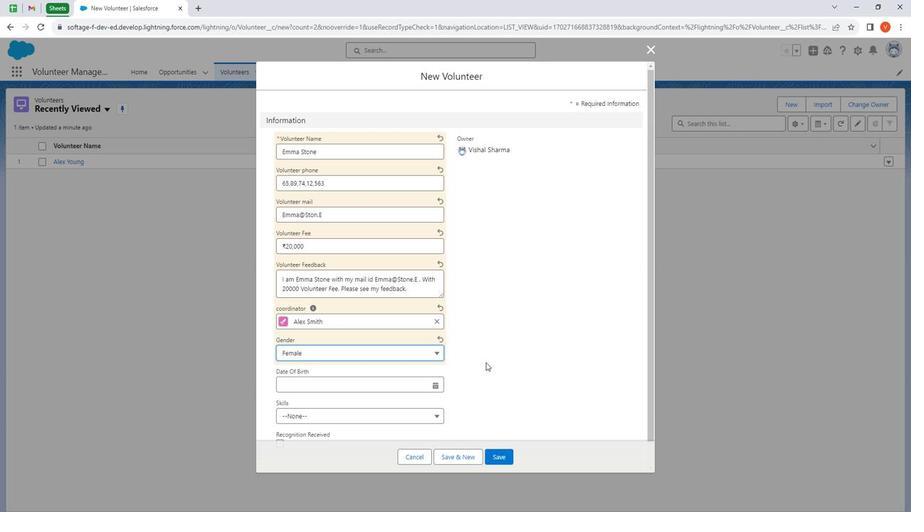 
Action: Mouse scrolled (485, 360) with delta (0, 0)
Screenshot: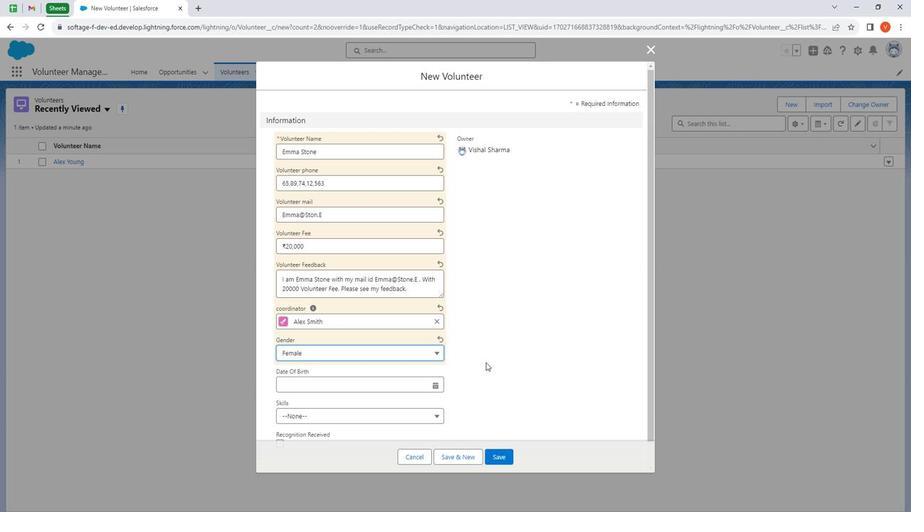
Action: Mouse moved to (485, 361)
Screenshot: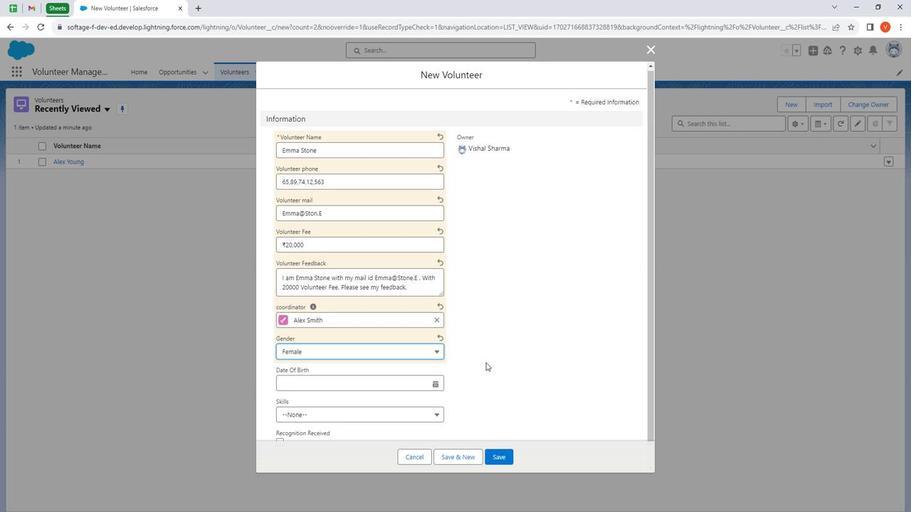 
Action: Mouse scrolled (485, 360) with delta (0, 0)
Screenshot: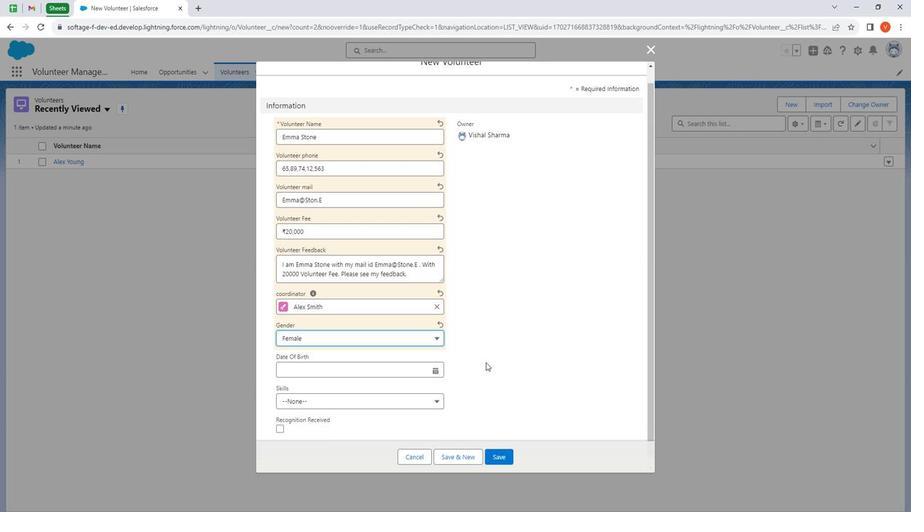 
Action: Mouse moved to (376, 368)
Screenshot: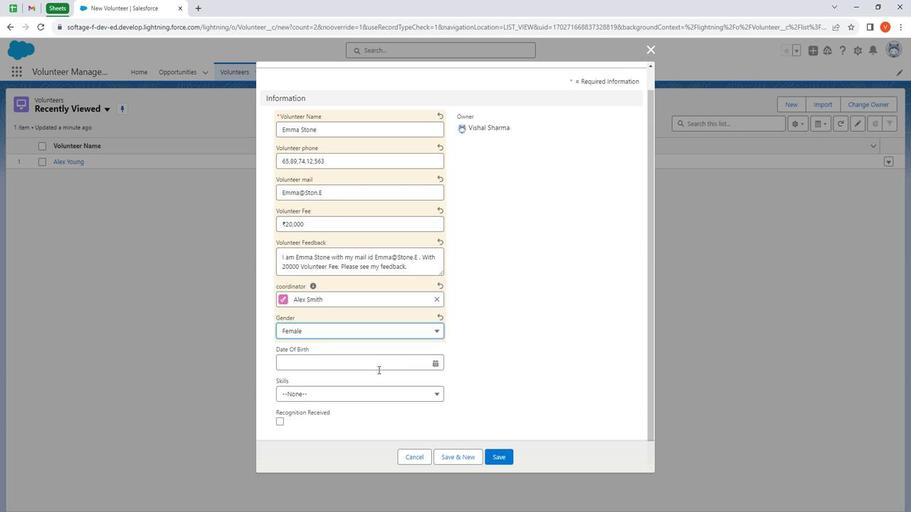 
Action: Mouse pressed left at (376, 368)
Screenshot: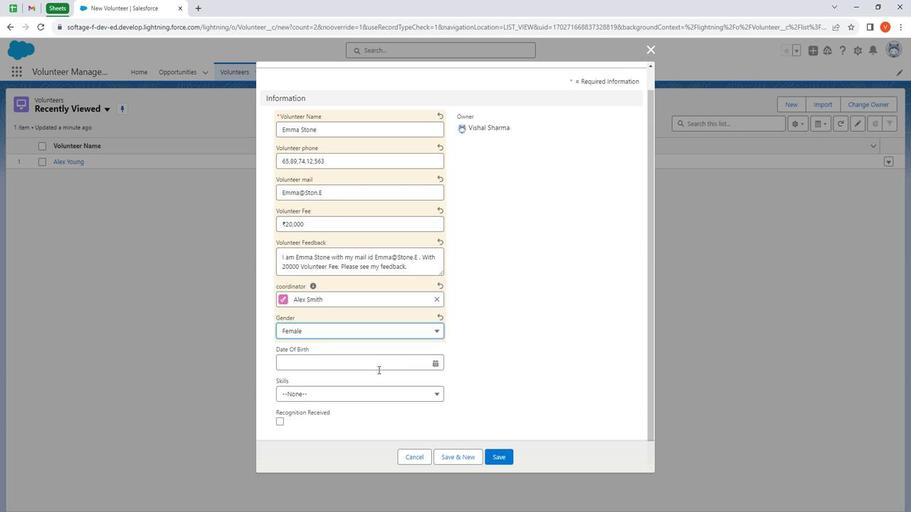 
Action: Mouse moved to (434, 192)
Screenshot: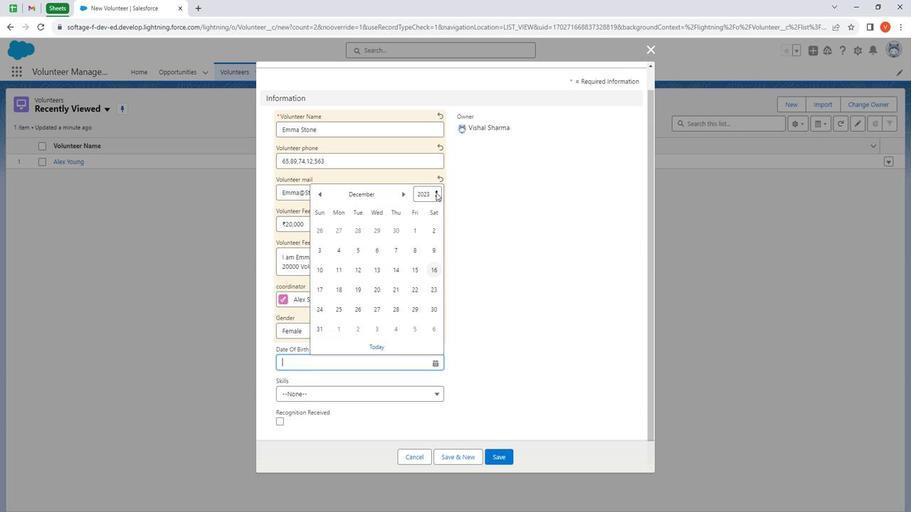 
Action: Mouse pressed left at (434, 192)
Screenshot: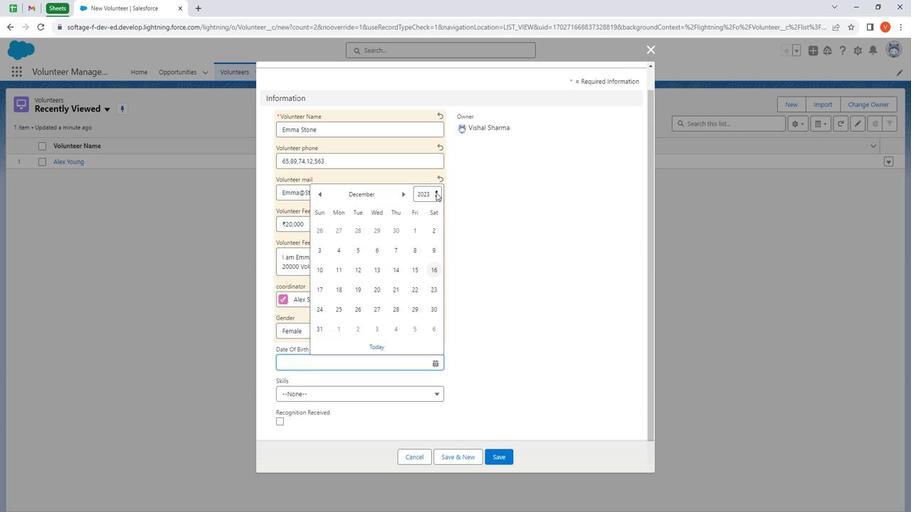 
Action: Mouse moved to (424, 247)
Screenshot: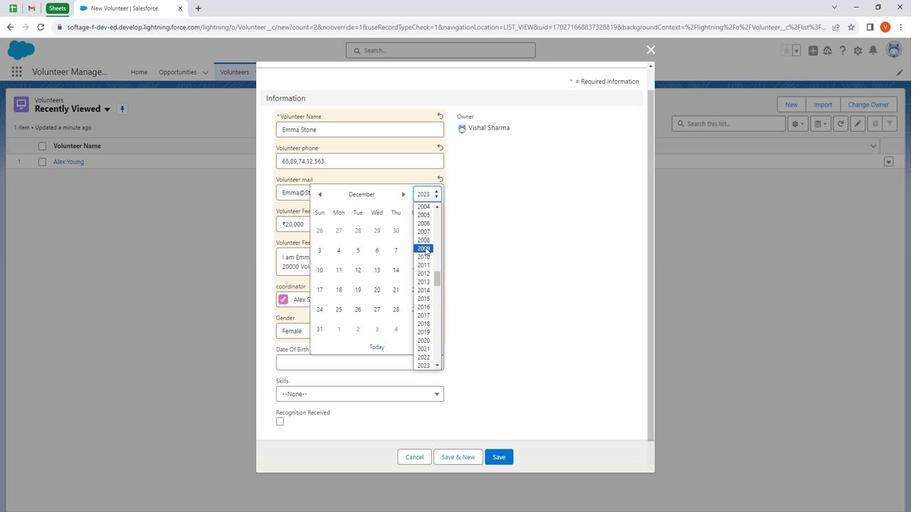 
Action: Mouse scrolled (424, 248) with delta (0, 0)
Screenshot: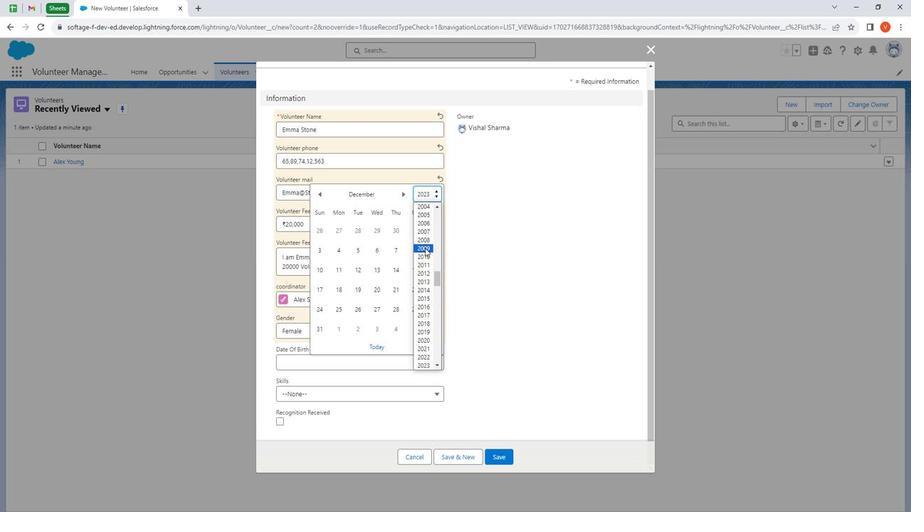 
Action: Mouse moved to (424, 249)
Screenshot: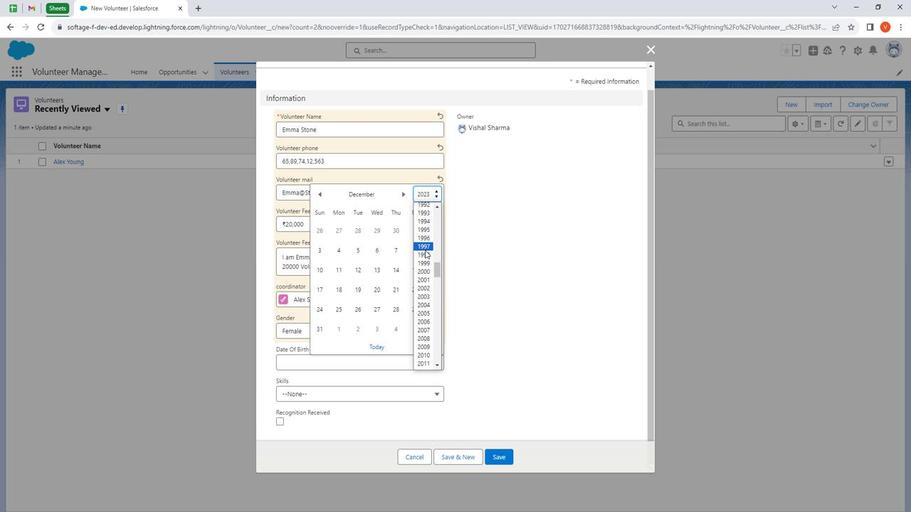 
Action: Mouse scrolled (424, 249) with delta (0, 0)
Screenshot: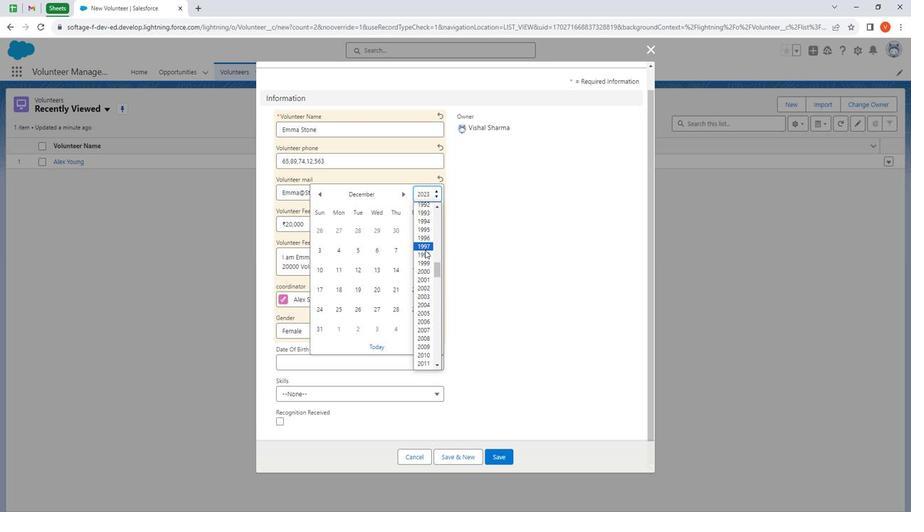 
Action: Mouse moved to (424, 253)
Screenshot: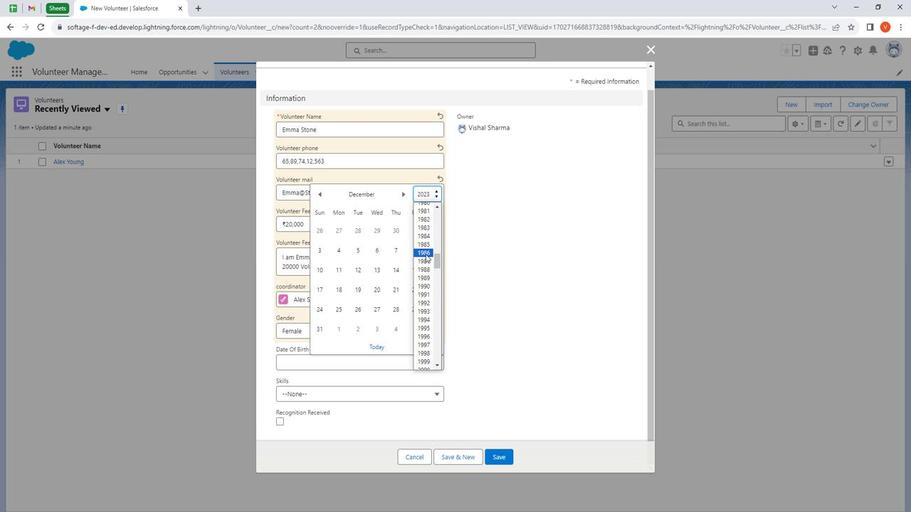 
Action: Mouse pressed left at (424, 253)
Screenshot: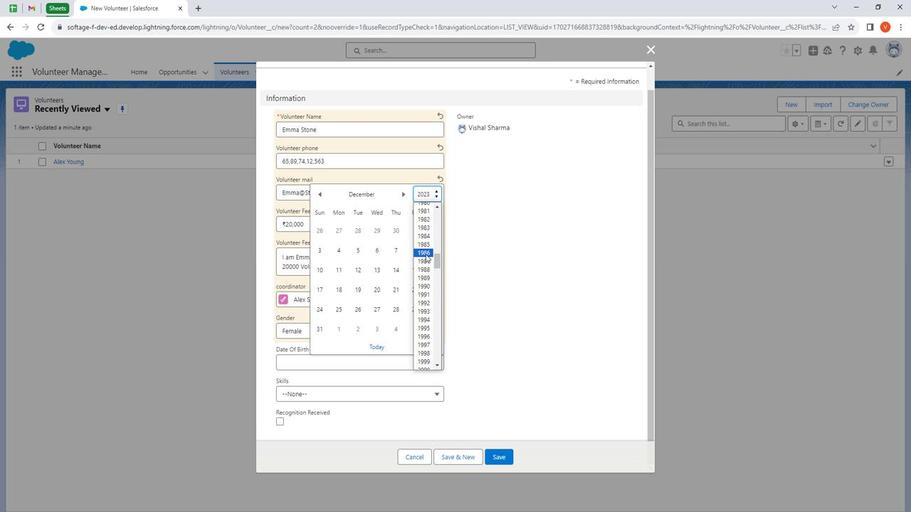 
Action: Mouse moved to (365, 193)
Screenshot: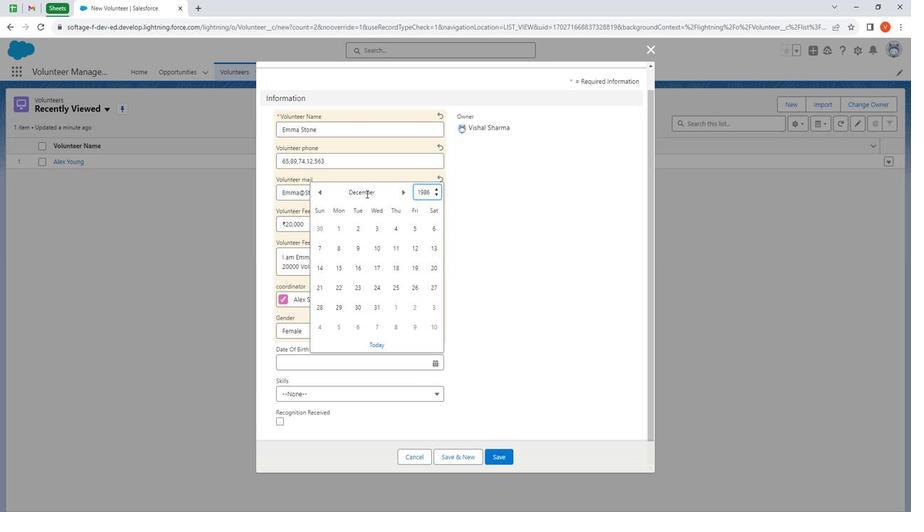 
Action: Mouse pressed left at (365, 193)
Screenshot: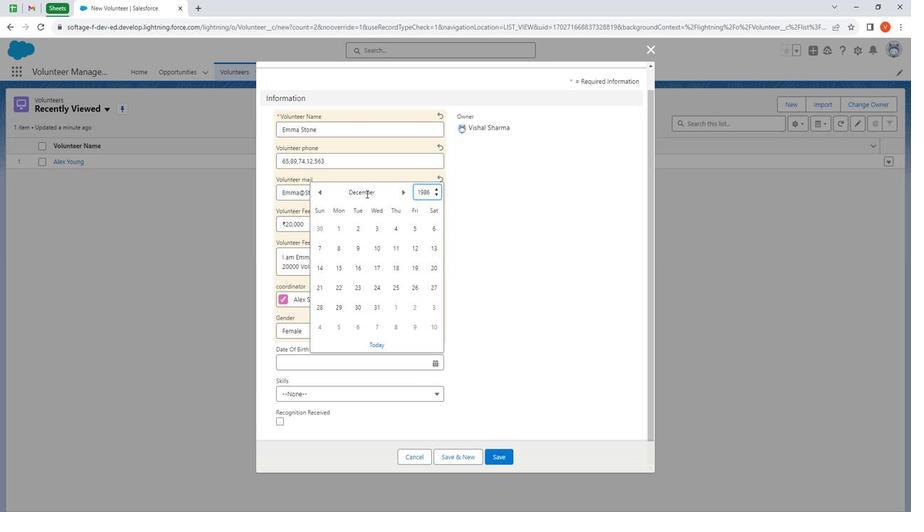 
Action: Mouse moved to (400, 193)
Screenshot: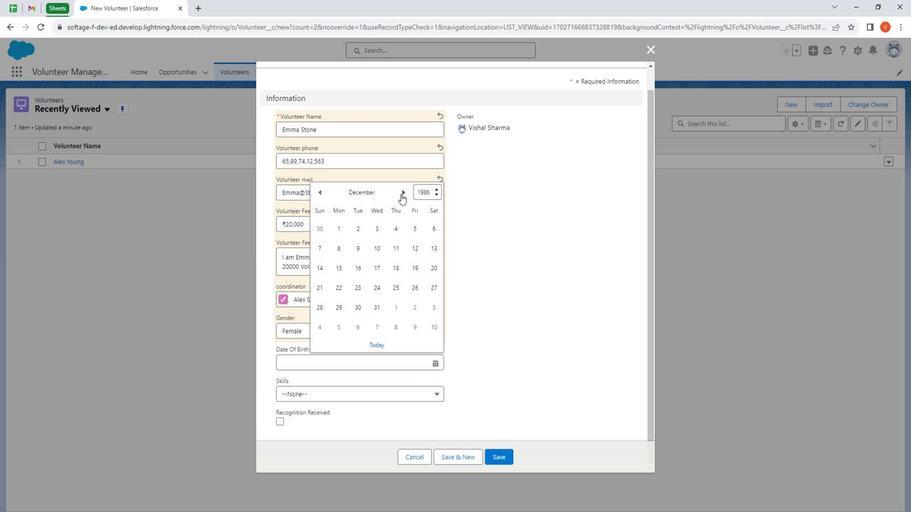 
Action: Mouse pressed left at (400, 193)
Screenshot: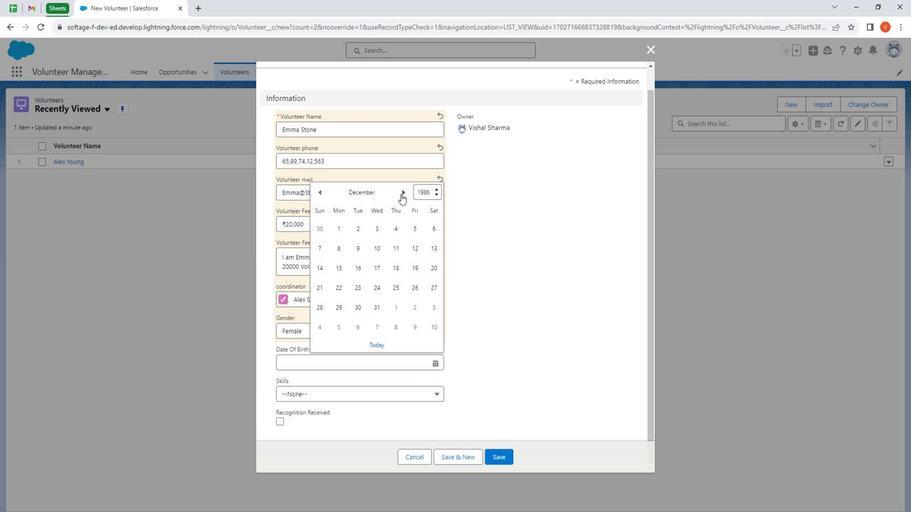 
Action: Mouse pressed left at (400, 193)
Screenshot: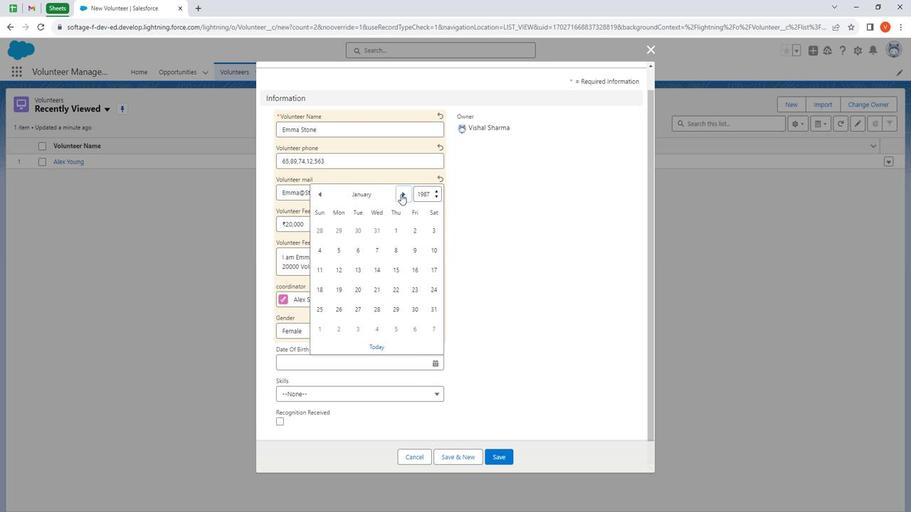 
Action: Mouse pressed left at (400, 193)
Screenshot: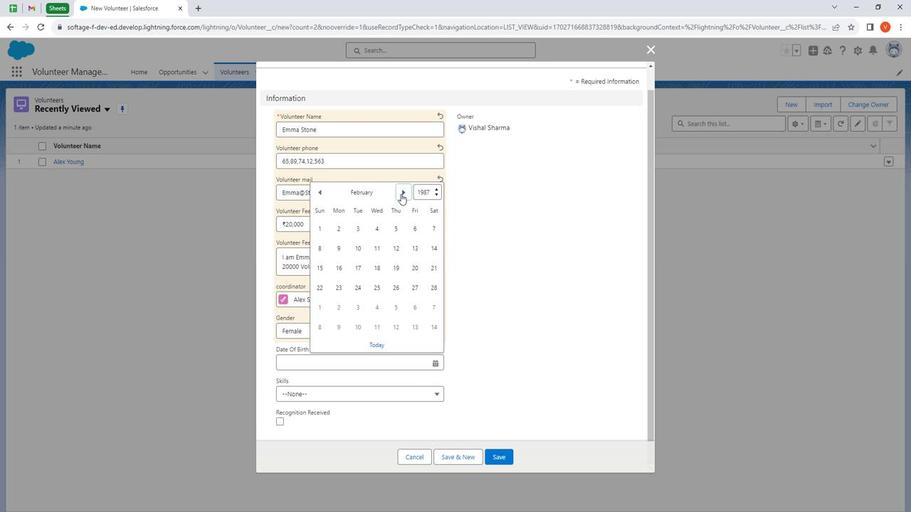 
Action: Mouse pressed left at (400, 193)
Screenshot: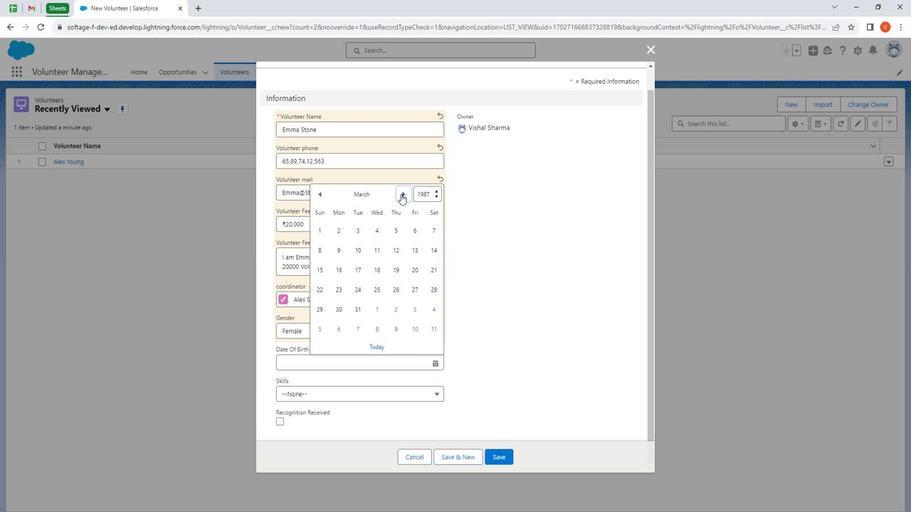 
Action: Mouse pressed left at (400, 193)
Screenshot: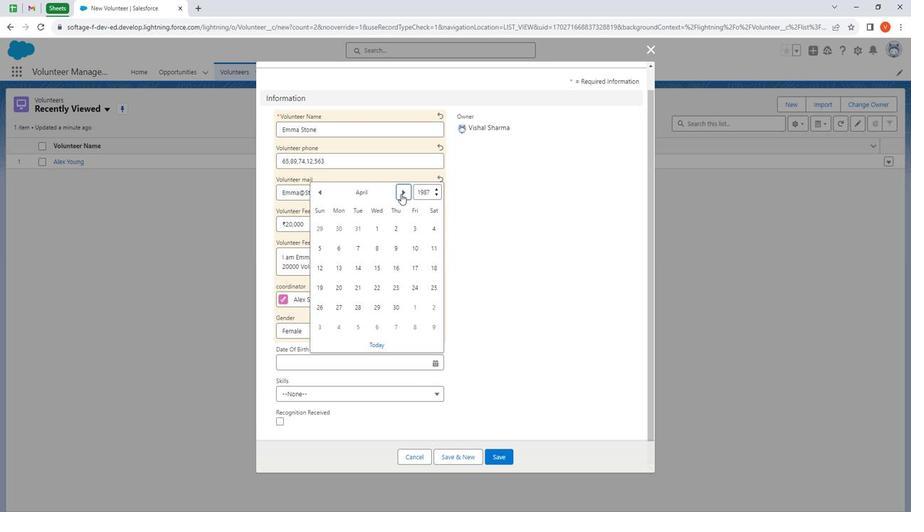 
Action: Mouse moved to (380, 266)
Screenshot: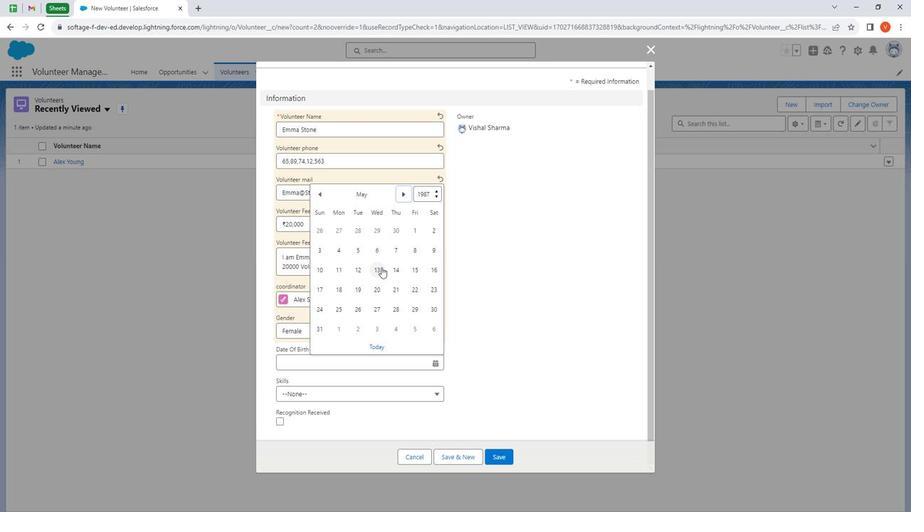 
Action: Mouse pressed left at (380, 266)
Screenshot: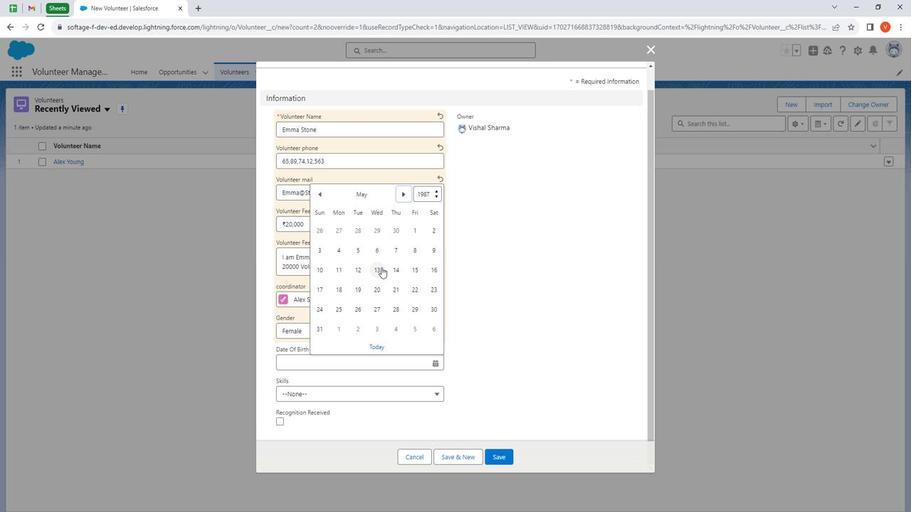 
Action: Mouse moved to (307, 394)
Screenshot: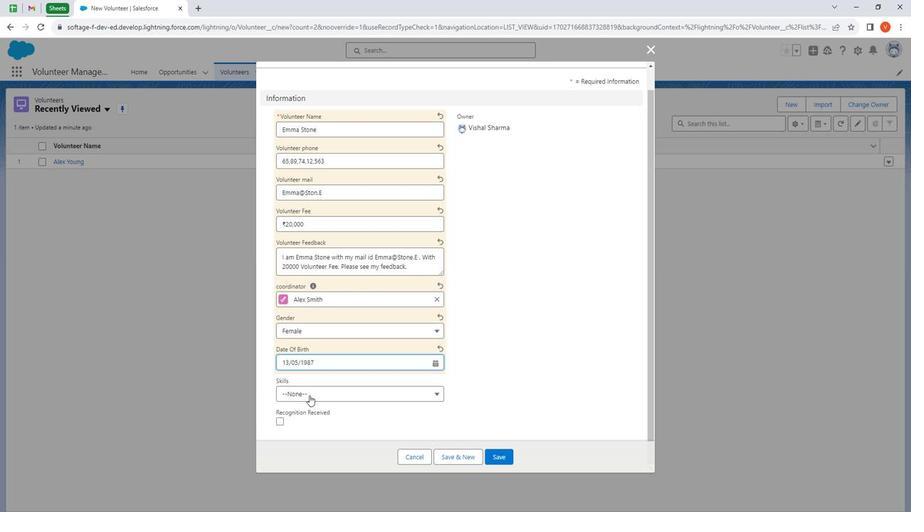 
Action: Mouse pressed left at (307, 394)
Screenshot: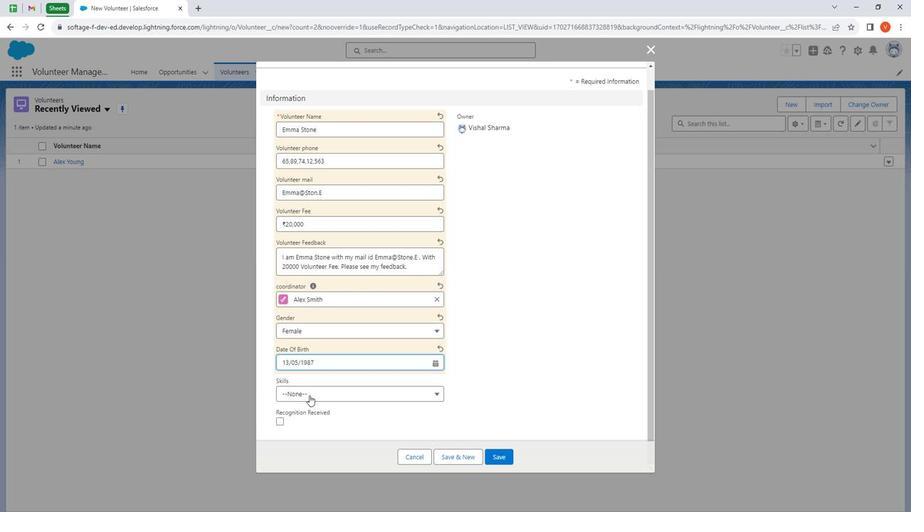 
Action: Mouse moved to (356, 481)
Screenshot: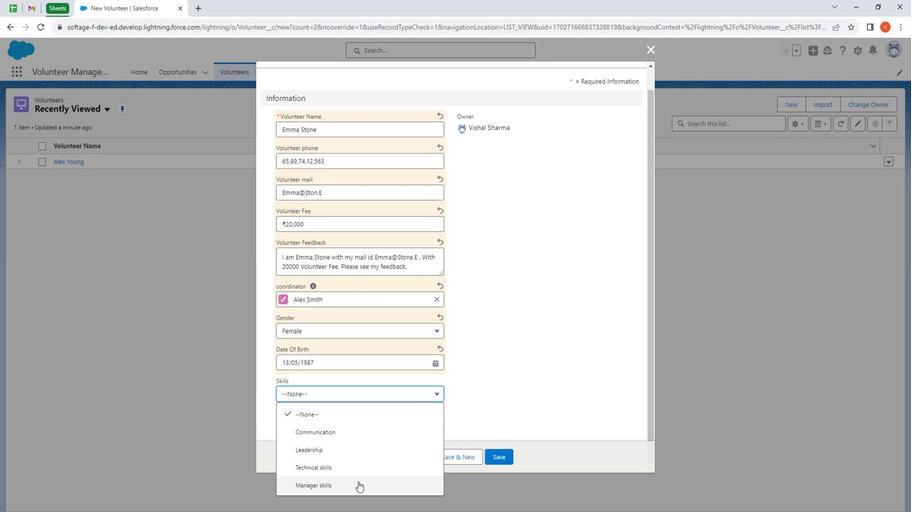 
Action: Mouse pressed left at (356, 481)
Screenshot: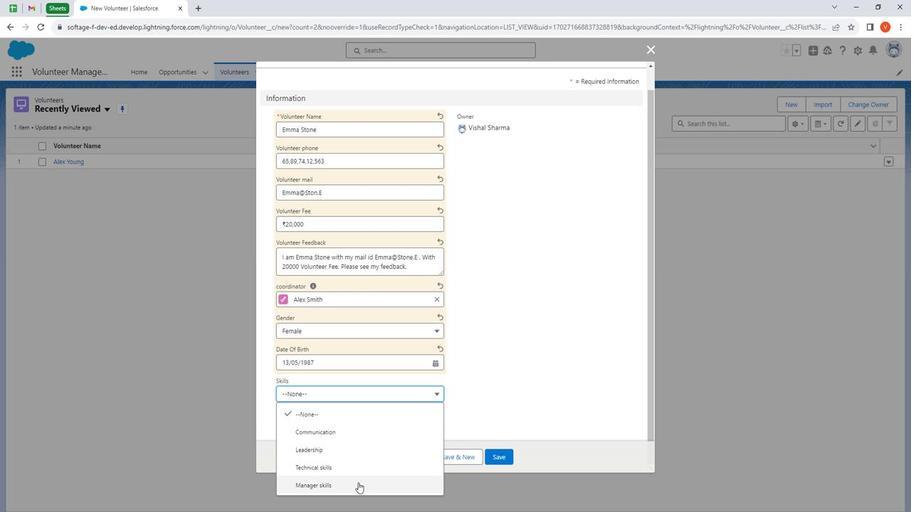 
Action: Mouse moved to (277, 419)
Screenshot: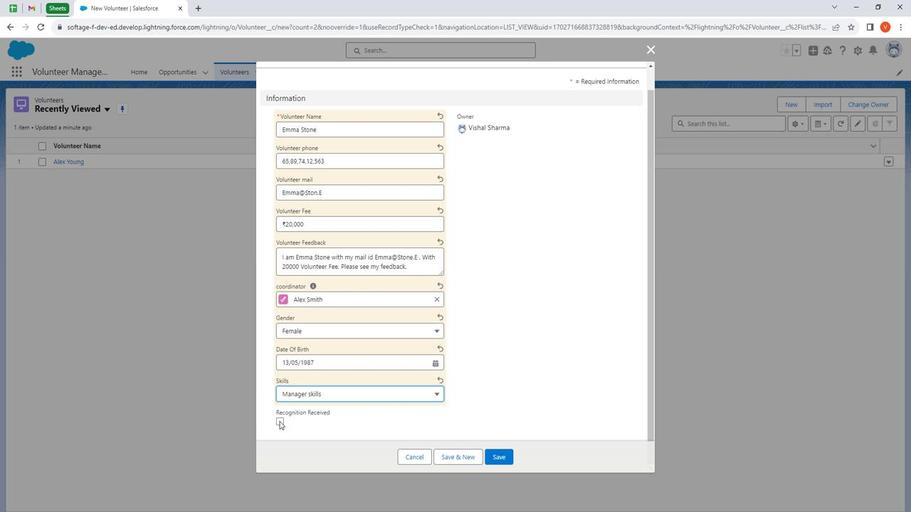 
Action: Mouse pressed left at (277, 419)
Screenshot: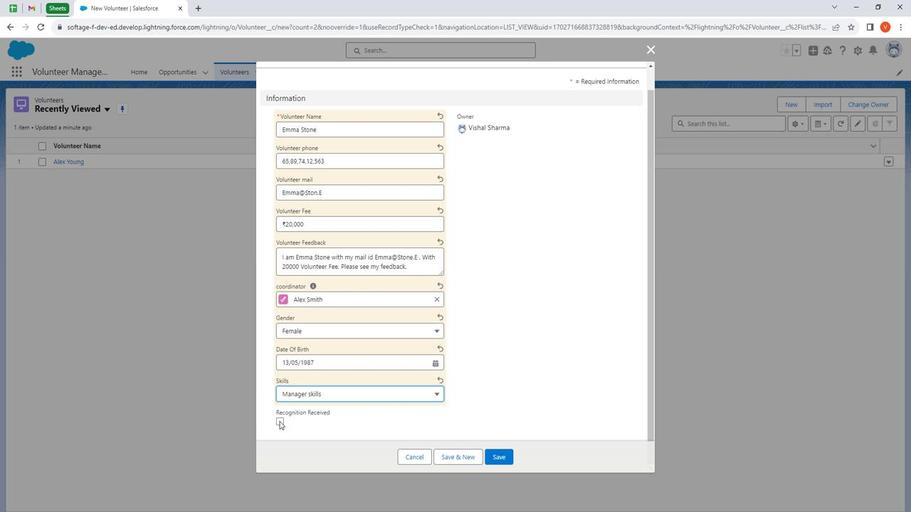 
Action: Mouse moved to (501, 456)
Screenshot: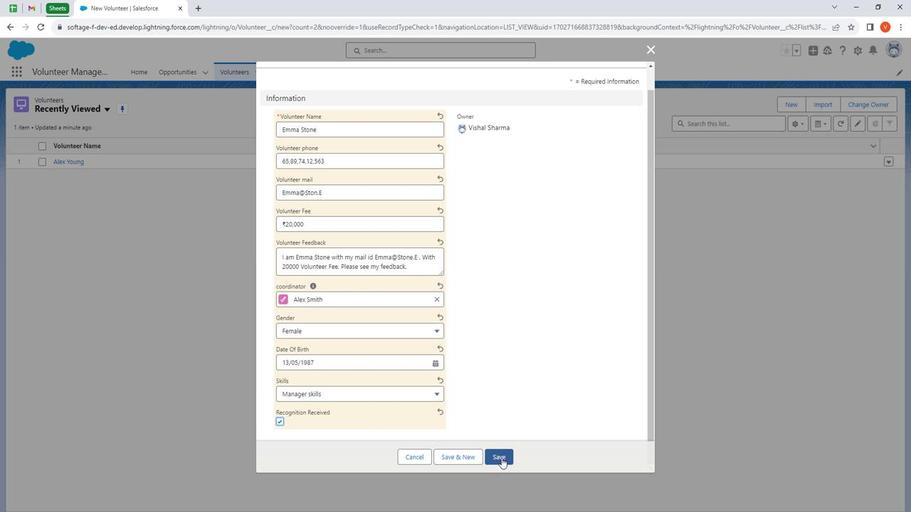 
Action: Mouse pressed left at (501, 456)
Screenshot: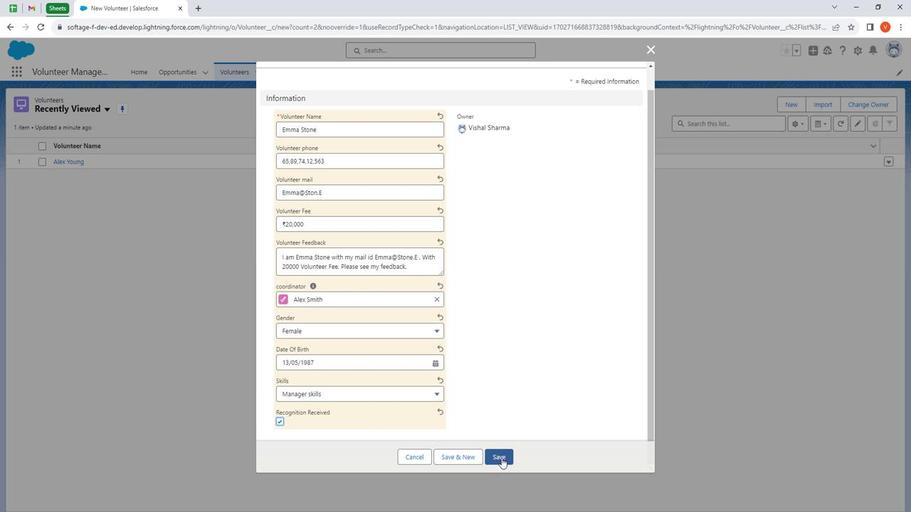 
Action: Mouse moved to (86, 338)
Screenshot: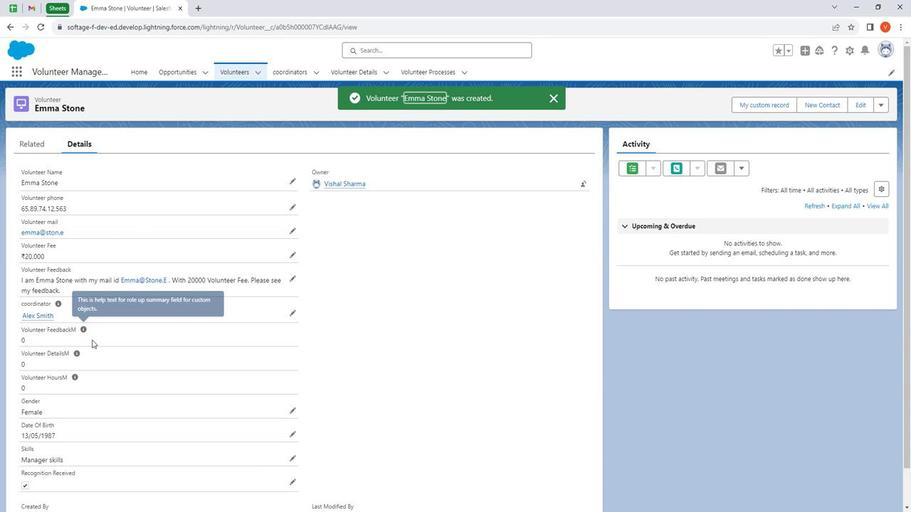 
Action: Mouse scrolled (86, 337) with delta (0, 0)
Screenshot: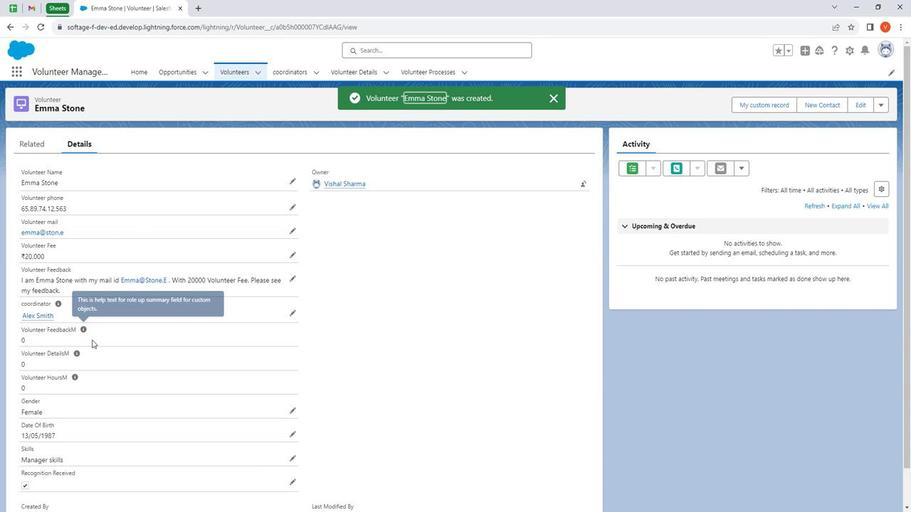 
Action: Mouse moved to (88, 338)
Screenshot: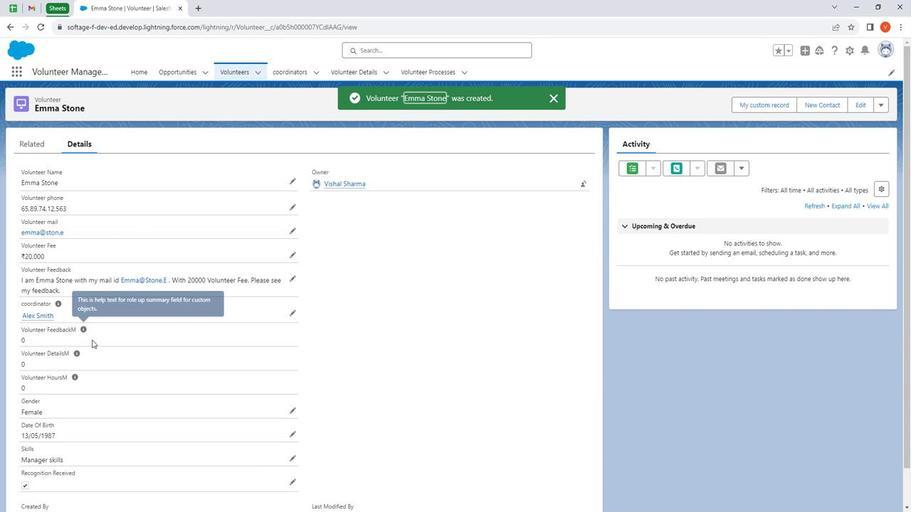 
Action: Mouse scrolled (88, 338) with delta (0, 0)
Screenshot: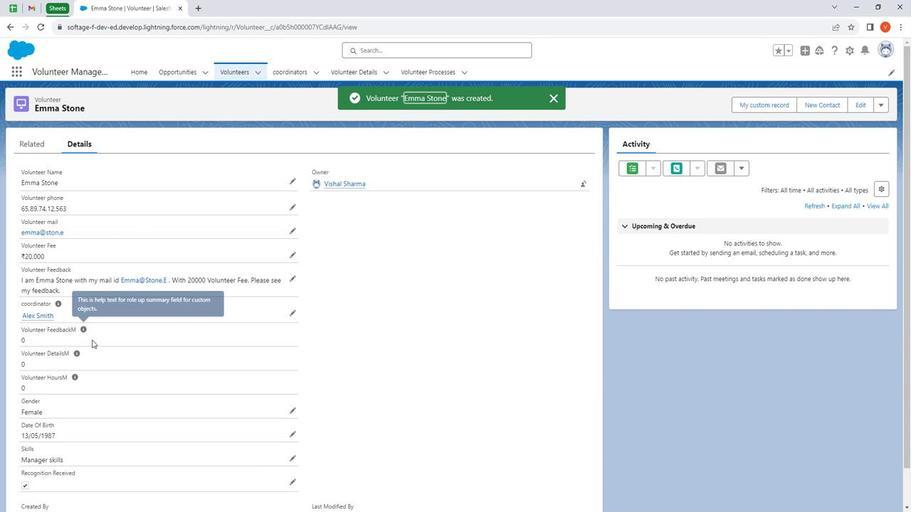 
Action: Mouse moved to (90, 338)
Screenshot: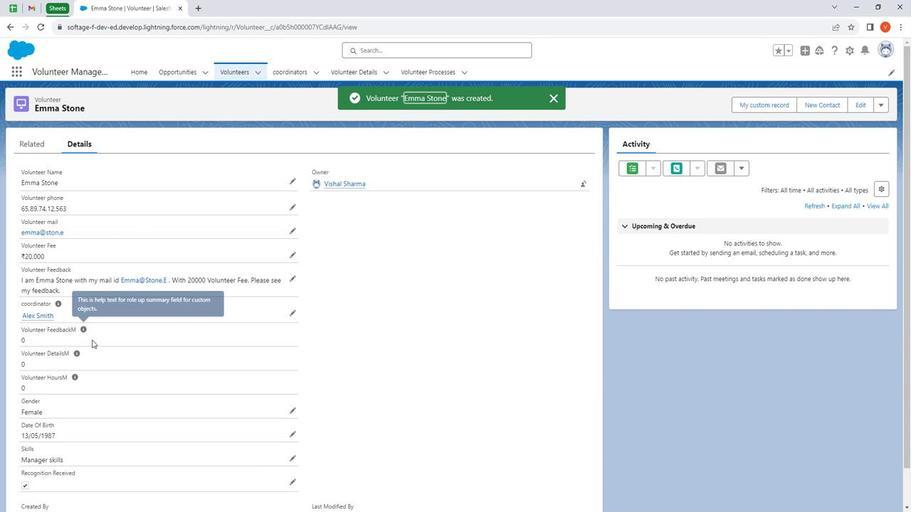 
Action: Mouse scrolled (90, 338) with delta (0, 0)
Screenshot: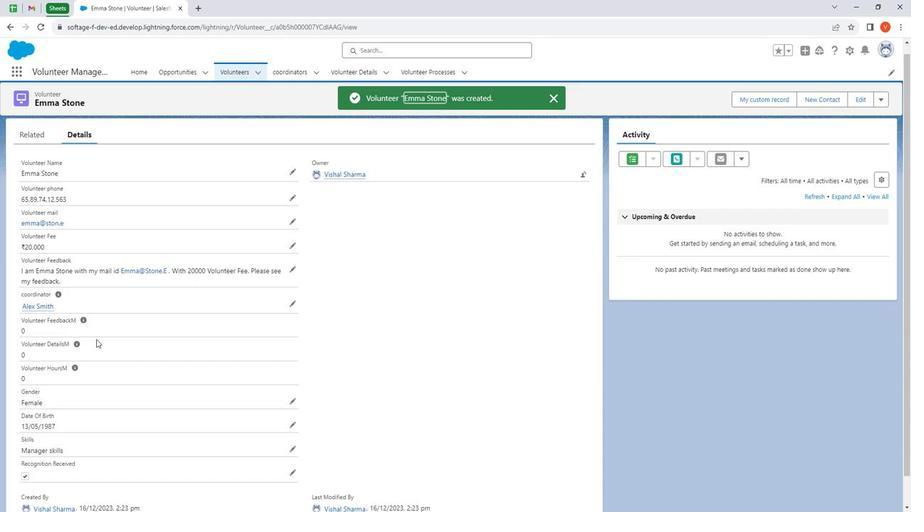 
Action: Mouse moved to (93, 338)
Screenshot: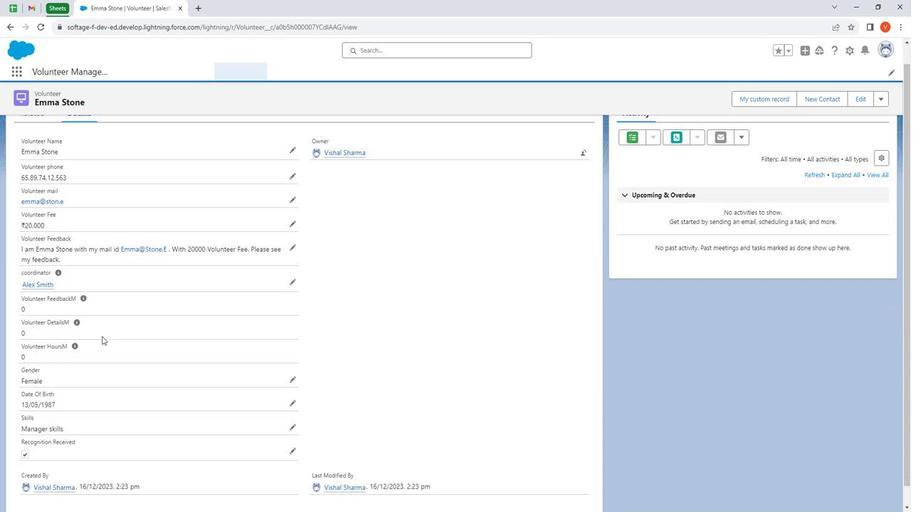 
Action: Mouse scrolled (93, 338) with delta (0, 0)
Screenshot: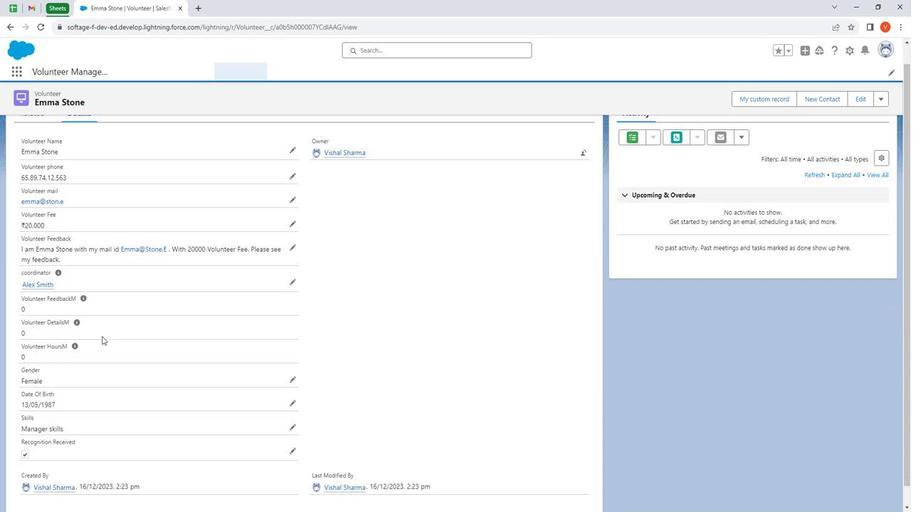 
Action: Mouse moved to (98, 335)
Screenshot: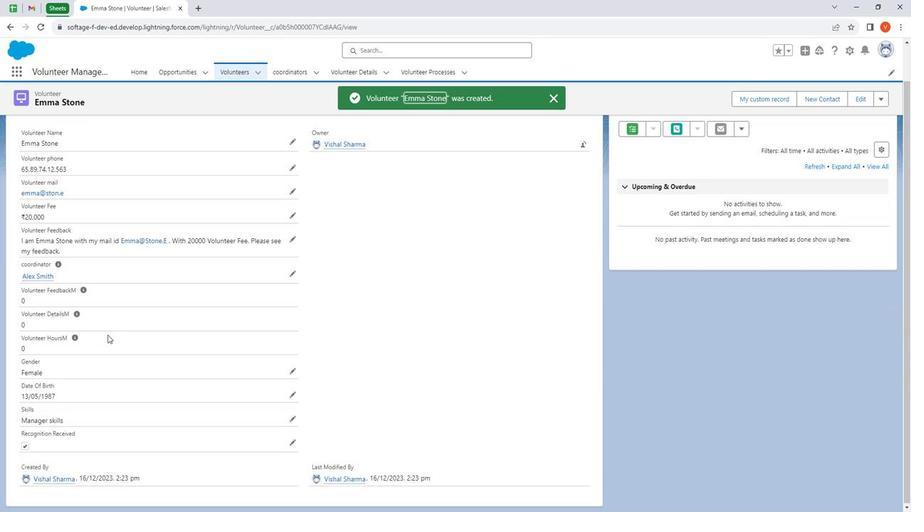 
Action: Mouse scrolled (98, 335) with delta (0, 0)
Screenshot: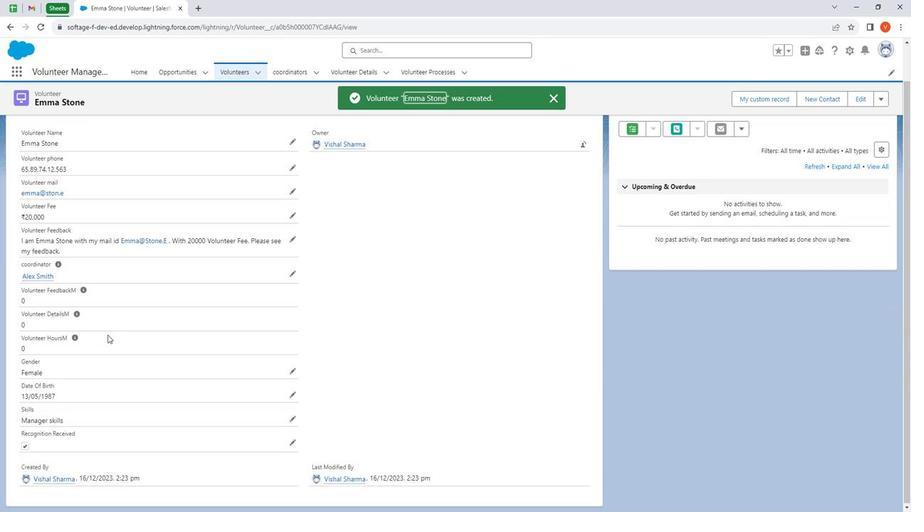 
Action: Mouse moved to (108, 333)
Screenshot: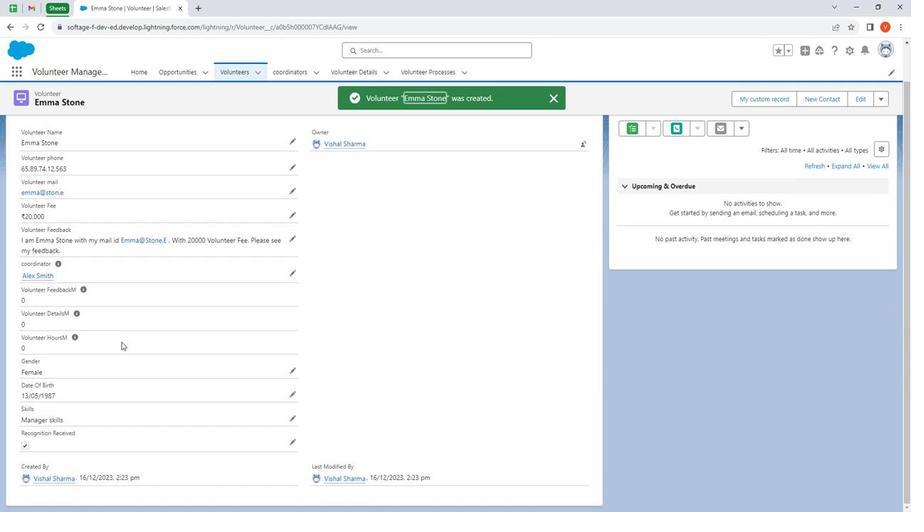 
Action: Mouse scrolled (108, 333) with delta (0, 0)
Screenshot: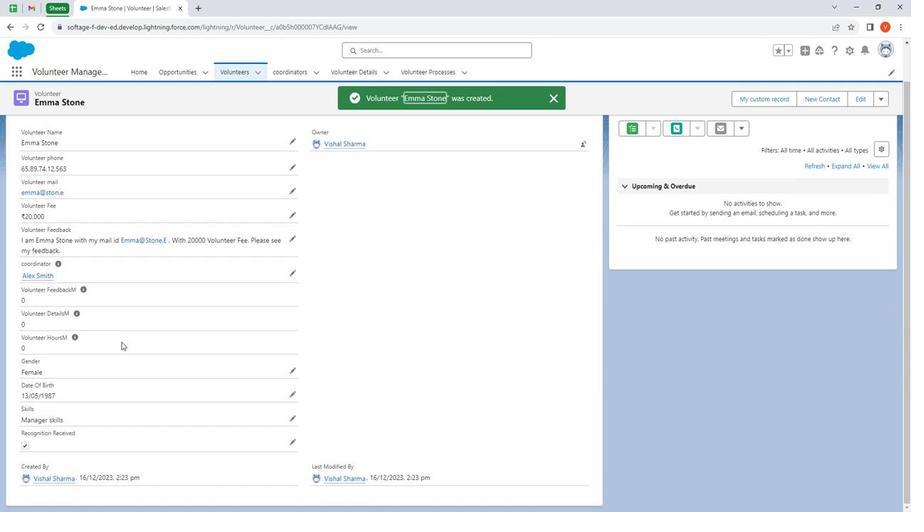 
Action: Mouse moved to (232, 67)
Screenshot: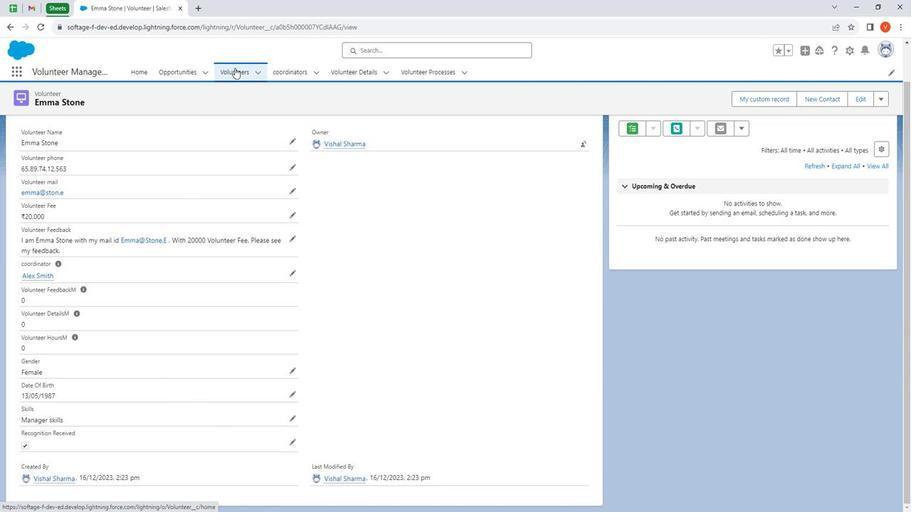 
Action: Mouse pressed left at (232, 67)
Screenshot: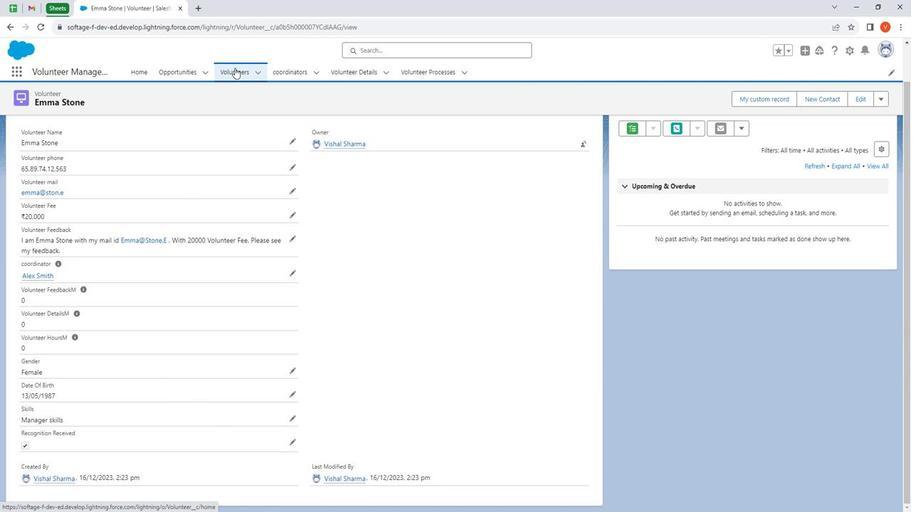 
Action: Mouse moved to (789, 103)
Screenshot: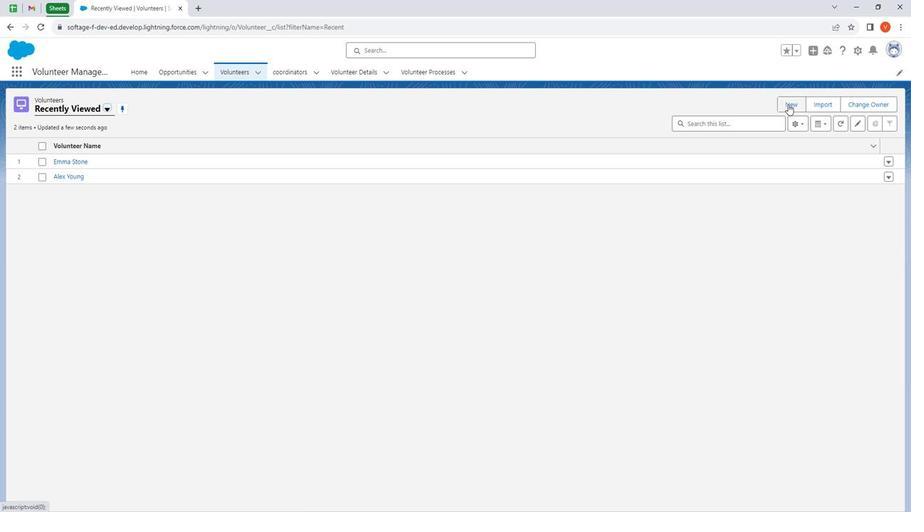 
Action: Mouse pressed left at (789, 103)
Screenshot: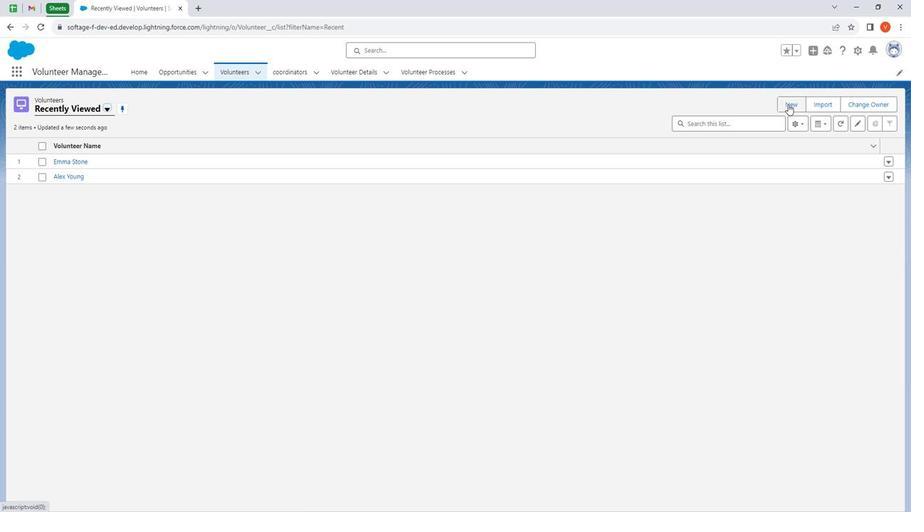 
Action: Mouse moved to (295, 152)
Screenshot: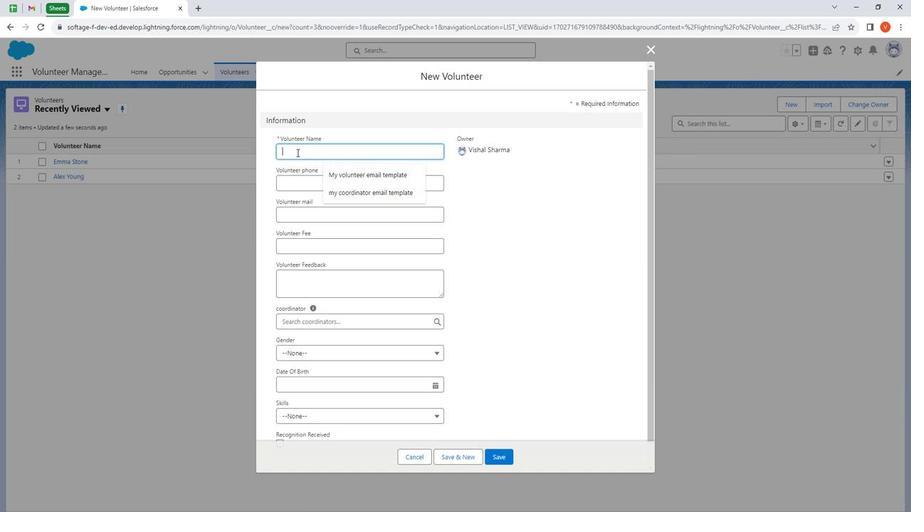 
Action: Mouse pressed left at (295, 152)
Screenshot: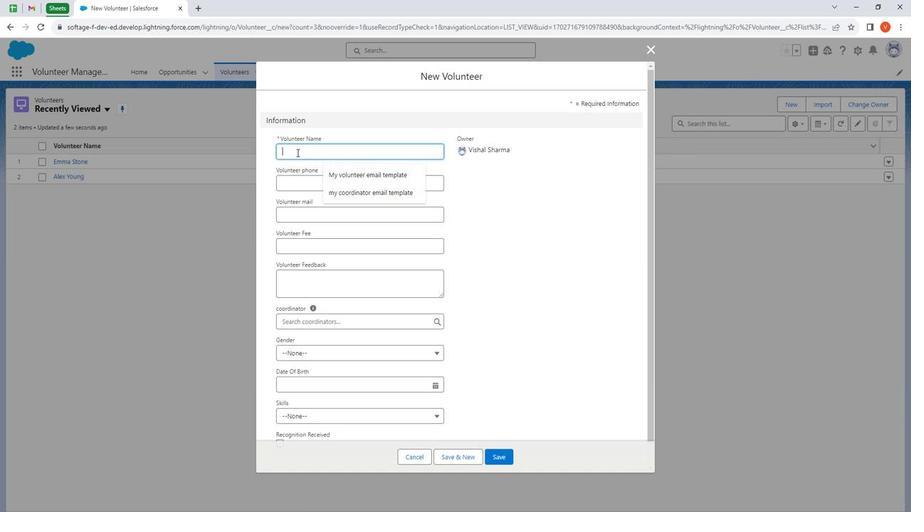 
Action: Key pressed <Key.shift><Key.shift><Key.shift><Key.shift><Key.shift><Key.shift><Key.shift><Key.shift><Key.shift><Key.shift><Key.shift><Key.shift><Key.shift><Key.shift><Key.shift><Key.shift><Key.shift><Key.shift><Key.shift><Key.shift><Key.shift><Key.shift><Key.shift><Key.shift><Key.shift><Key.shift><Key.shift><Key.shift><Key.shift><Key.shift><Key.shift><Key.shift><Key.shift><Key.shift><Key.shift><Key.shift><Key.shift><Key.shift><Key.shift><Key.shift>Emma<Key.space><Key.shift><Key.shift><Key.shift><Key.shift><Key.shift><Key.shift><Key.shift><Key.shift><Key.shift><Key.shift><Key.shift><Key.shift><Key.shift><Key.shift><Key.shift><Key.shift><Key.shift><Key.shift><Key.shift><Key.shift><Key.shift><Key.shift>Watson
Screenshot: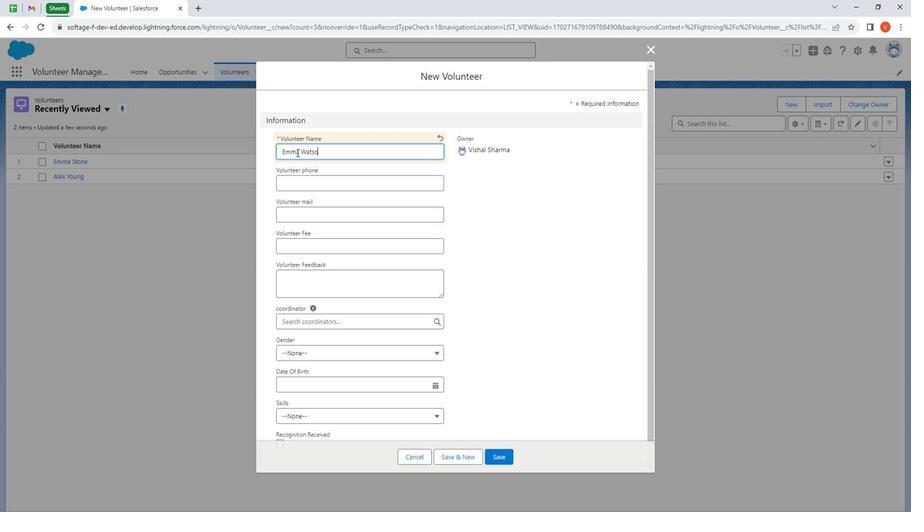 
Action: Mouse moved to (318, 181)
Screenshot: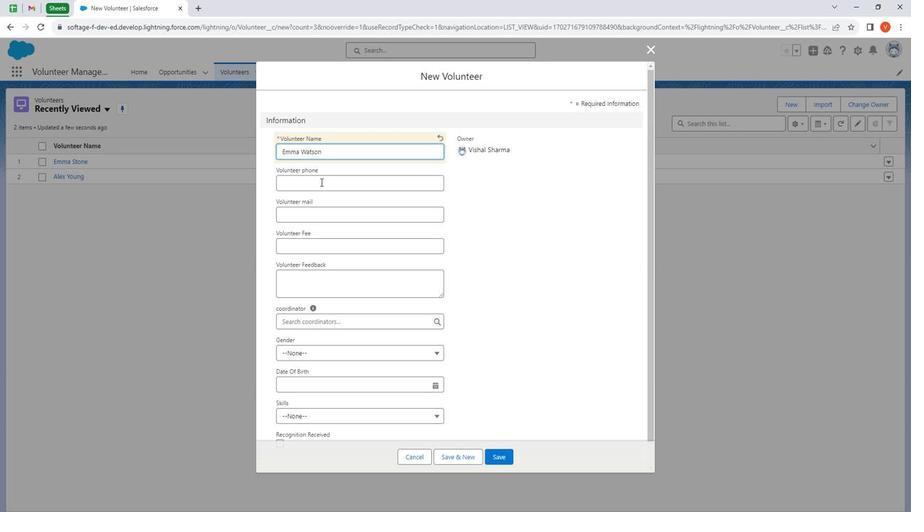 
Action: Mouse pressed left at (318, 181)
Screenshot: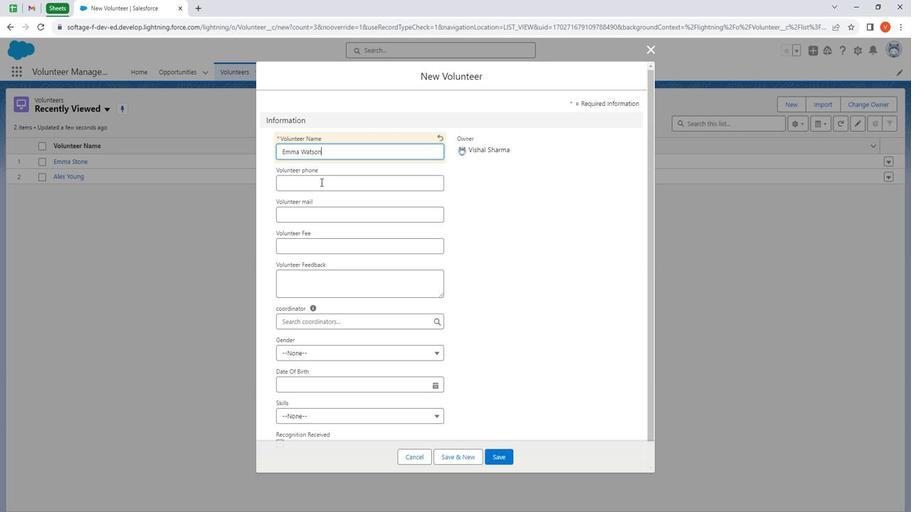 
Action: Key pressed 78912351
Screenshot: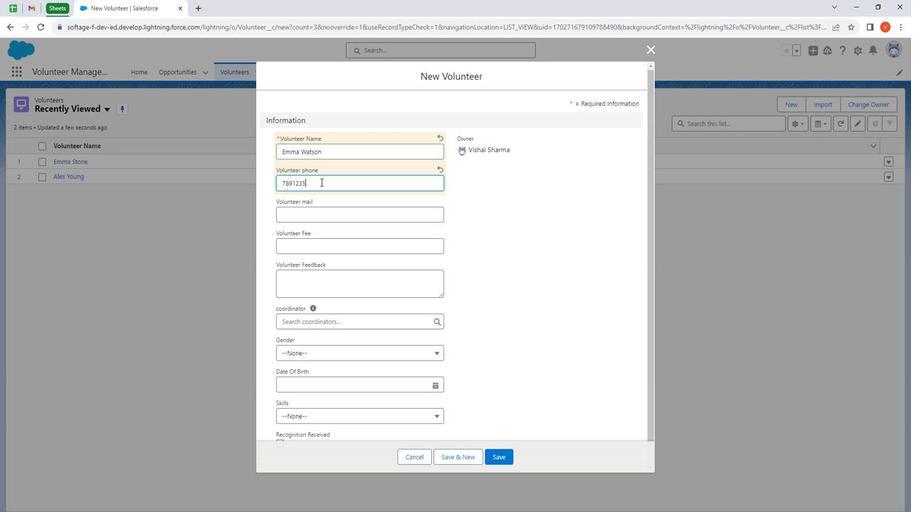 
Action: Mouse moved to (348, 212)
Screenshot: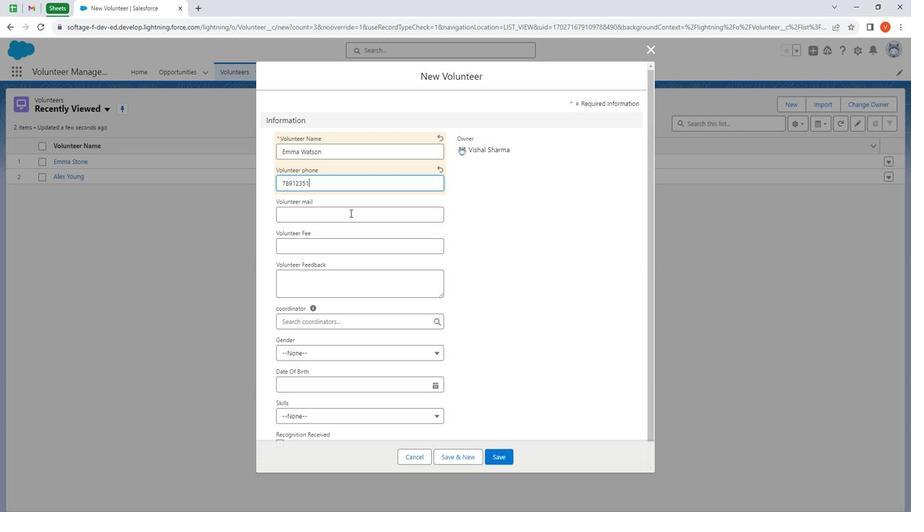 
Action: Mouse pressed left at (348, 212)
Screenshot: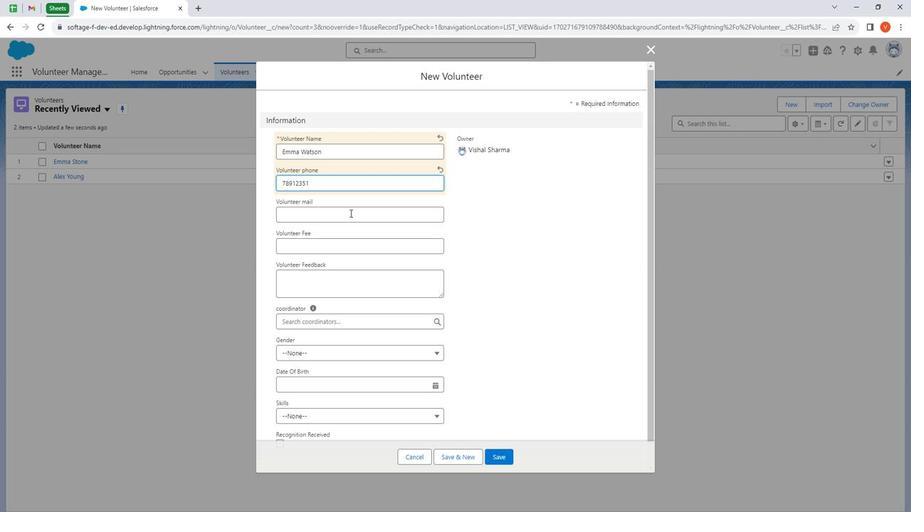 
Action: Key pressed <Key.shift>
Screenshot: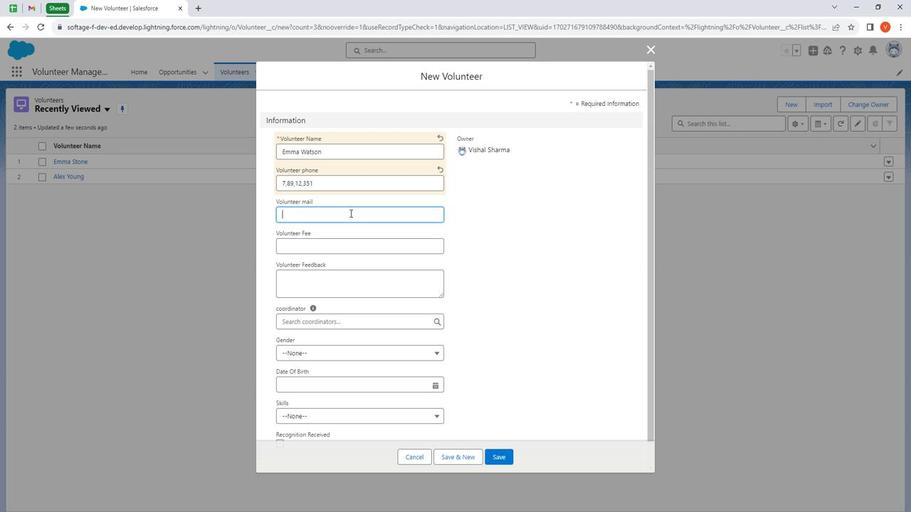 
Action: Mouse moved to (348, 212)
Screenshot: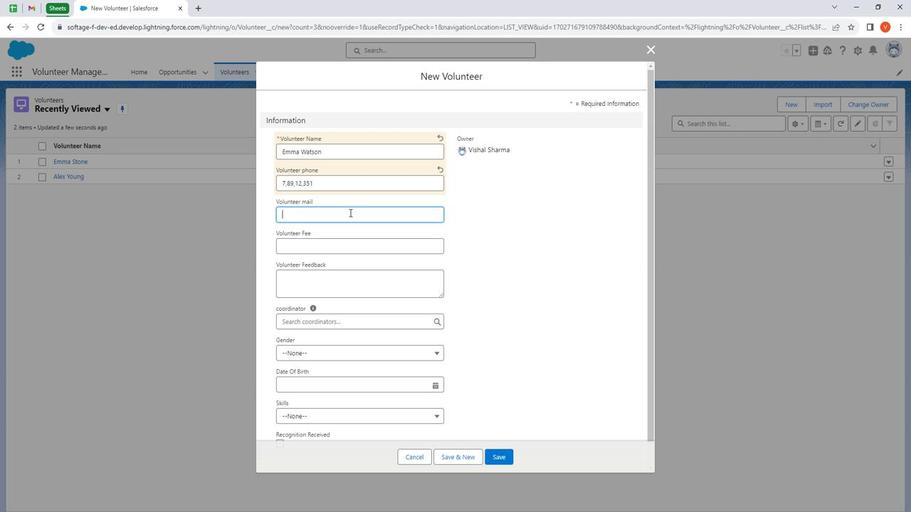 
Action: Key pressed <Key.shift><Key.shift><Key.shift><Key.shift><Key.shift><Key.shift><Key.shift><Key.shift><Key.shift><Key.shift><Key.shift><Key.shift><Key.shift><Key.shift><Key.shift><Key.shift><Key.shift><Key.shift><Key.shift><Key.shift><Key.shift><Key.shift><Key.shift><Key.shift><Key.shift><Key.shift><Key.shift><Key.shift><Key.shift><Key.shift><Key.shift><Key.shift><Key.shift><Key.shift><Key.shift><Key.shift><Key.shift><Key.shift><Key.shift><Key.shift><Key.shift><Key.shift><Key.shift><Key.shift><Key.shift><Key.shift><Key.shift><Key.shift><Key.shift><Key.shift><Key.shift><Key.shift><Key.shift><Key.shift><Key.shift><Key.shift><Key.shift><Key.shift><Key.shift><Key.shift><Key.shift><Key.shift><Key.shift><Key.shift><Key.shift><Key.shift><Key.shift><Key.shift><Key.shift><Key.shift><Key.shift><Key.shift><Key.shift><Key.shift><Key.shift><Key.shift><Key.shift><Key.shift><Key.shift><Key.shift><Key.shift><Key.shift><Key.shift><Key.shift><Key.shift><Key.shift><Key.shift><Key.shift><Key.shift><Key.shift><Key.shift><Key.shift><Key.shift><Key.shift><Key.shift><Key.shift><Key.shift>Emma<Key.shift>@wats.on
Screenshot: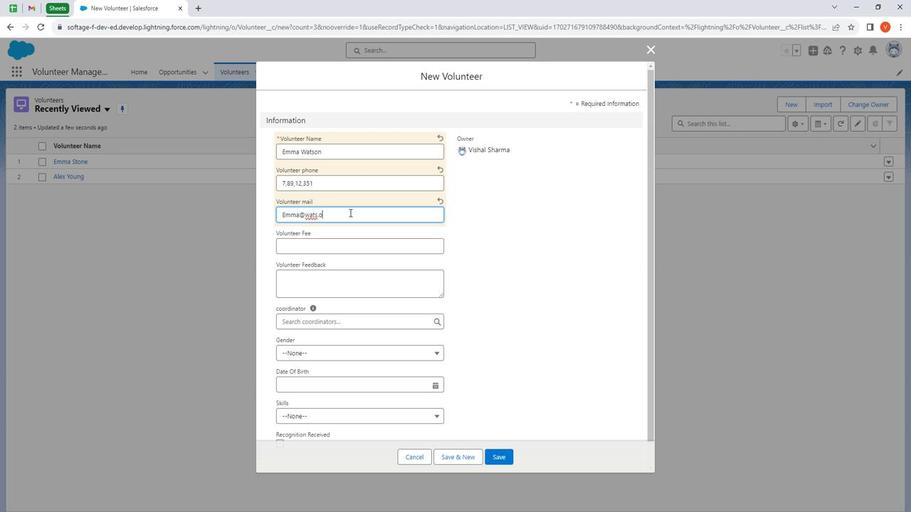 
Action: Mouse moved to (300, 240)
Screenshot: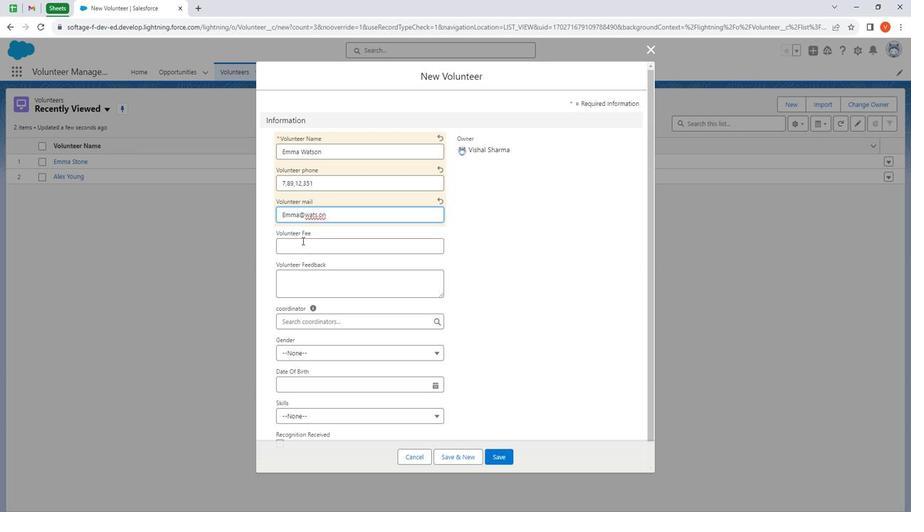 
Action: Mouse pressed left at (300, 240)
Screenshot: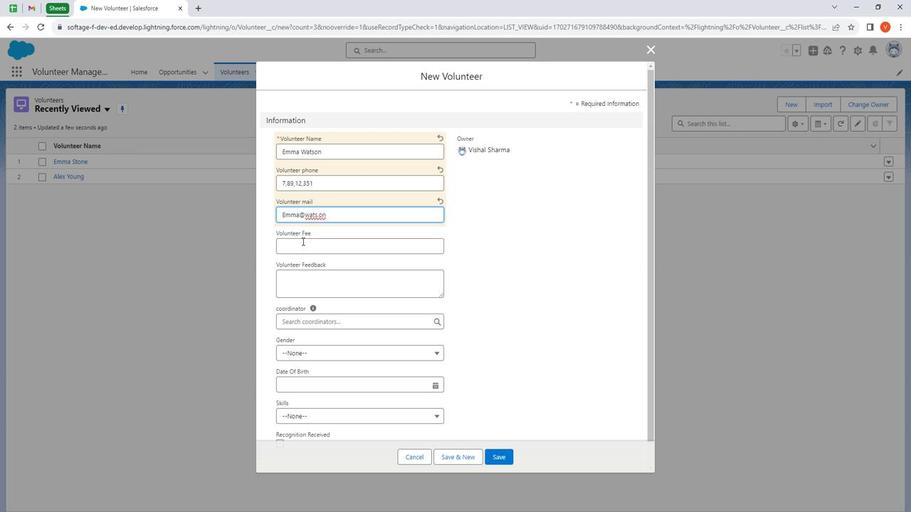 
Action: Mouse moved to (303, 239)
Screenshot: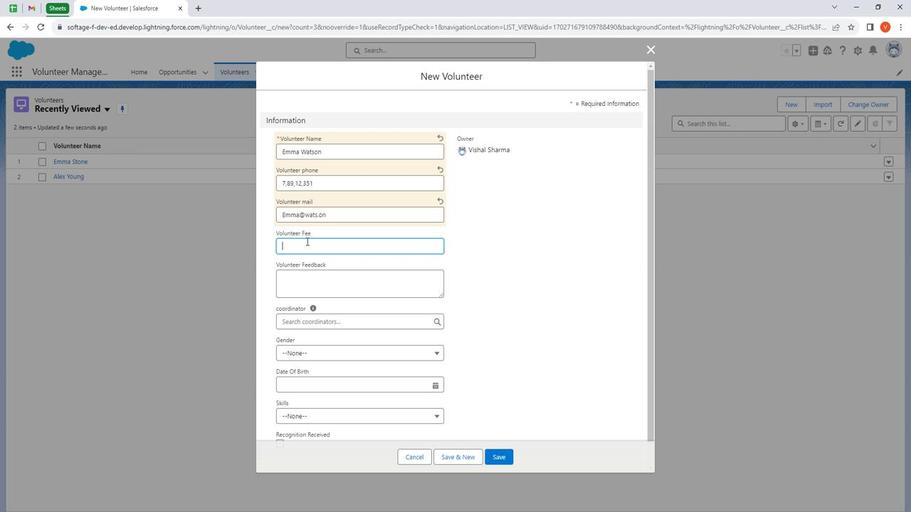 
Action: Key pressed 15000
Screenshot: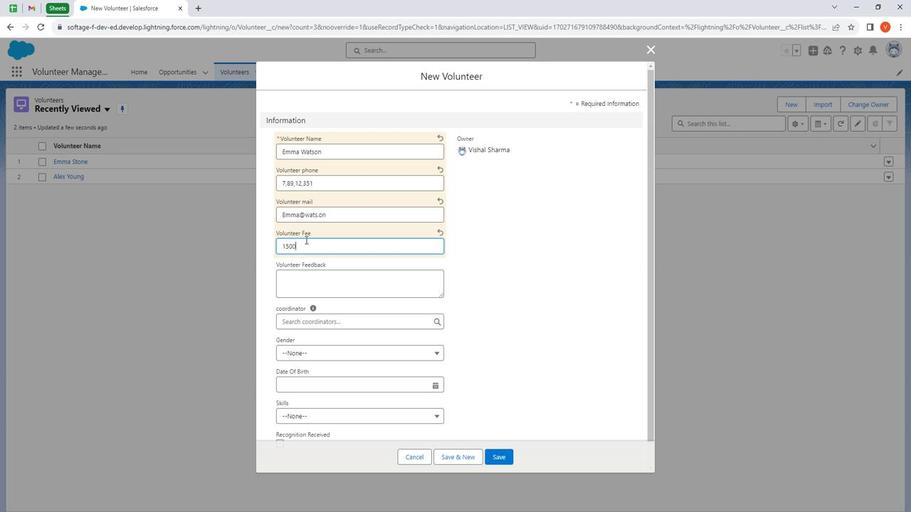 
Action: Mouse moved to (333, 291)
Screenshot: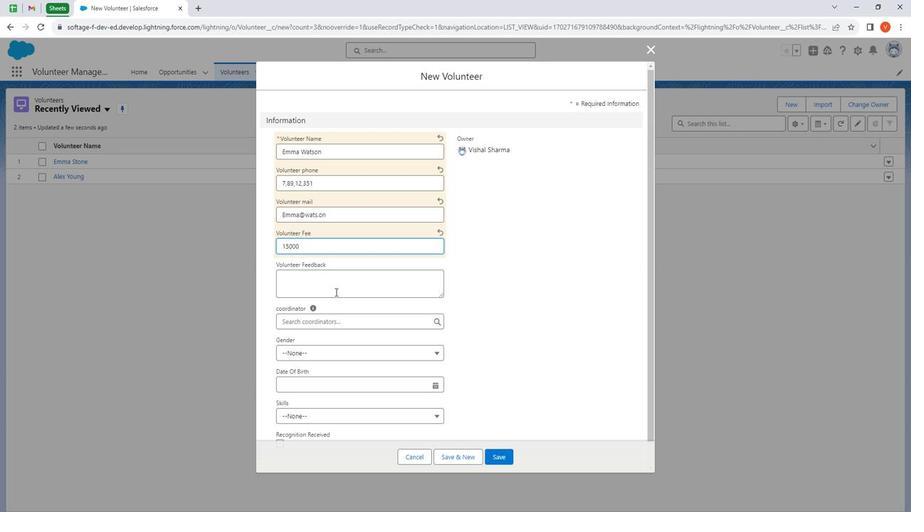 
Action: Mouse pressed left at (333, 291)
Screenshot: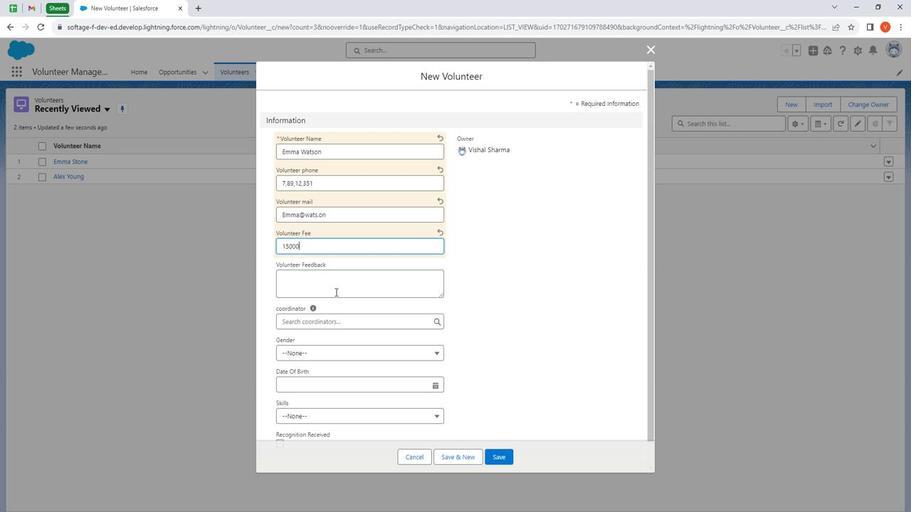 
Action: Key pressed <Key.shift>This<Key.space>is<Key.space>my<Key.space>feedback<Key.space>to<Key.space>coordinator<Key.space>please<Key.space>look<Key.space>at<Key.space>my<Key.space>feedback.
Screenshot: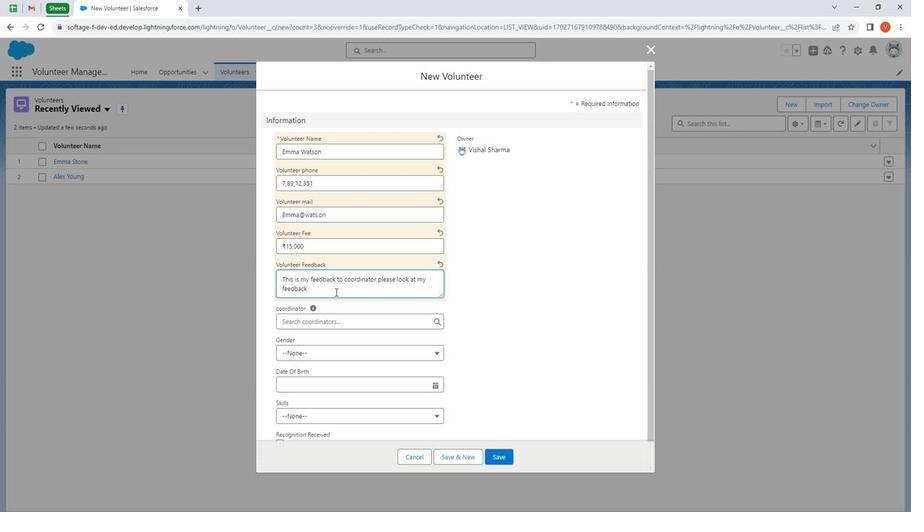 
Action: Mouse moved to (334, 325)
Screenshot: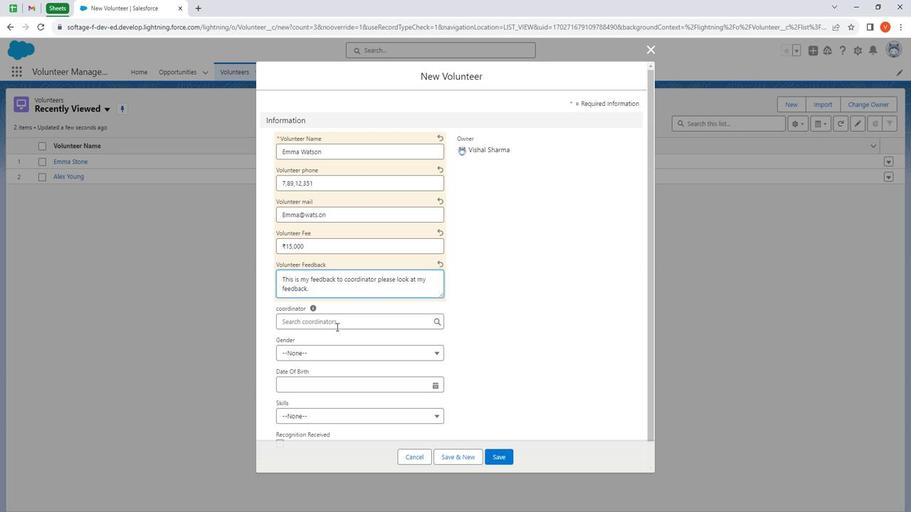 
Action: Mouse pressed left at (334, 325)
Screenshot: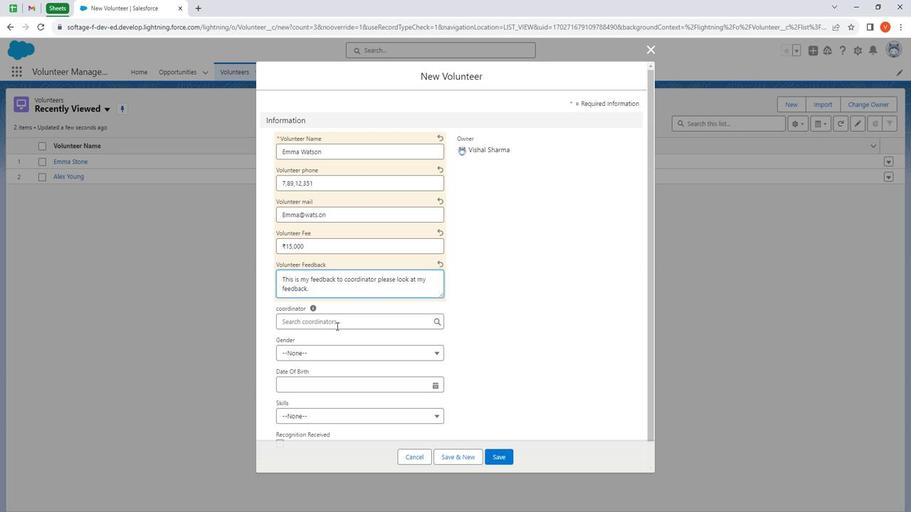 
Action: Mouse moved to (343, 373)
Screenshot: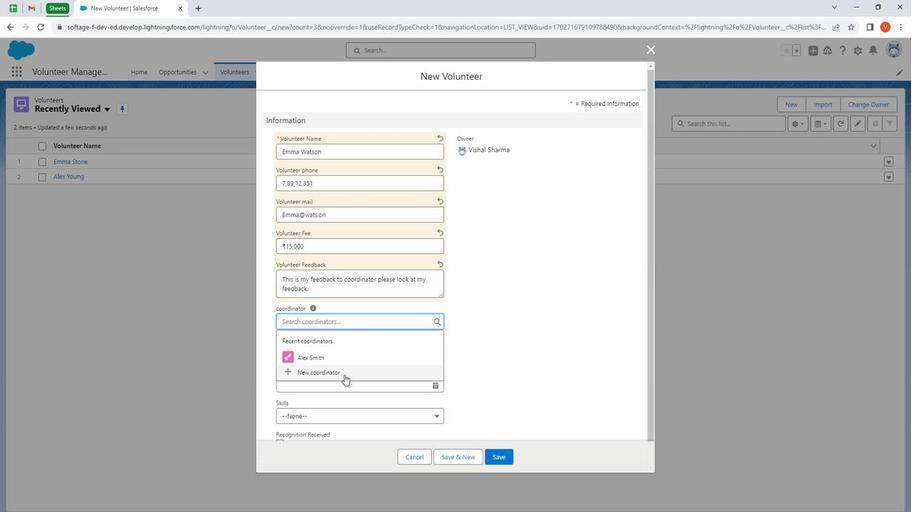 
Action: Mouse pressed left at (343, 373)
Screenshot: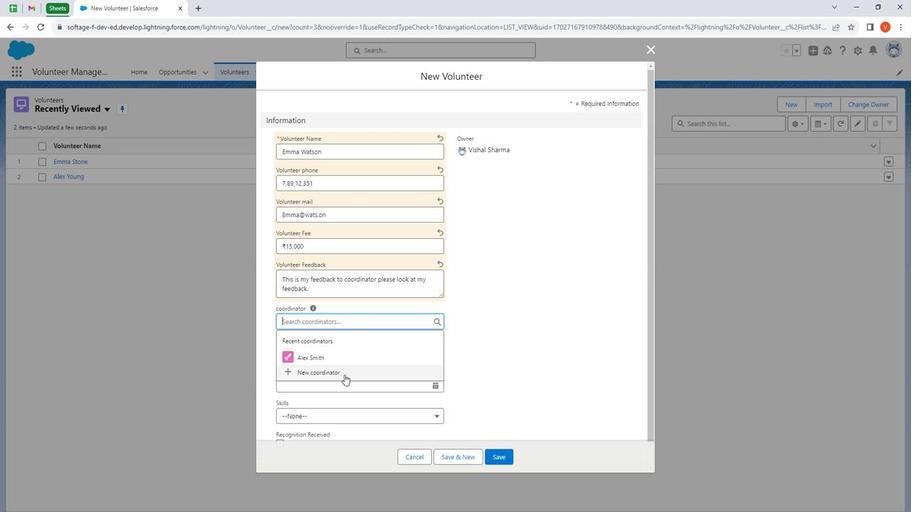 
Action: Mouse moved to (321, 178)
Screenshot: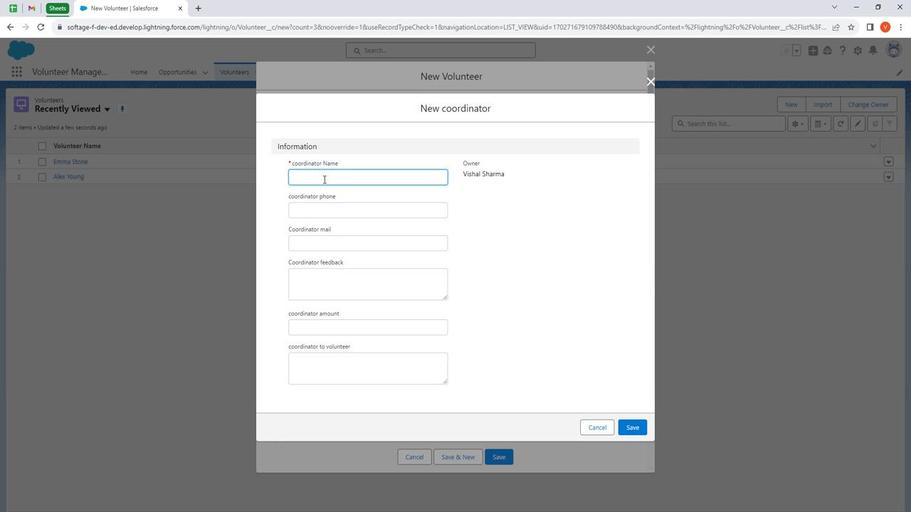 
Action: Mouse pressed left at (321, 178)
Screenshot: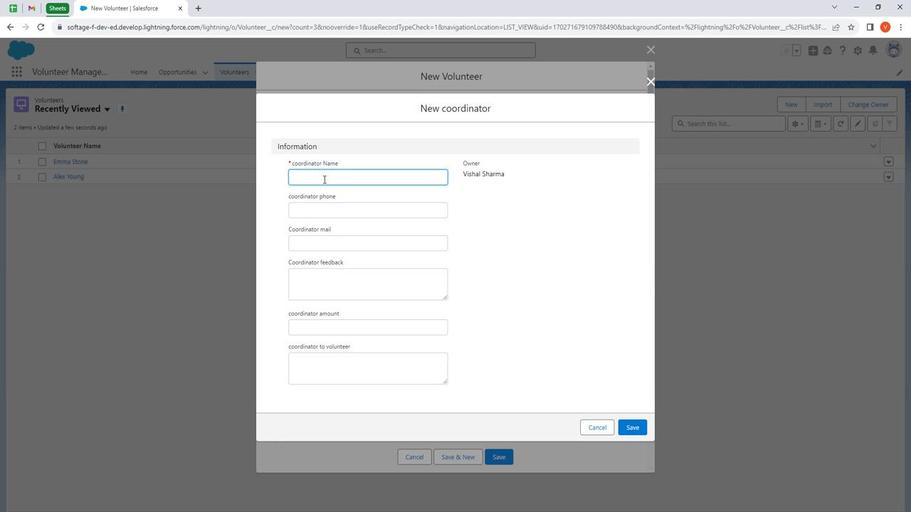 
Action: Key pressed <Key.shift><Key.shift><Key.shift><Key.shift><Key.shift><Key.shift><Key.shift><Key.shift>Handa<Key.space>ch
Screenshot: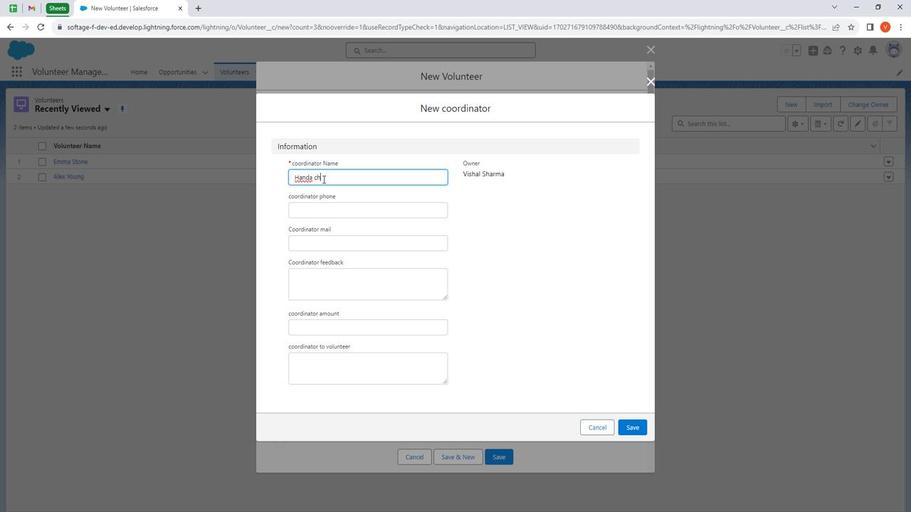 
Action: Mouse moved to (310, 172)
Screenshot: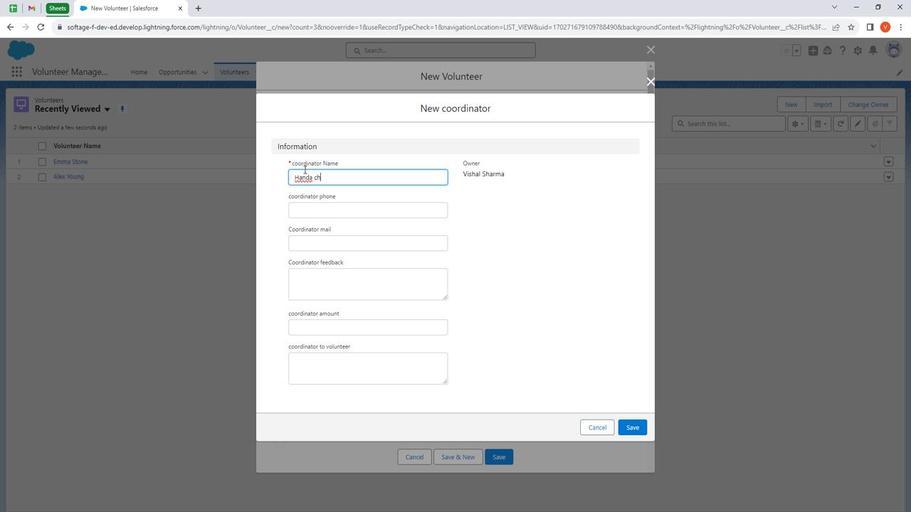 
Action: Key pressed a
Screenshot: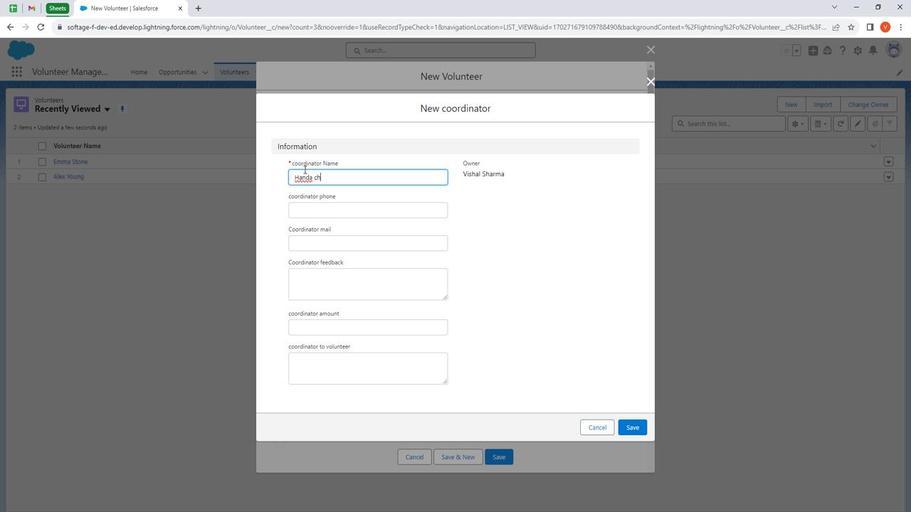 
Action: Mouse moved to (266, 142)
Screenshot: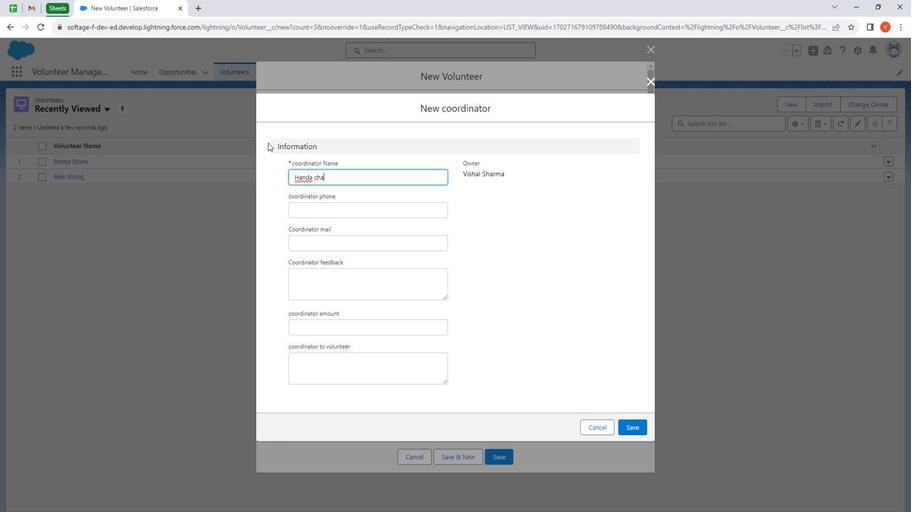 
Action: Key pressed itanya
Screenshot: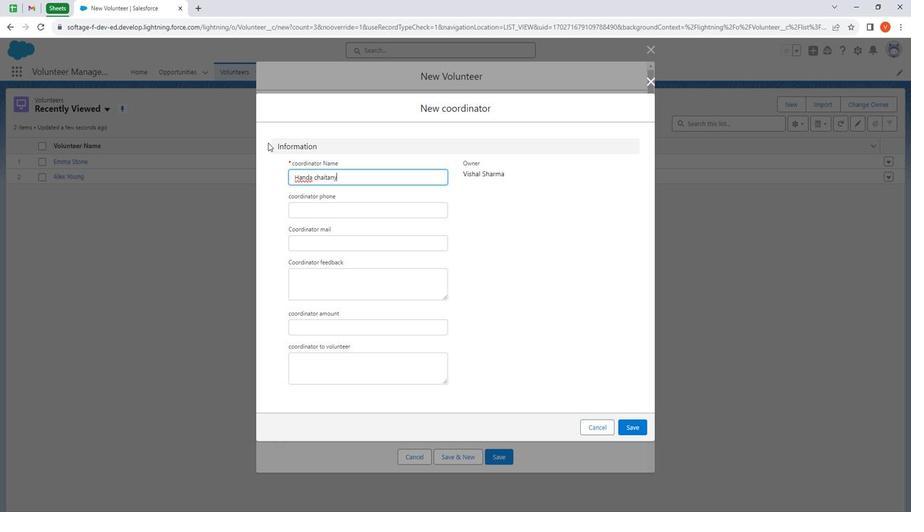 
Action: Mouse moved to (317, 213)
Screenshot: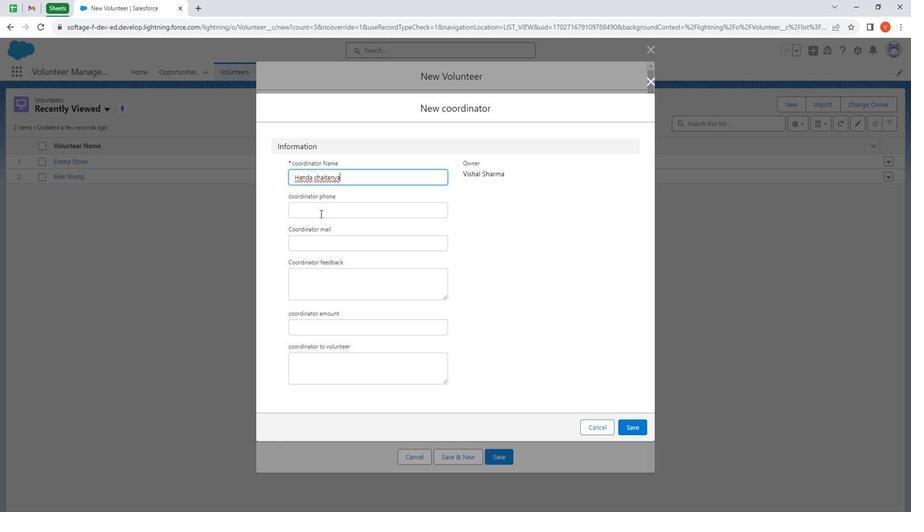 
Action: Mouse pressed left at (317, 213)
Screenshot: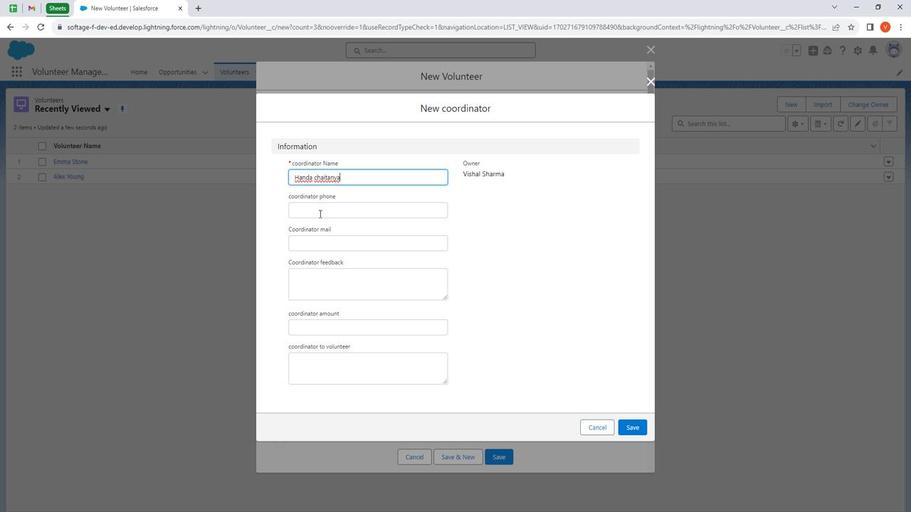 
Action: Mouse moved to (322, 211)
Screenshot: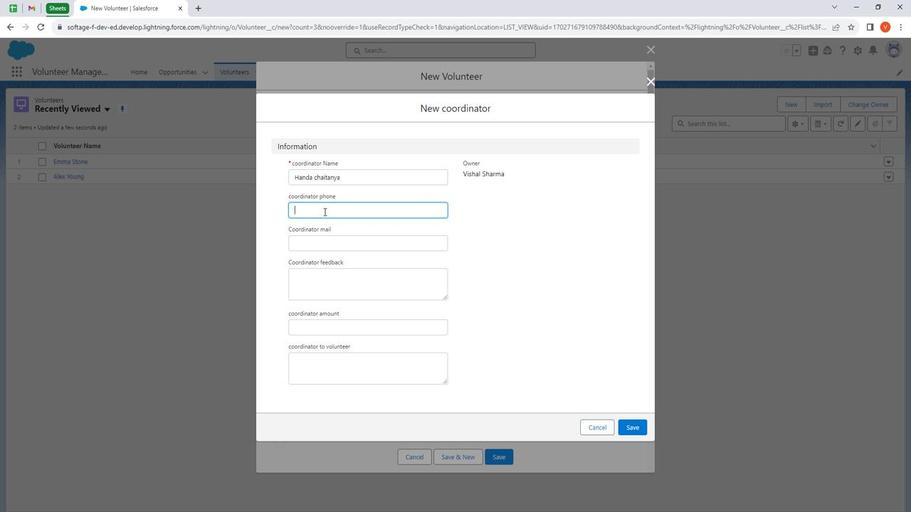 
Action: Key pressed 589745632
Screenshot: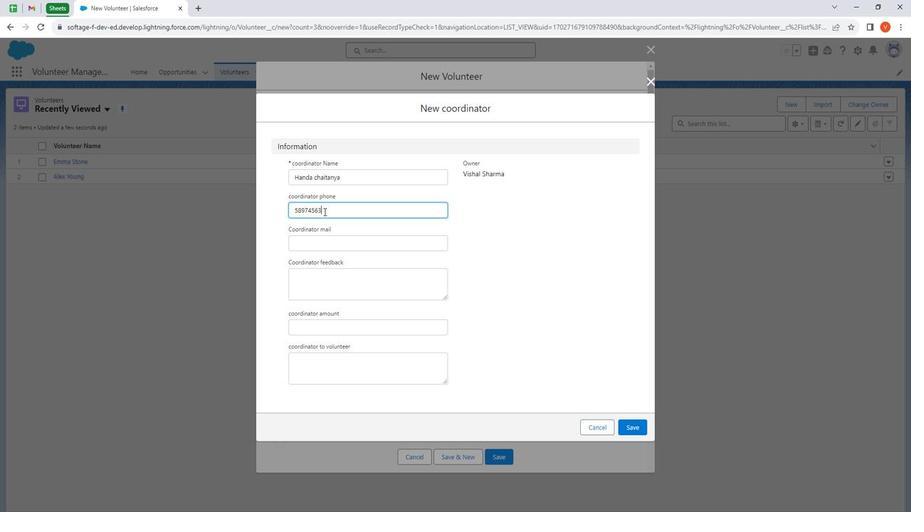 
Action: Mouse moved to (301, 244)
Screenshot: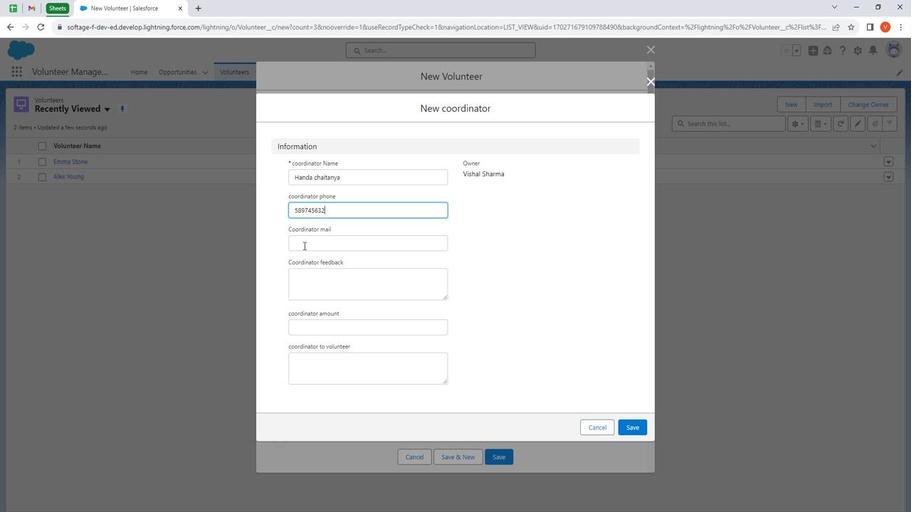 
Action: Mouse pressed left at (301, 244)
Screenshot: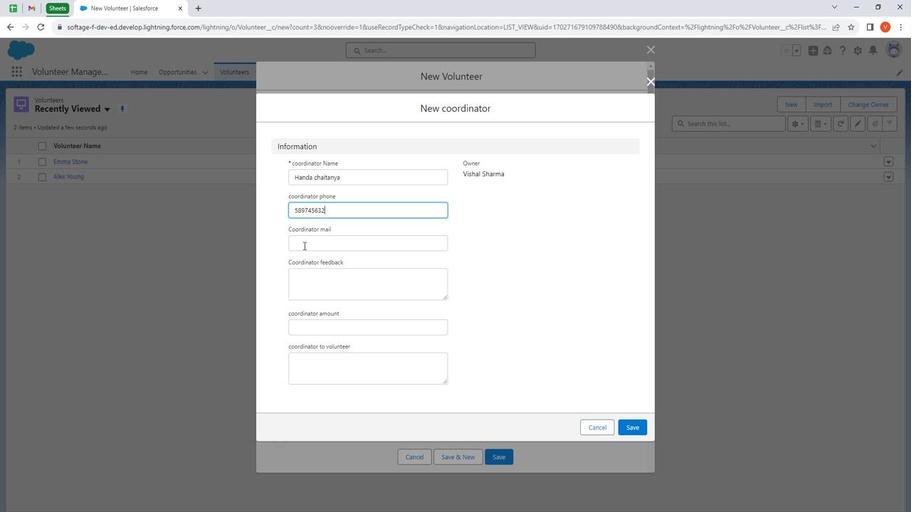 
Action: Mouse moved to (283, 241)
Screenshot: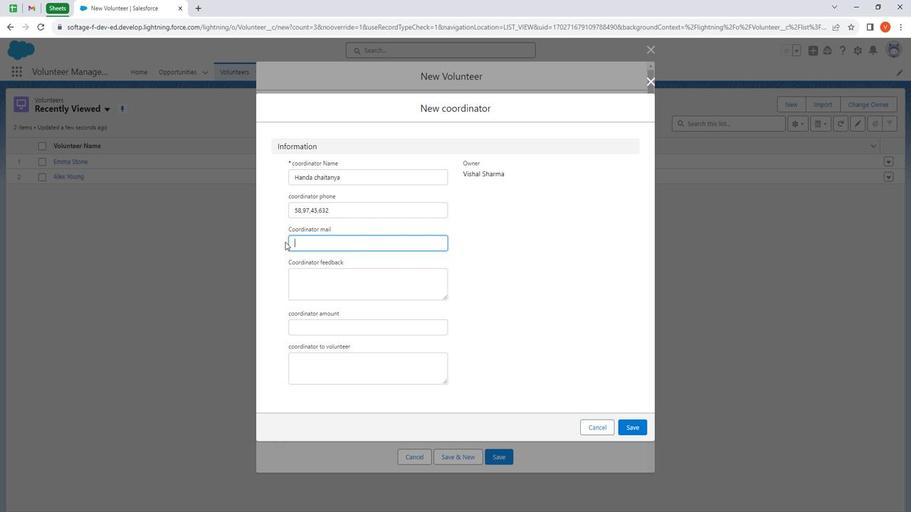 
Action: Key pressed <Key.shift>
Screenshot: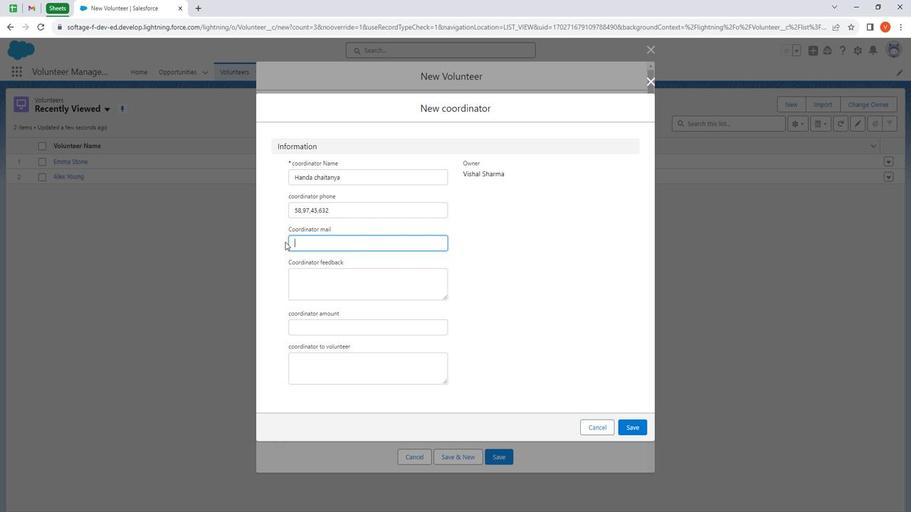 
Action: Mouse moved to (280, 240)
Screenshot: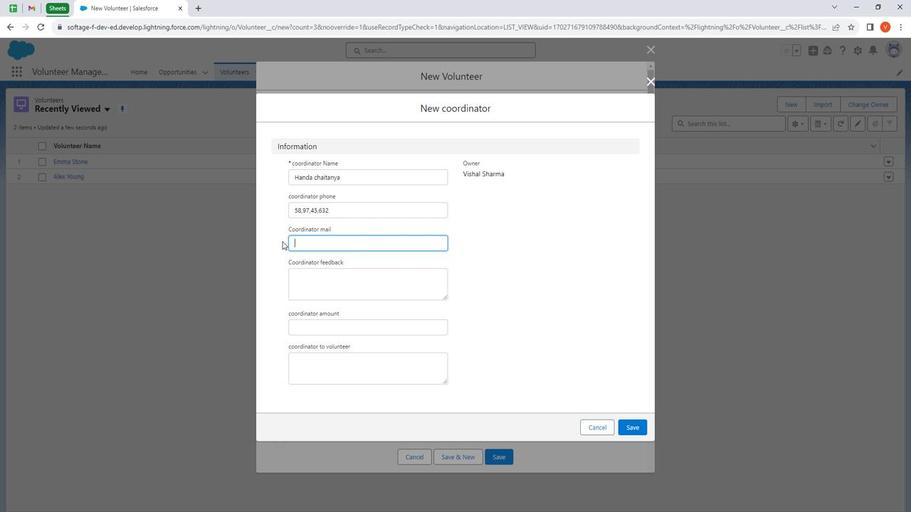 
Action: Key pressed Handa.<Key.shift>Ch<Key.shift>@<Key.shift>Sof.com
Screenshot: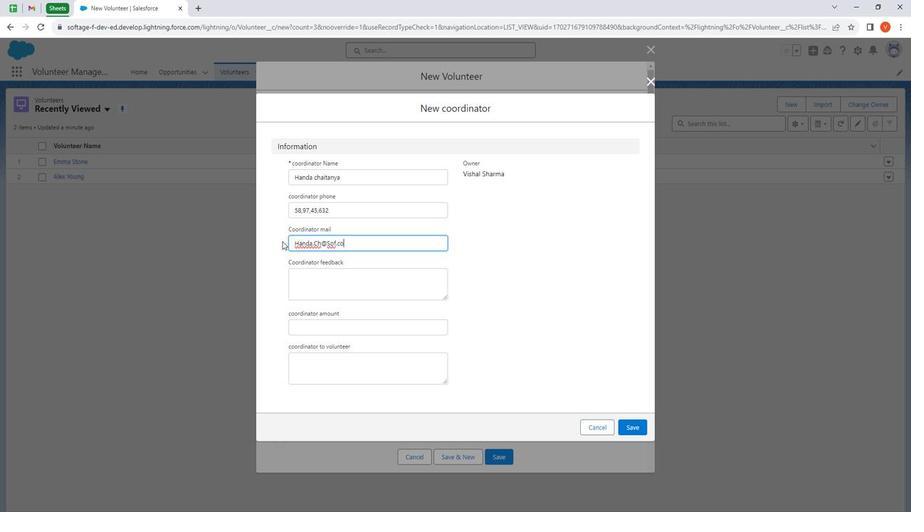 
Action: Mouse moved to (323, 279)
Screenshot: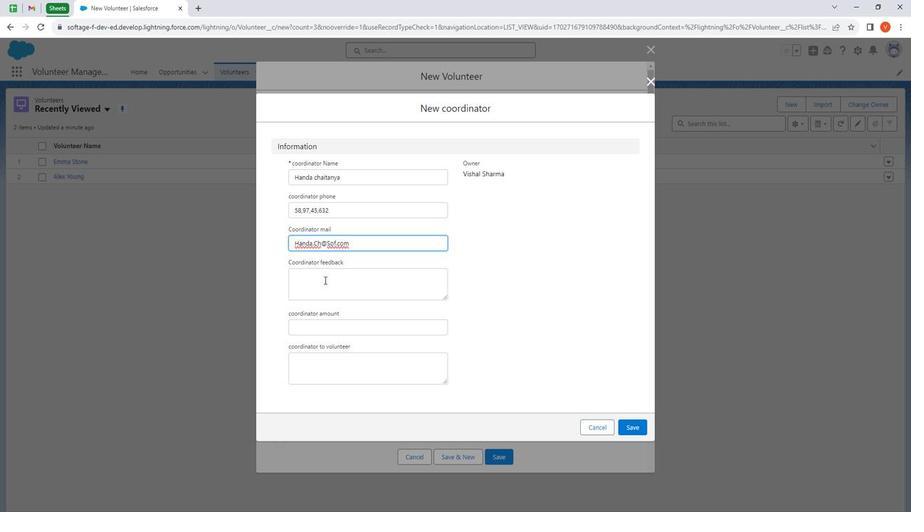 
Action: Mouse pressed left at (323, 279)
Screenshot: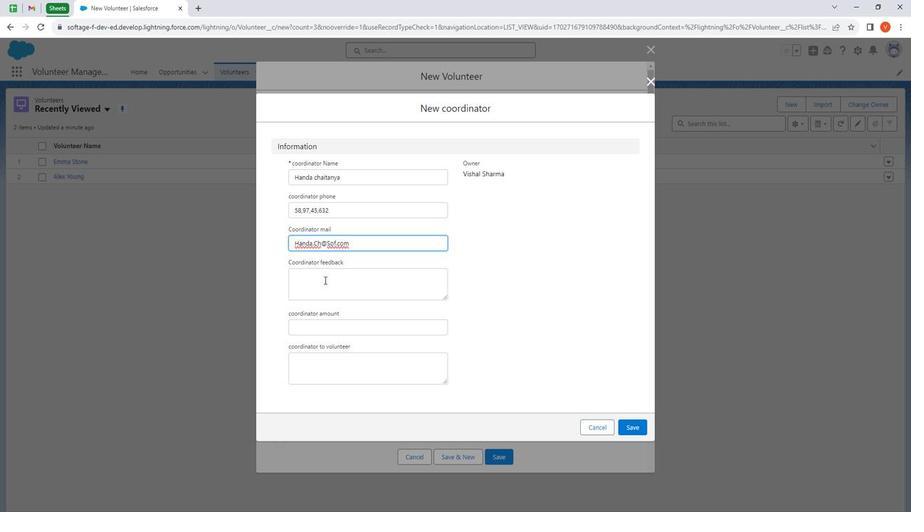 
Action: Mouse moved to (329, 268)
Screenshot: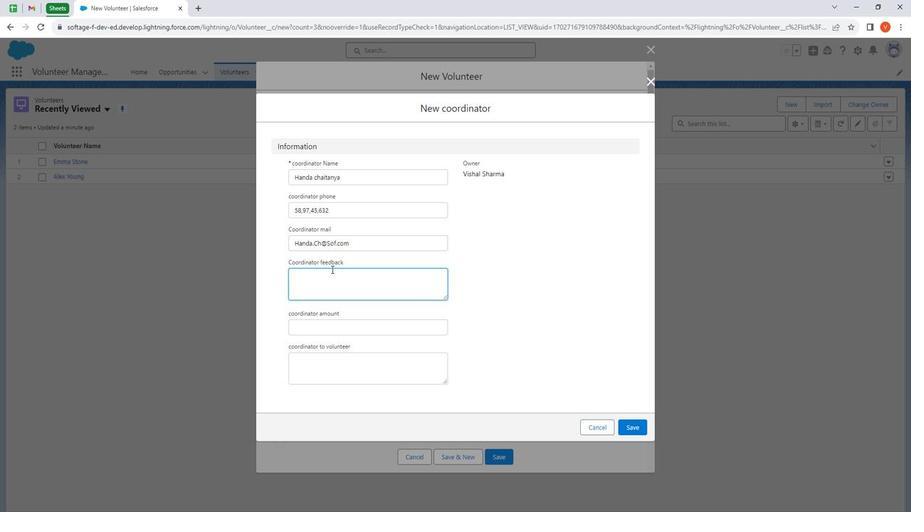 
Action: Key pressed <Key.shift><Key.shift><Key.shift><Key.shift><Key.shift><Key.shift><Key.shift><Key.shift><Key.shift><Key.shift><Key.shift><Key.shift><Key.shift><Key.shift><Key.shift><Key.shift><Key.shift><Key.shift><Key.shift><Key.shift><Key.shift><Key.shift><Key.shift><Key.shift><Key.shift><Key.shift><Key.shift><Key.shift><Key.shift><Key.shift><Key.shift><Key.shift><Key.shift><Key.shift><Key.shift><Key.shift>No<Key.space>feed<Key.space>back<Key.space>here
Screenshot: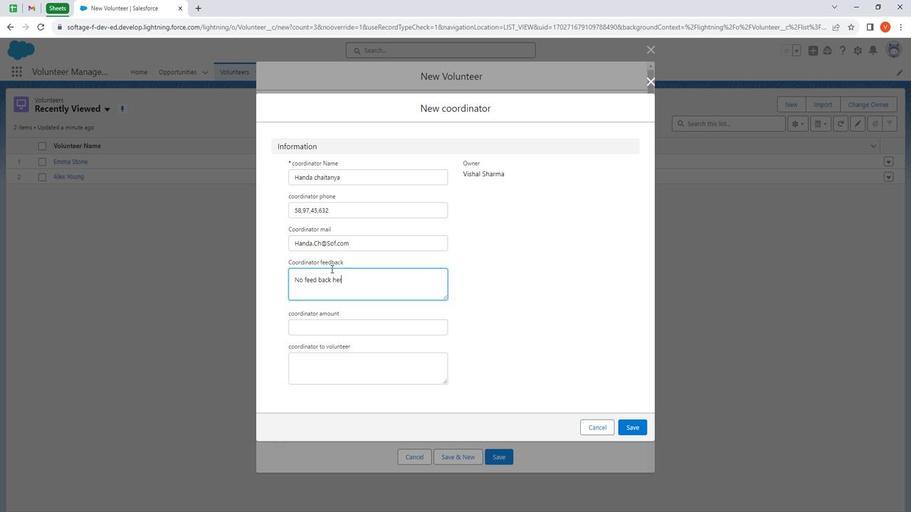 
Action: Mouse moved to (349, 328)
Screenshot: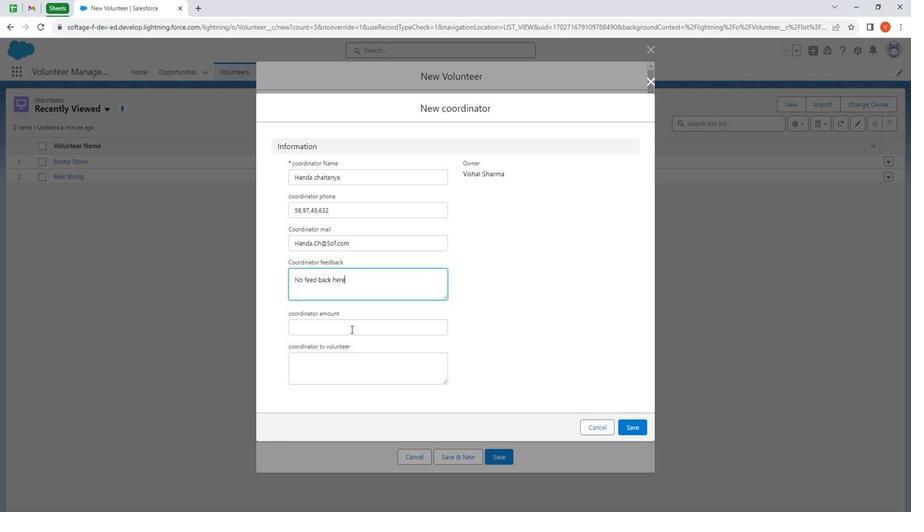 
Action: Mouse pressed left at (349, 328)
Screenshot: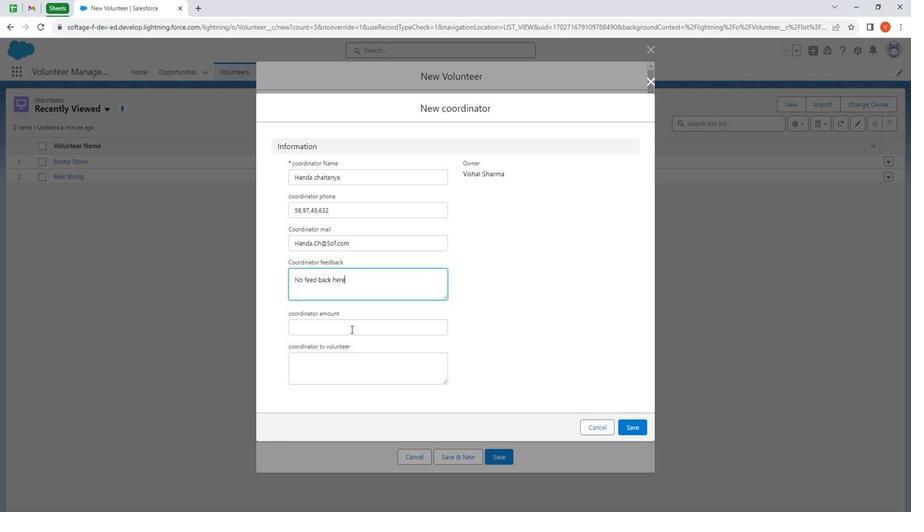 
Action: Mouse moved to (330, 313)
Screenshot: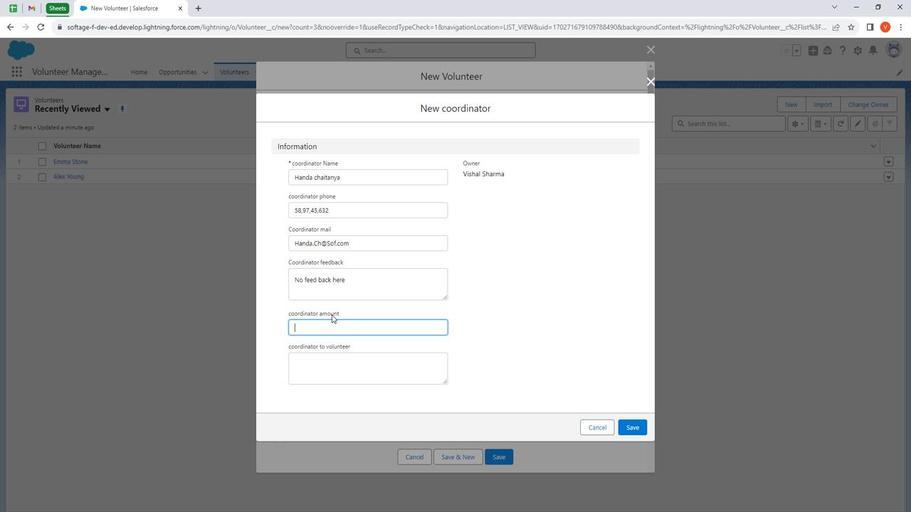 
Action: Key pressed 500000
Screenshot: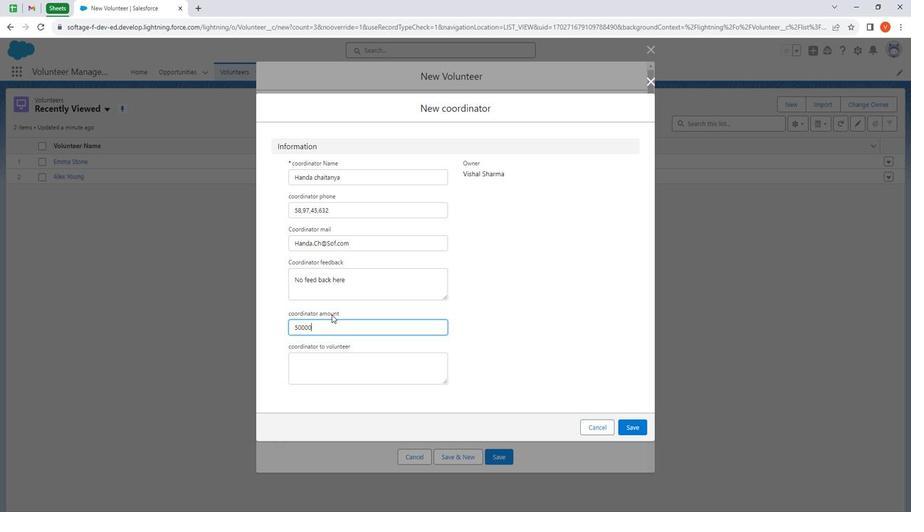 
Action: Mouse moved to (629, 422)
Screenshot: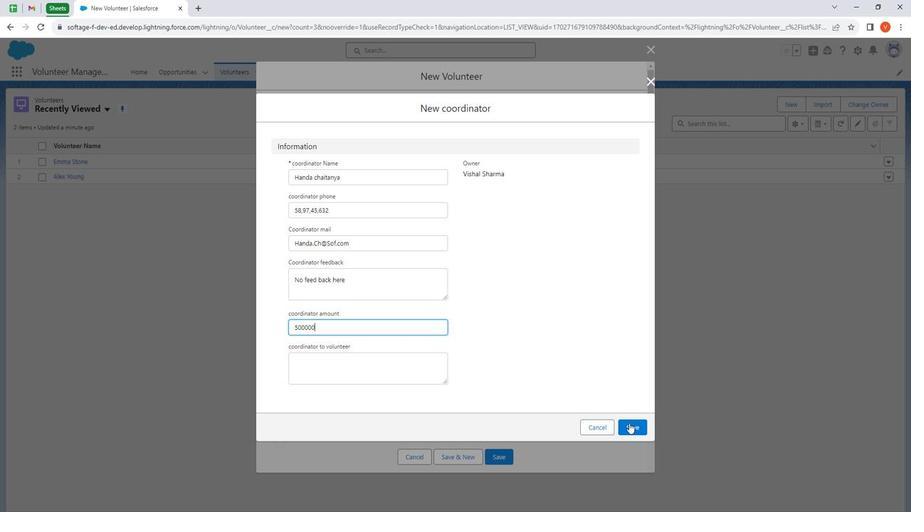 
Action: Mouse pressed left at (629, 422)
Screenshot: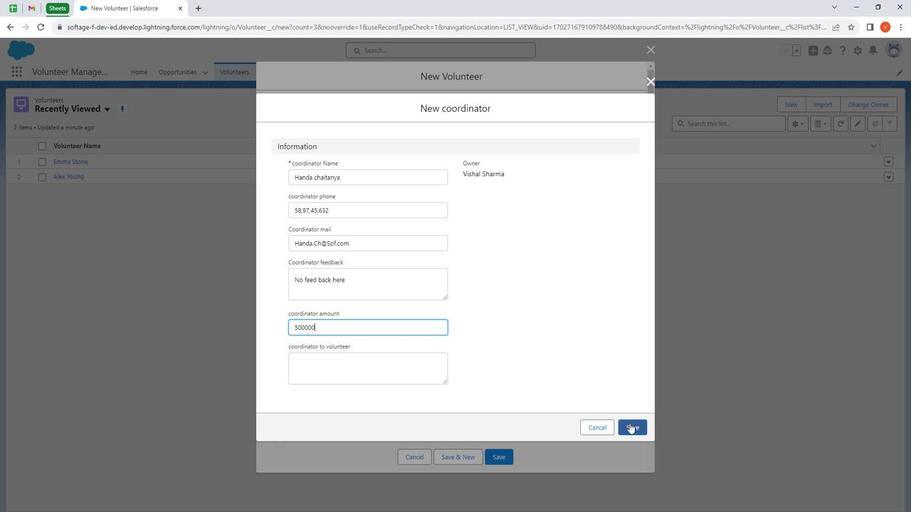 
Action: Mouse moved to (343, 351)
Screenshot: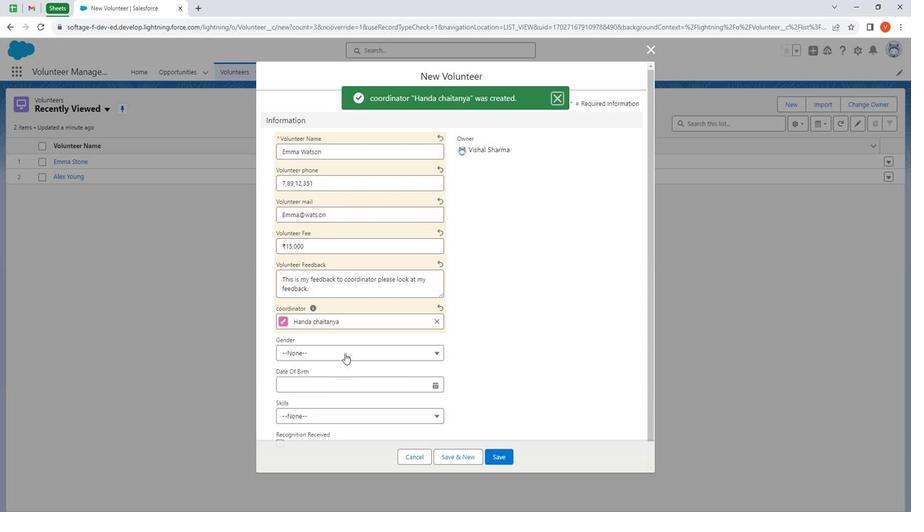 
Action: Mouse pressed left at (343, 351)
Screenshot: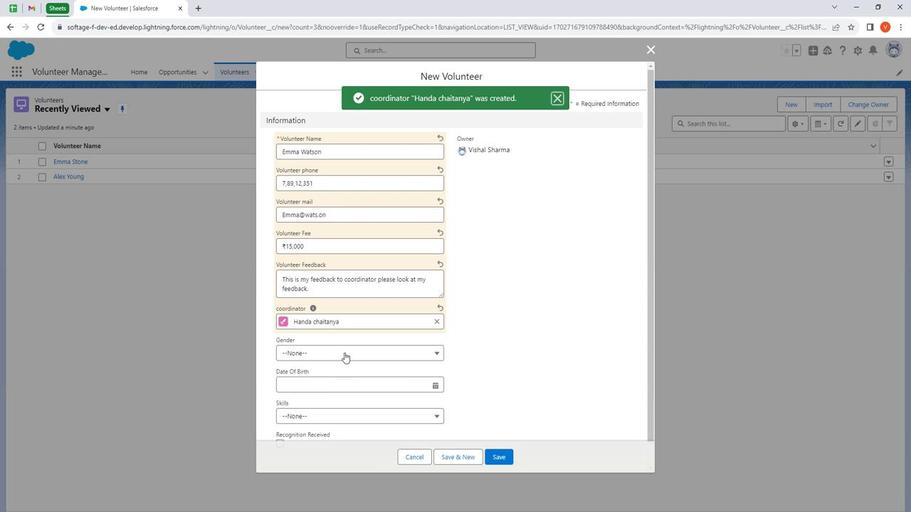 
Action: Mouse moved to (330, 406)
Screenshot: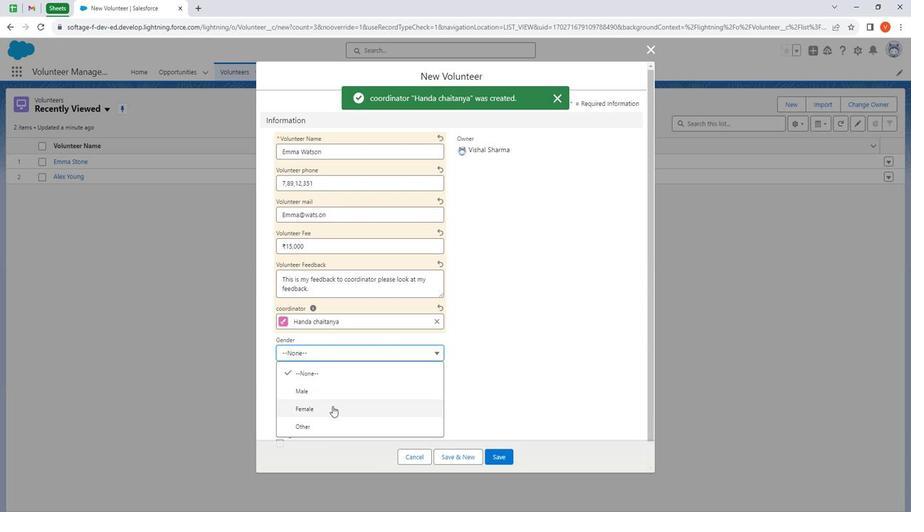 
Action: Mouse pressed left at (330, 406)
Screenshot: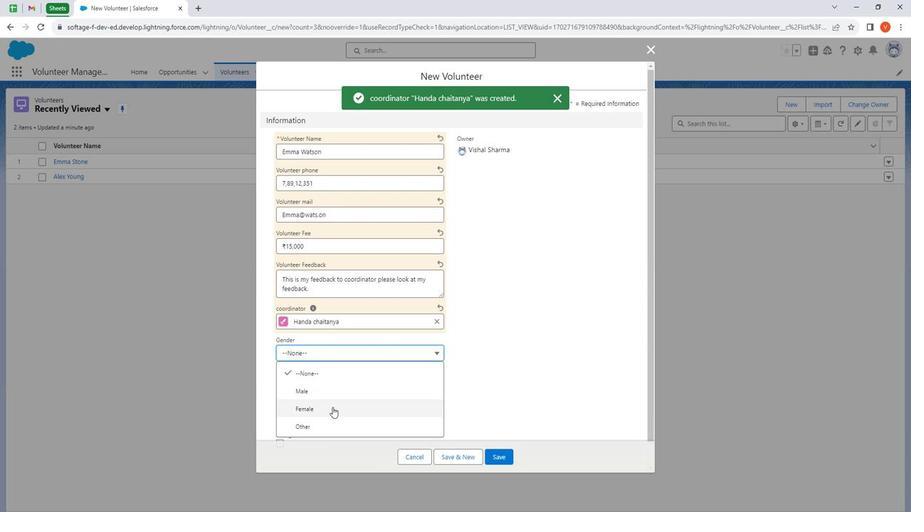 
Action: Mouse moved to (359, 380)
Screenshot: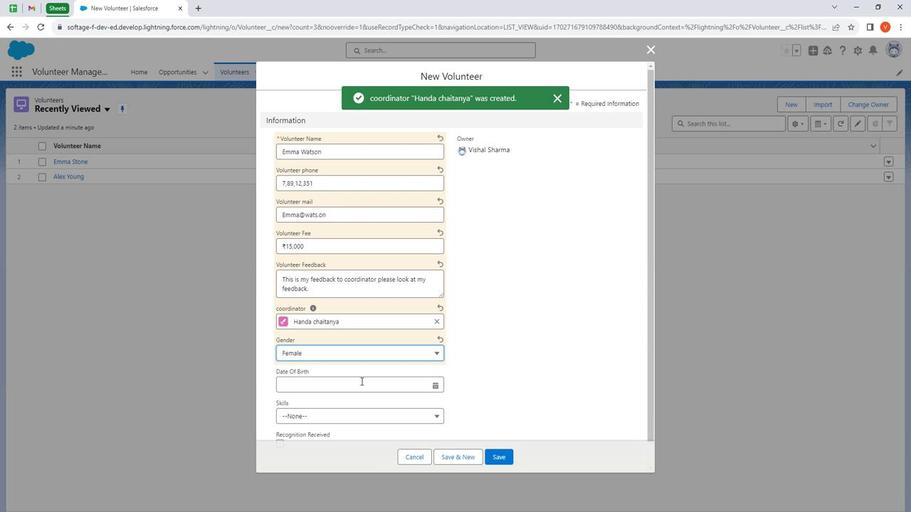 
Action: Mouse scrolled (359, 380) with delta (0, 0)
Screenshot: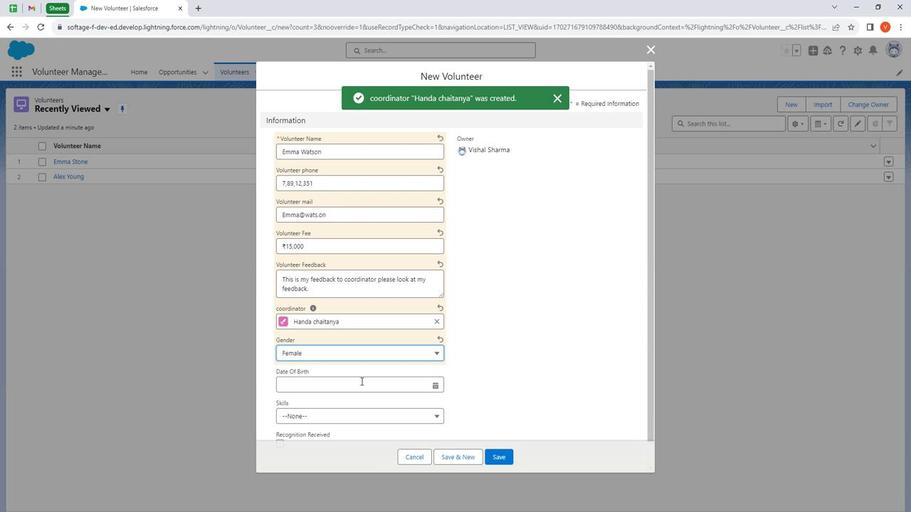 
Action: Mouse scrolled (359, 380) with delta (0, 0)
Screenshot: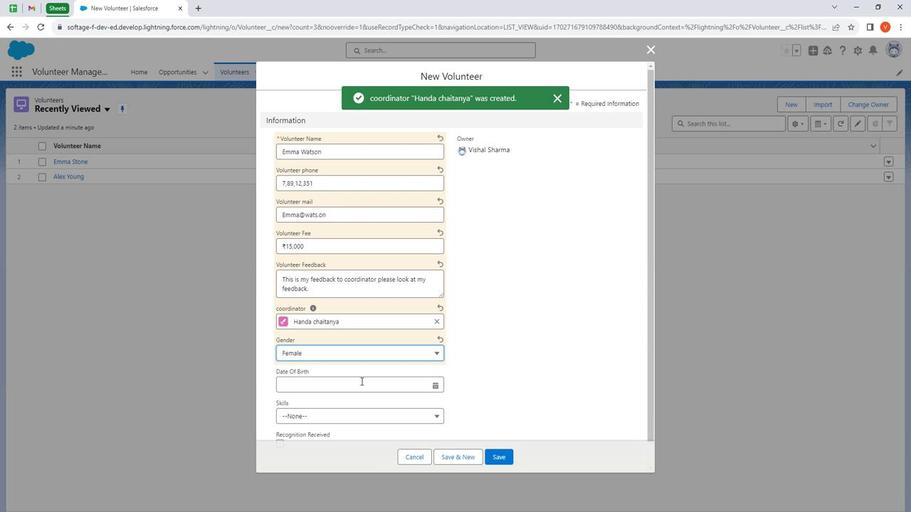 
Action: Mouse scrolled (359, 380) with delta (0, 0)
Screenshot: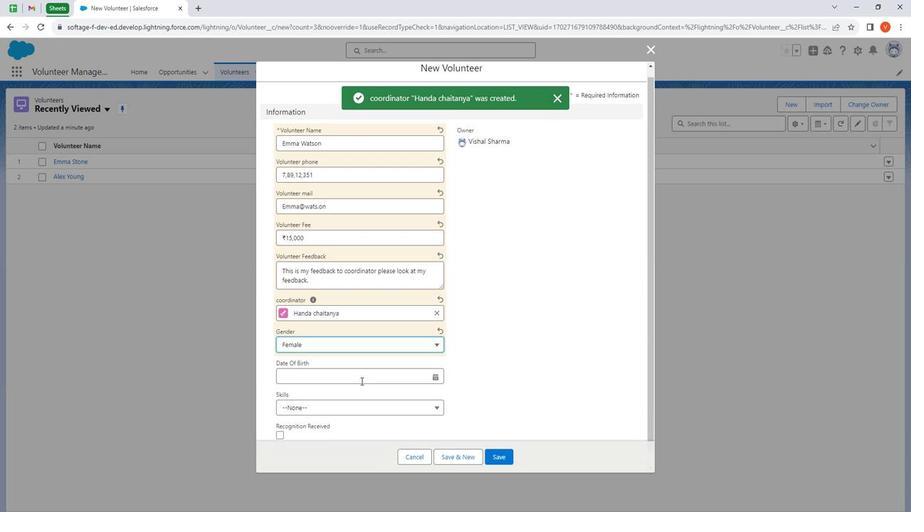 
Action: Mouse scrolled (359, 380) with delta (0, 0)
Screenshot: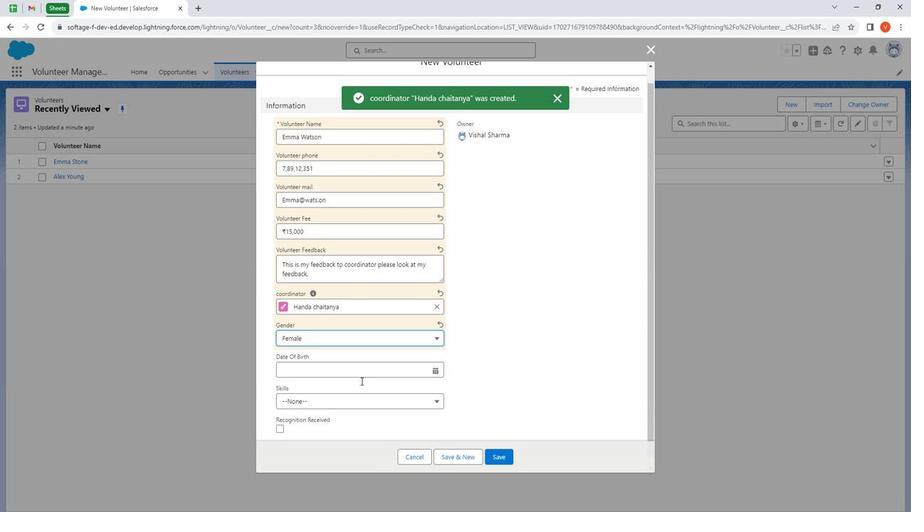 
Action: Mouse moved to (334, 359)
Screenshot: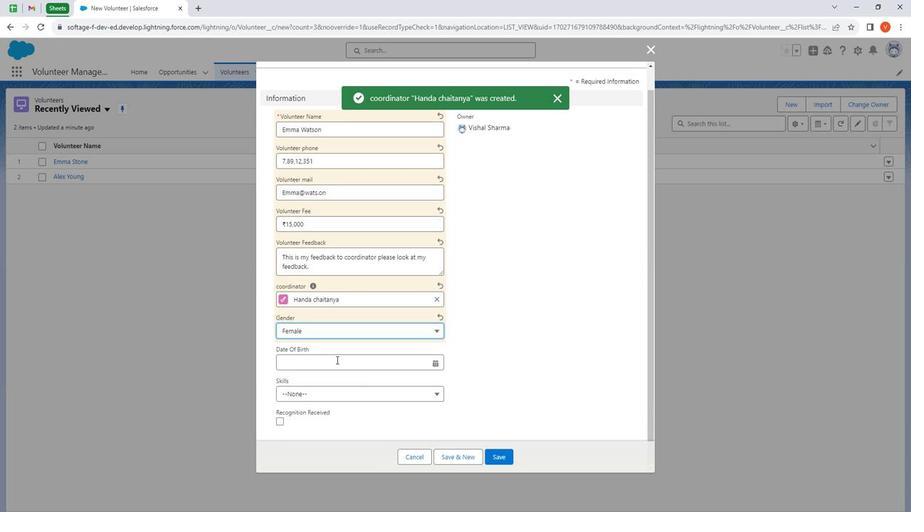 
Action: Mouse pressed left at (334, 359)
Screenshot: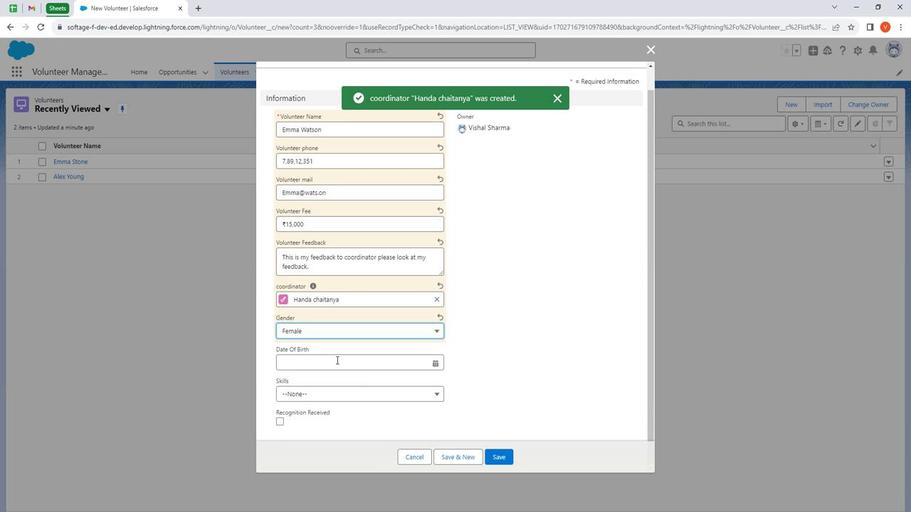 
Action: Mouse moved to (435, 197)
Screenshot: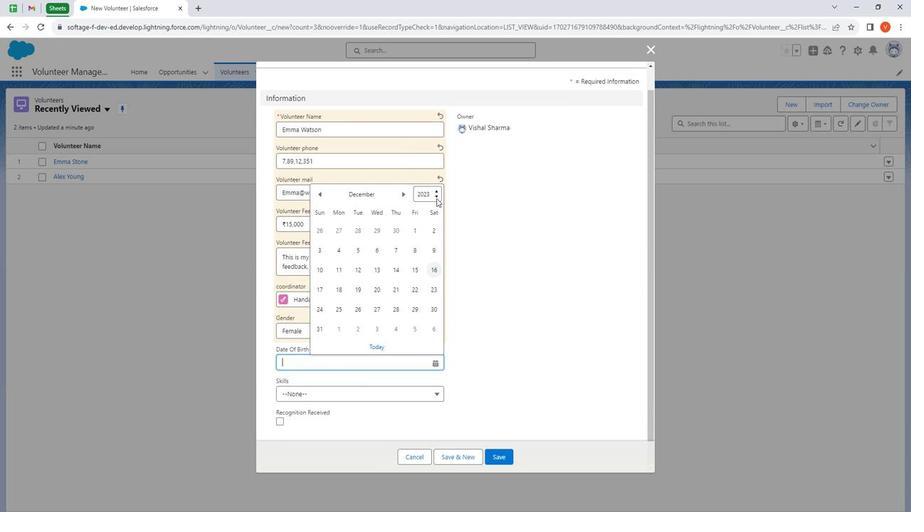 
Action: Mouse pressed left at (435, 197)
Screenshot: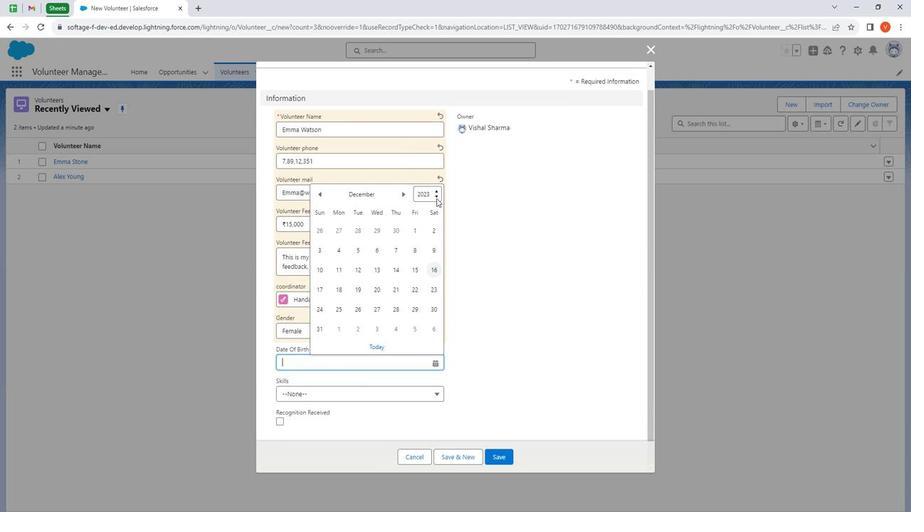 
Action: Mouse moved to (430, 219)
Screenshot: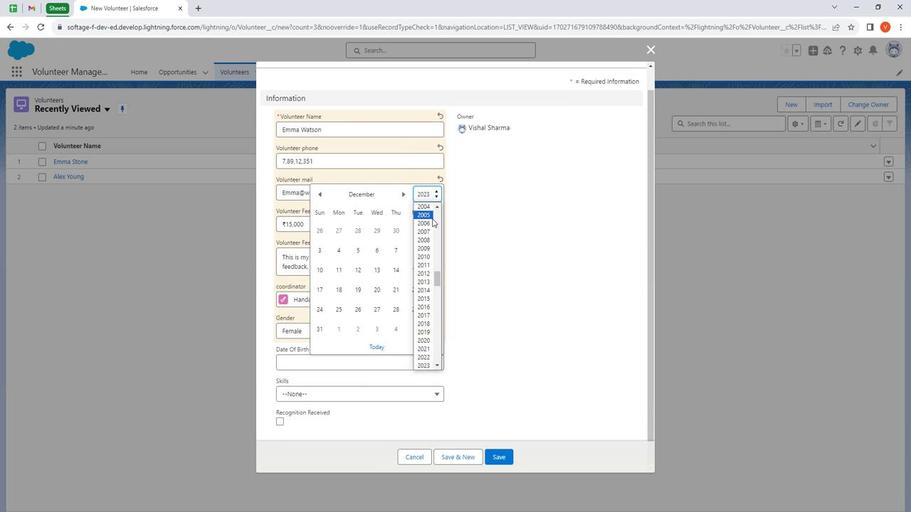 
Action: Mouse scrolled (430, 219) with delta (0, 0)
Screenshot: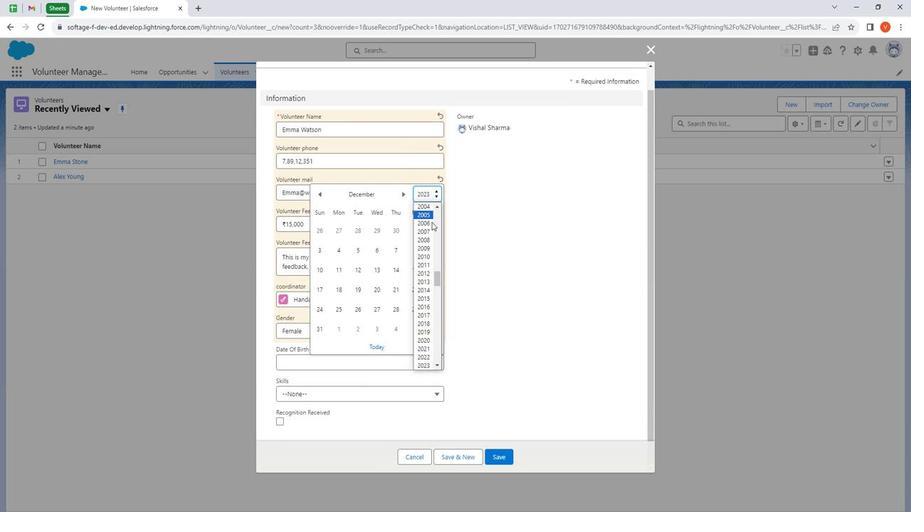 
Action: Mouse moved to (432, 227)
Screenshot: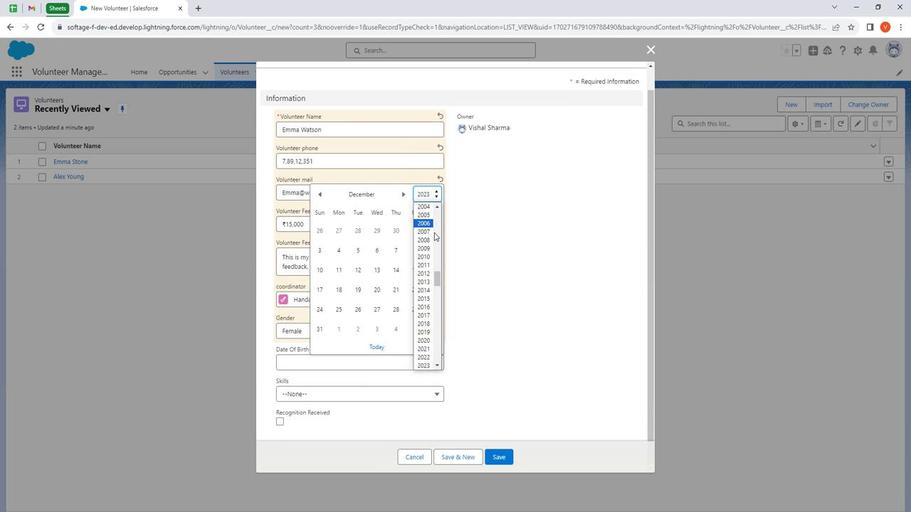 
Action: Mouse scrolled (432, 228) with delta (0, 0)
Screenshot: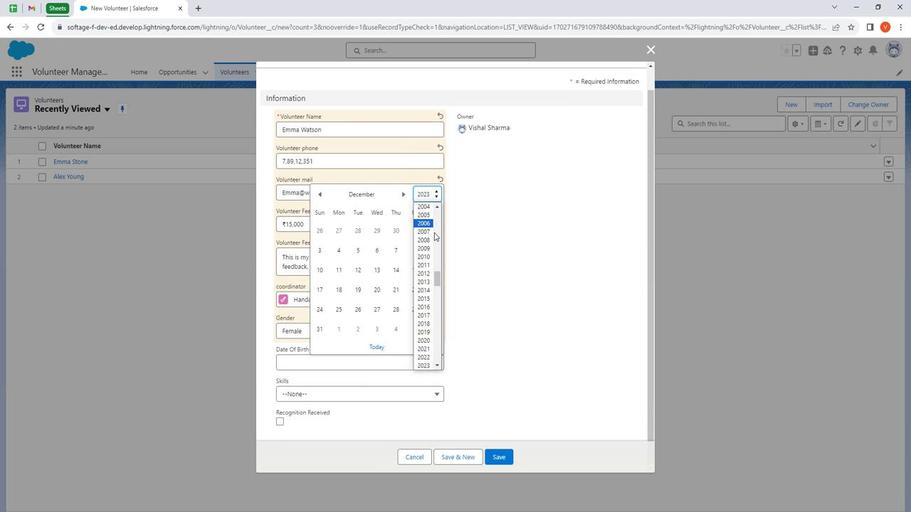 
Action: Mouse moved to (433, 232)
Screenshot: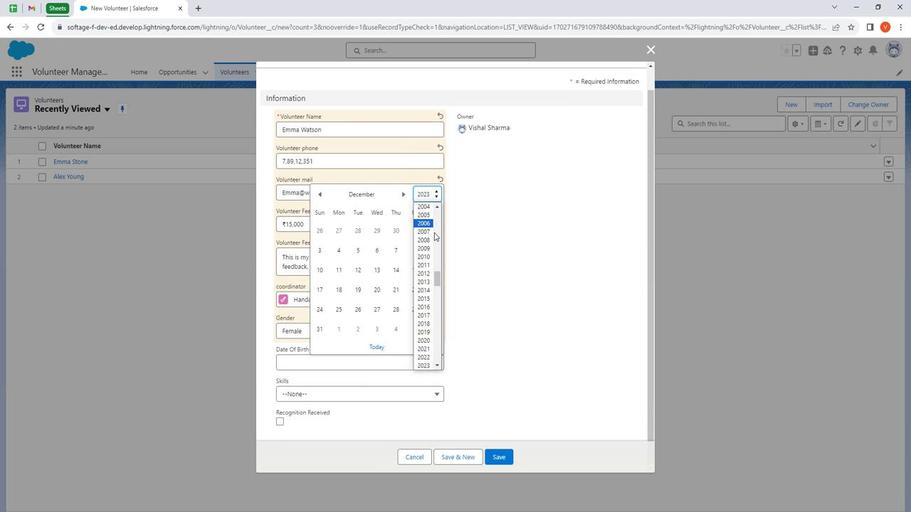 
Action: Mouse scrolled (433, 232) with delta (0, 0)
Screenshot: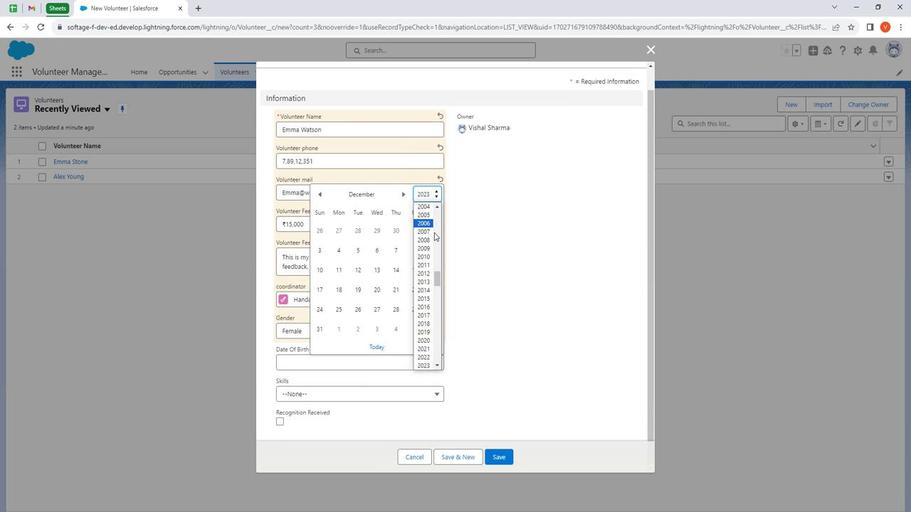 
Action: Mouse moved to (434, 235)
Screenshot: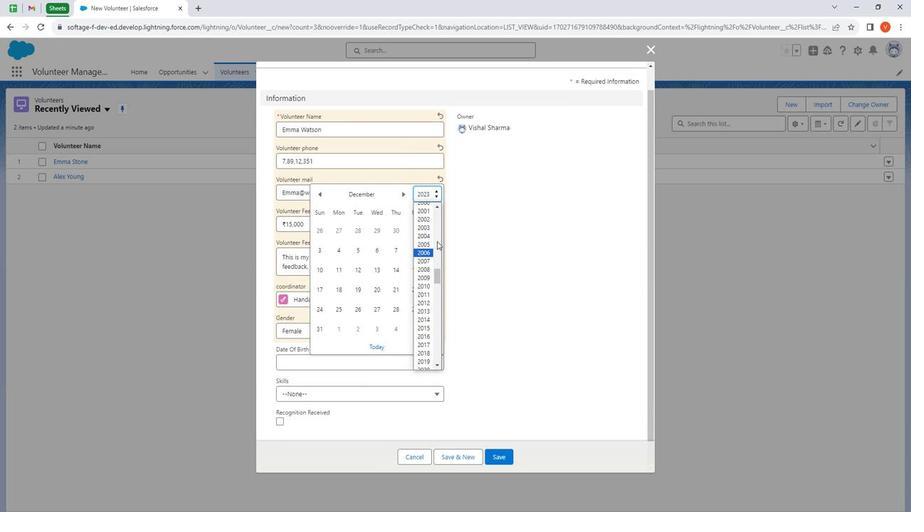 
Action: Mouse scrolled (434, 236) with delta (0, 0)
Screenshot: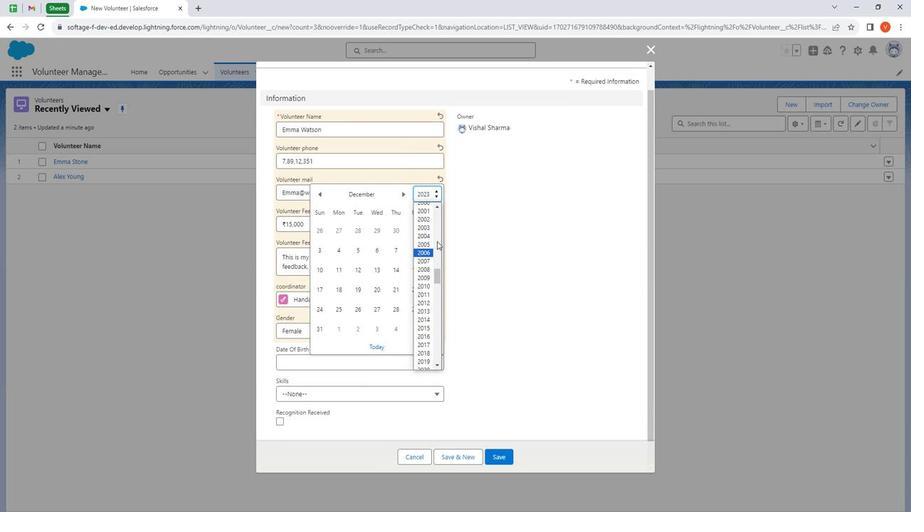
Action: Mouse moved to (436, 242)
Screenshot: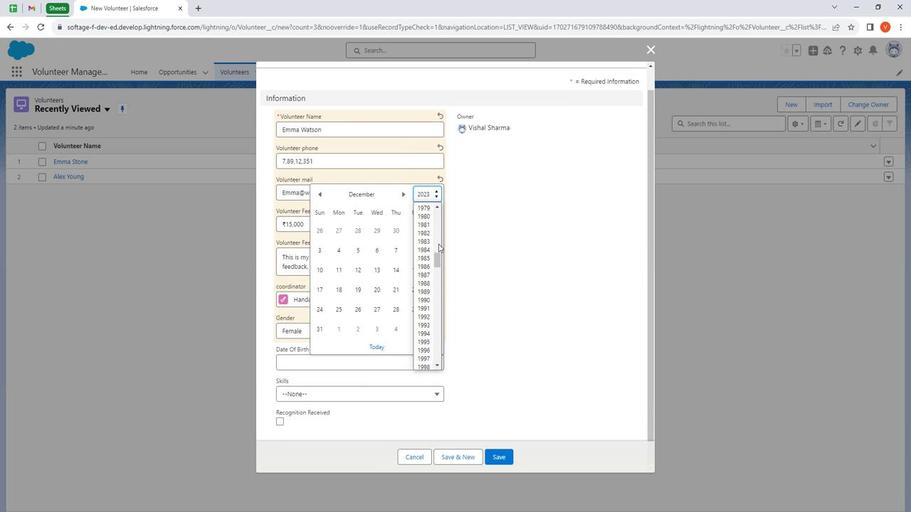 
Action: Mouse scrolled (436, 242) with delta (0, 0)
Screenshot: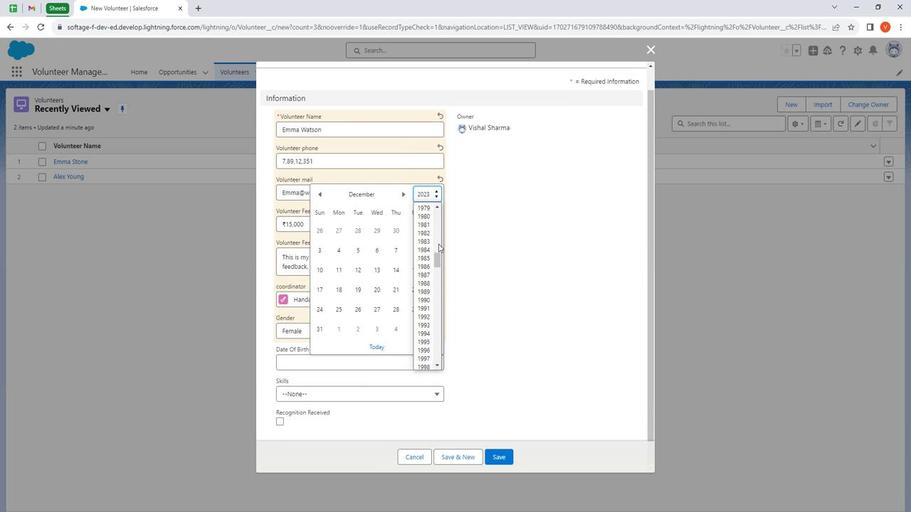 
Action: Mouse moved to (437, 243)
